 Task: Update the due date of the task to August 10, 2023, and verify the workflow status.
Action: Mouse moved to (608, 317)
Screenshot: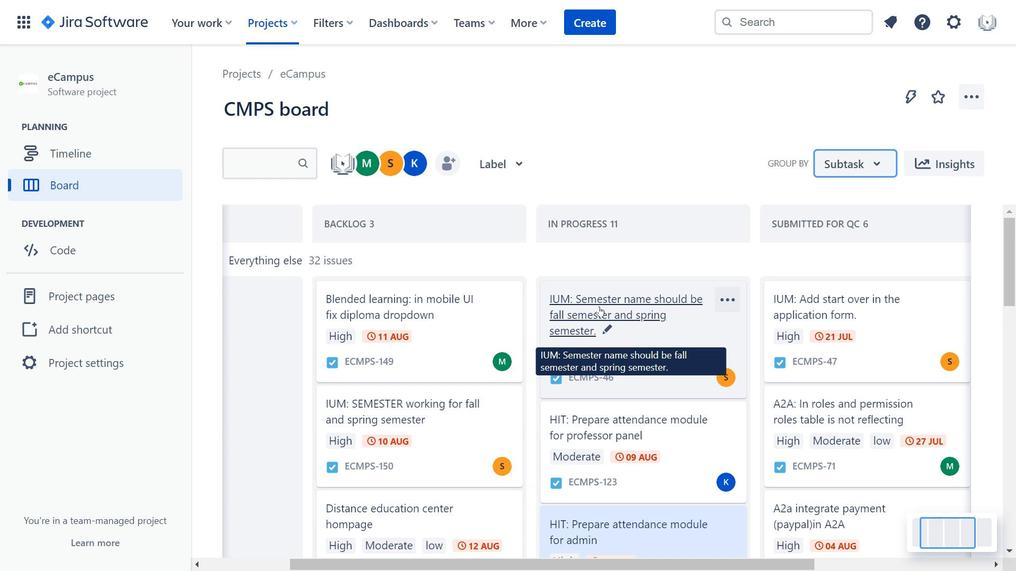 
Action: Mouse scrolled (608, 318) with delta (0, 0)
Screenshot: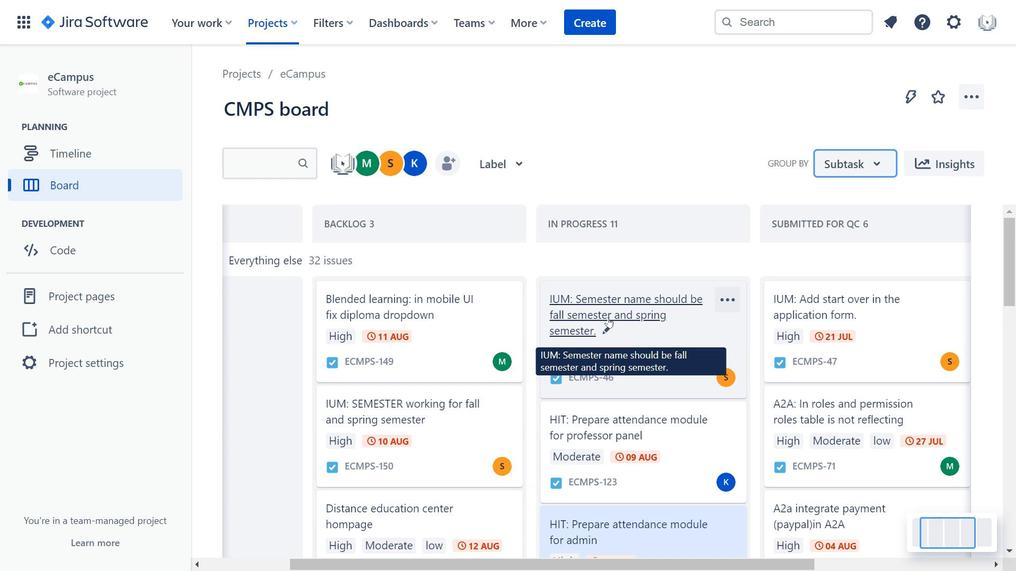 
Action: Mouse moved to (449, 255)
Screenshot: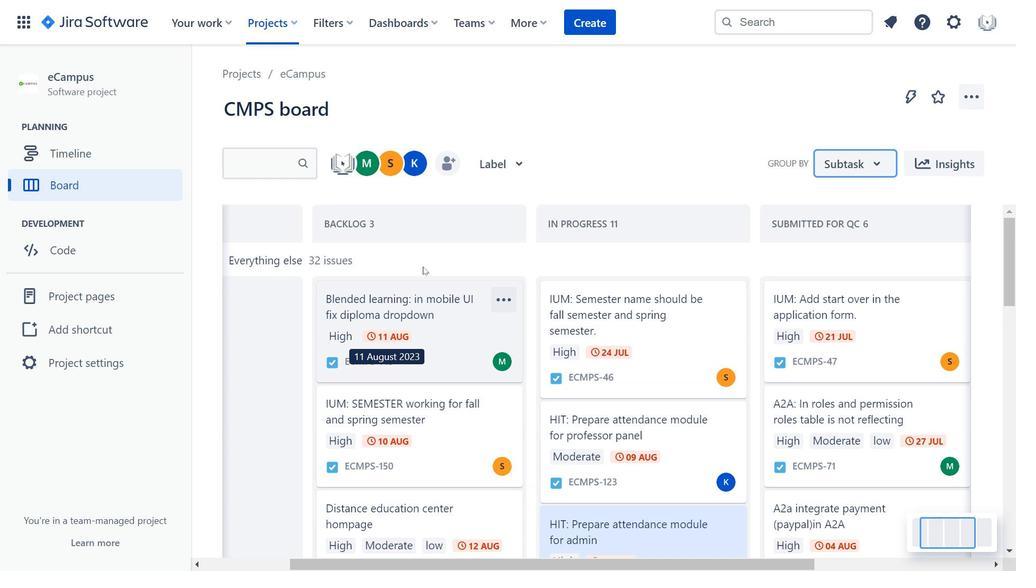 
Action: Mouse scrolled (449, 255) with delta (0, 0)
Screenshot: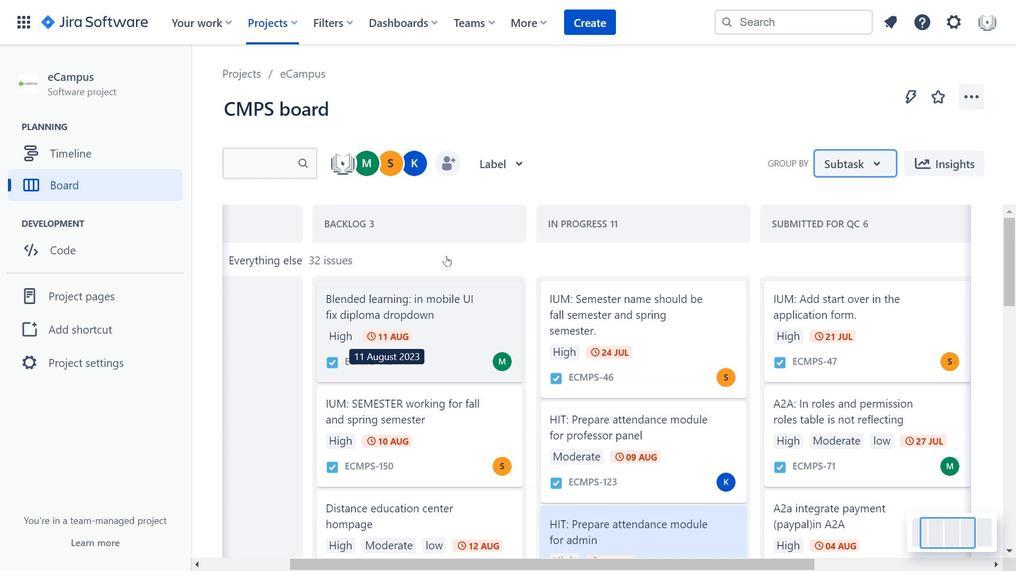 
Action: Mouse scrolled (449, 255) with delta (0, 0)
Screenshot: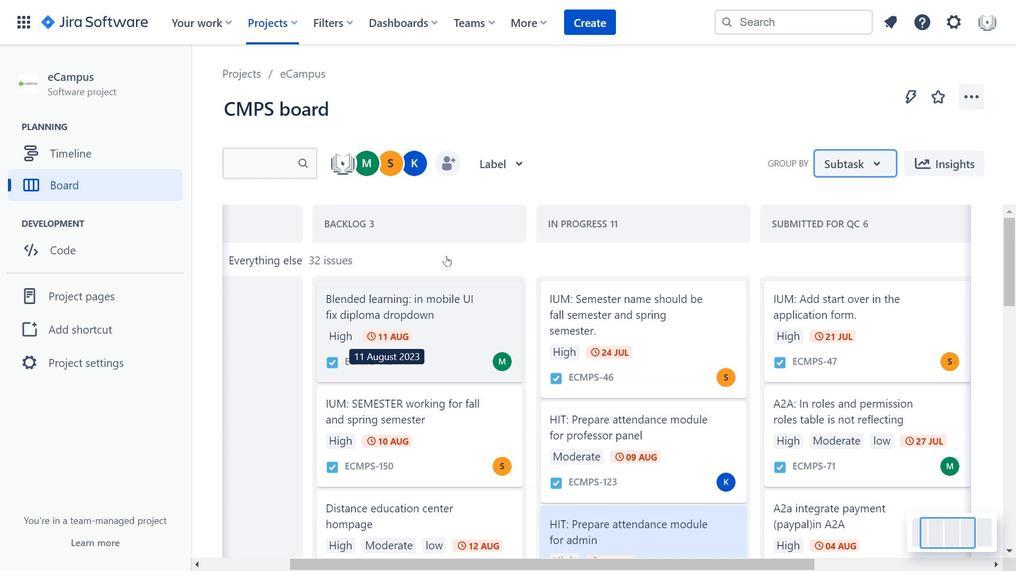 
Action: Mouse scrolled (449, 255) with delta (0, 0)
Screenshot: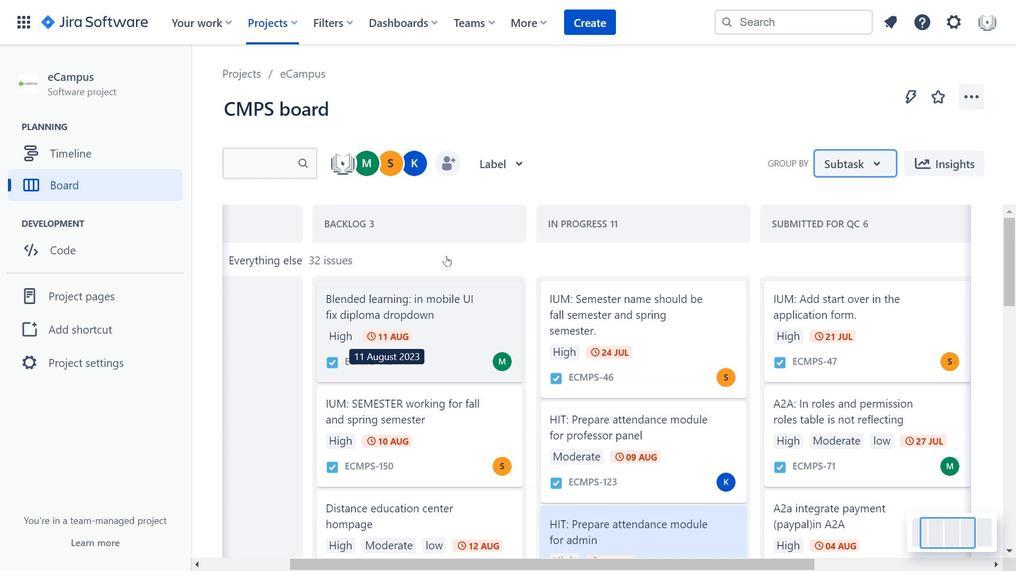 
Action: Mouse moved to (679, 144)
Screenshot: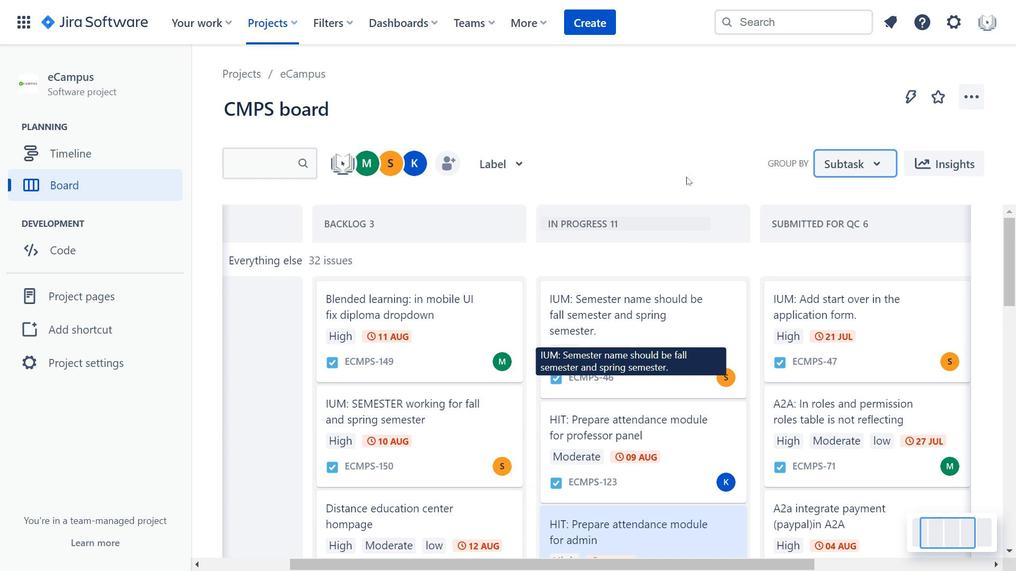 
Action: Mouse pressed left at (679, 144)
Screenshot: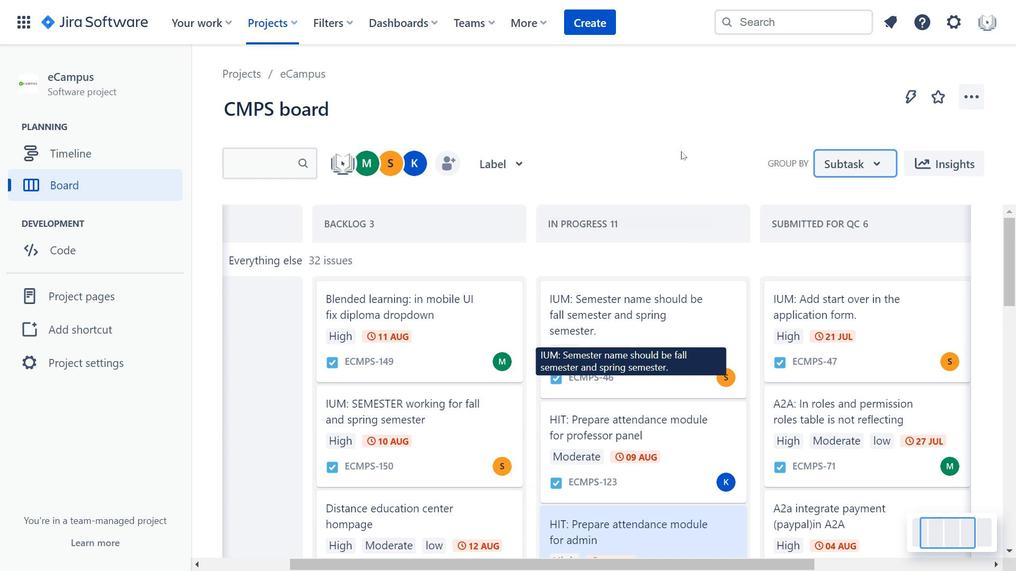 
Action: Mouse moved to (686, 101)
Screenshot: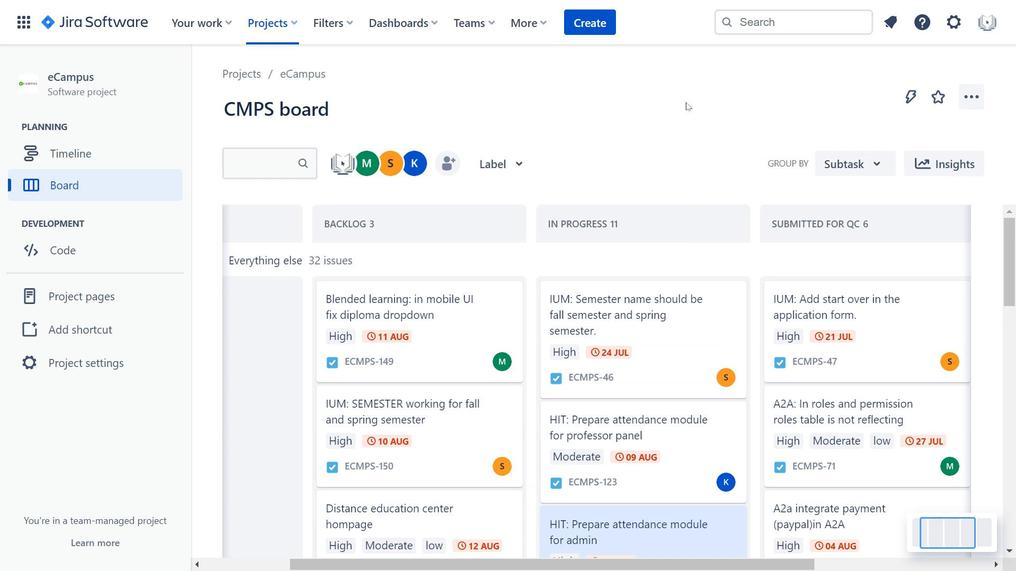 
Action: Mouse pressed left at (686, 101)
Screenshot: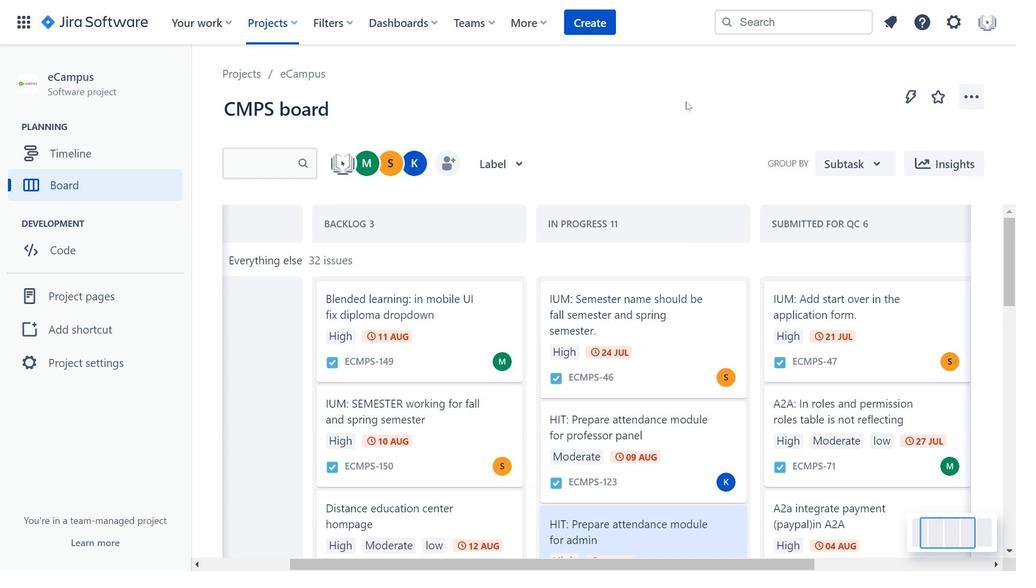 
Action: Mouse moved to (460, 351)
Screenshot: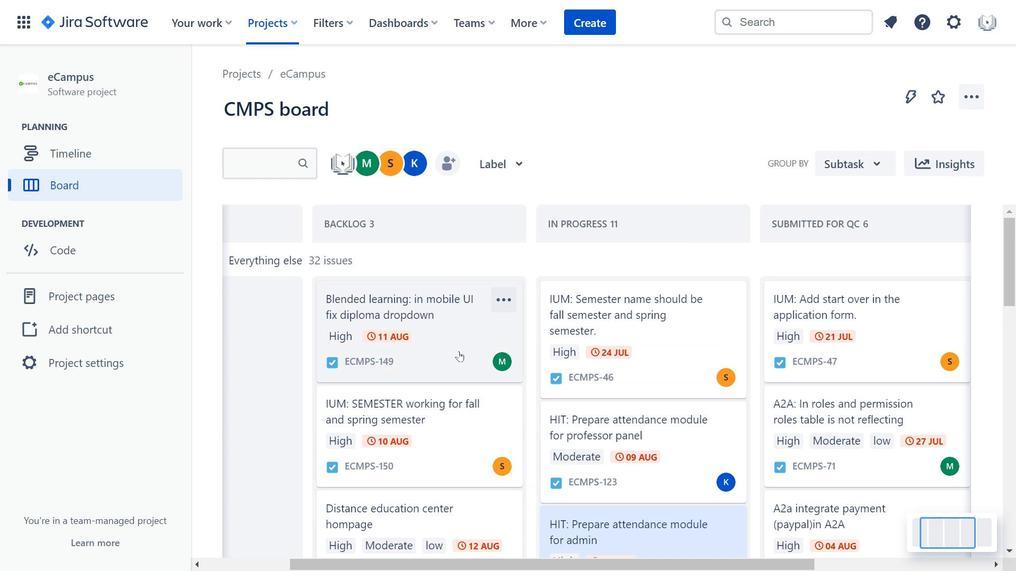 
Action: Mouse pressed left at (460, 351)
Screenshot: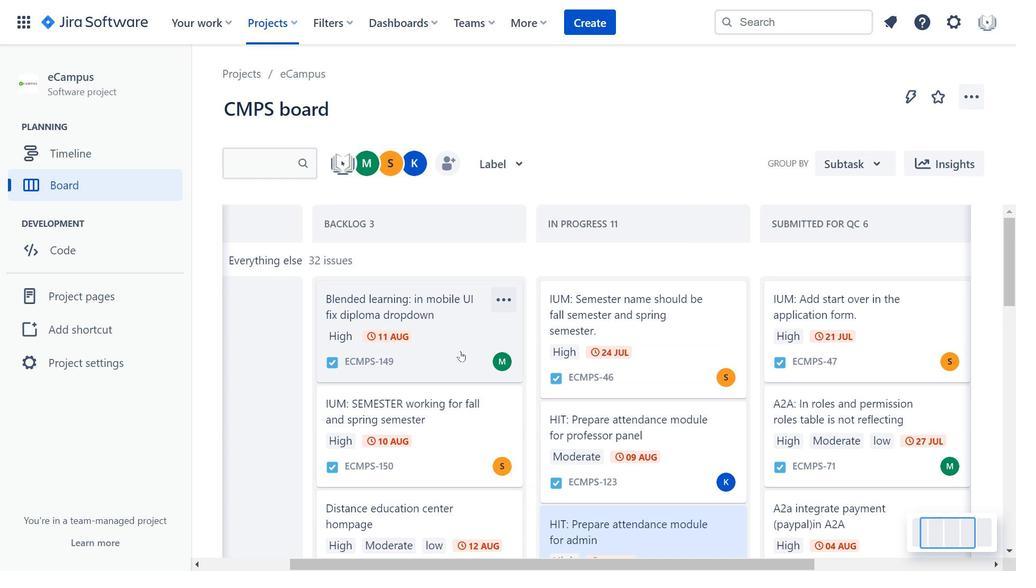 
Action: Mouse moved to (377, 265)
Screenshot: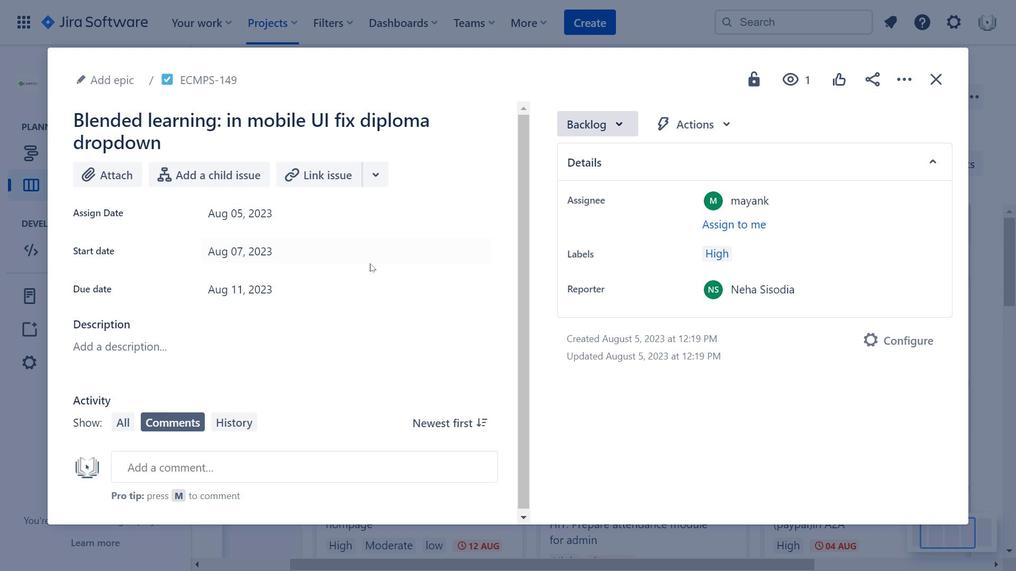 
Action: Mouse scrolled (377, 265) with delta (0, 0)
Screenshot: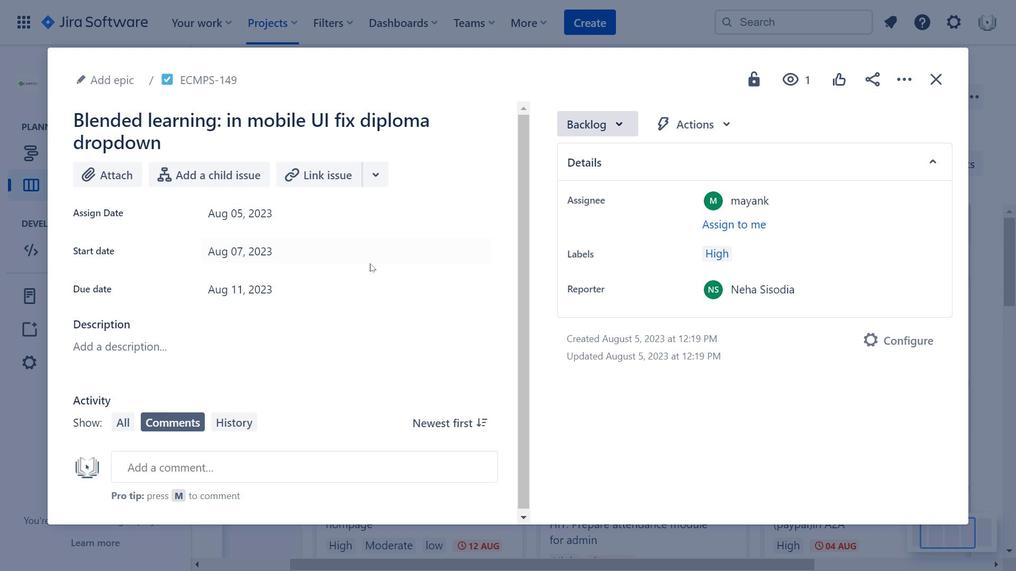
Action: Mouse moved to (683, 127)
Screenshot: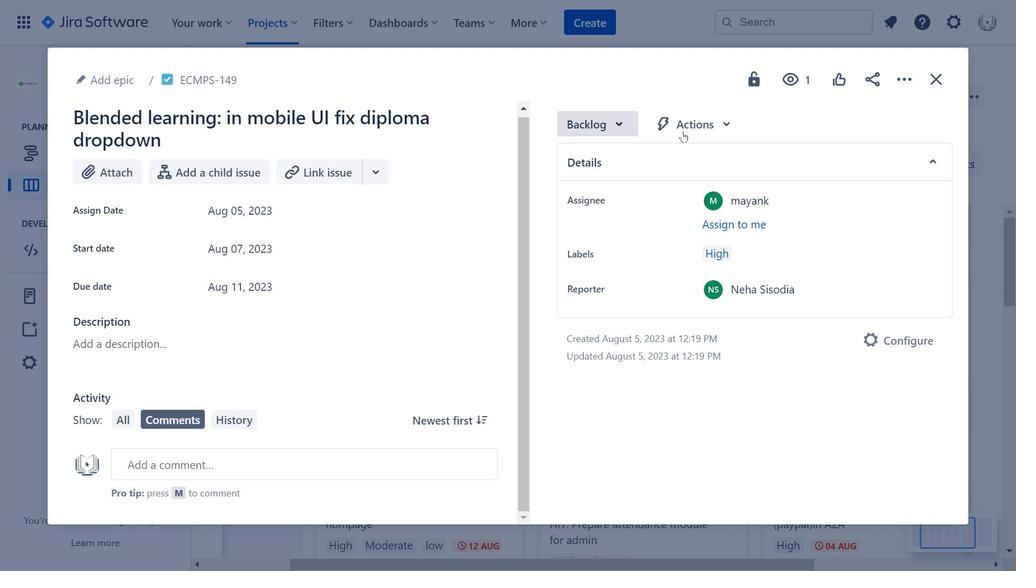
Action: Mouse pressed left at (683, 127)
Screenshot: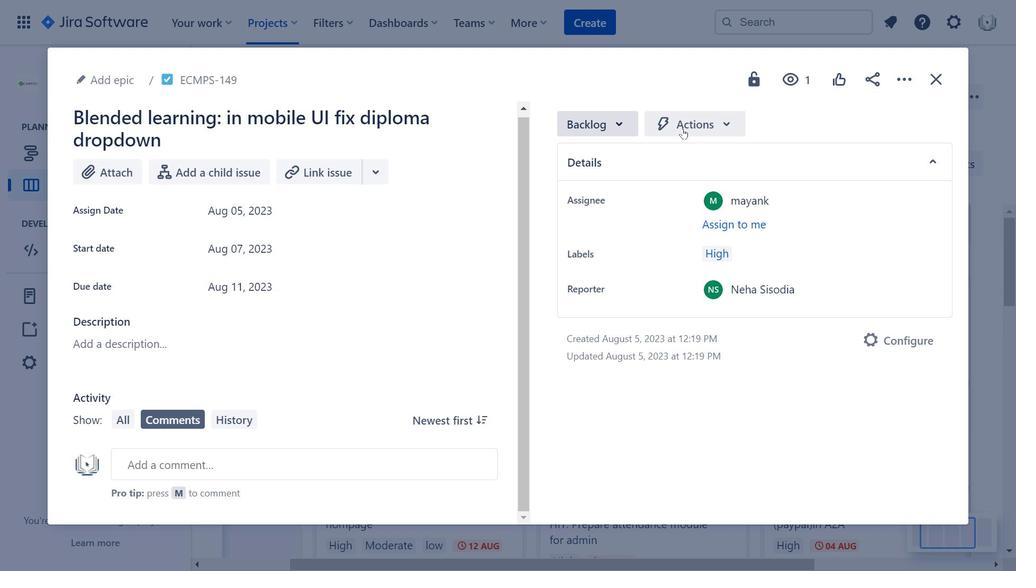 
Action: Mouse moved to (609, 135)
Screenshot: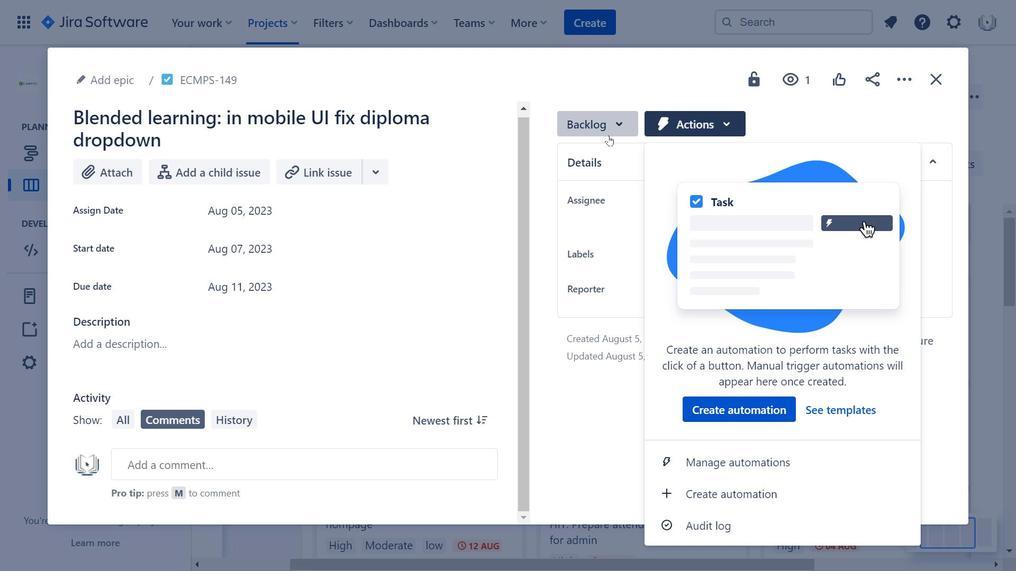 
Action: Mouse pressed left at (609, 135)
Screenshot: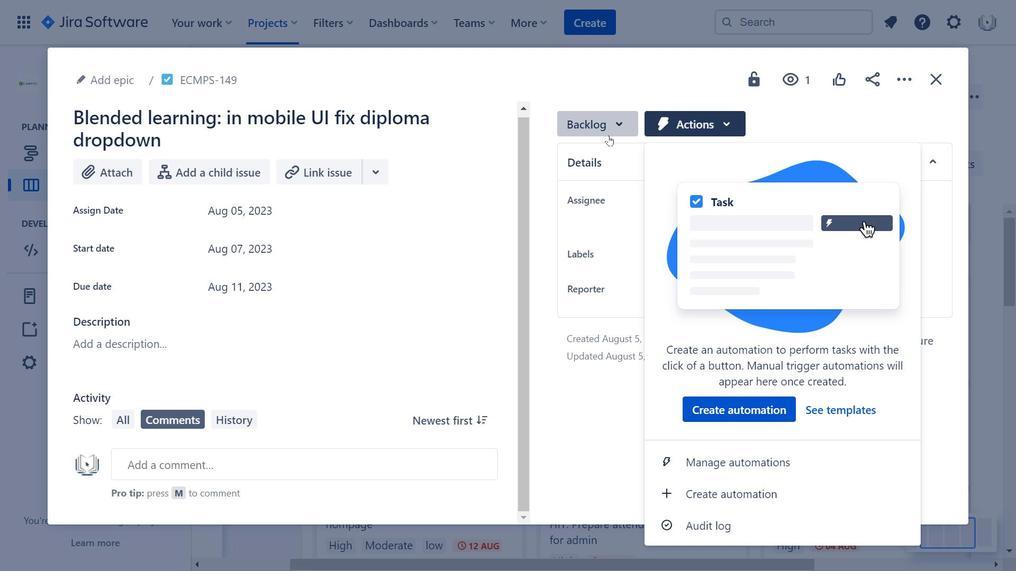 
Action: Mouse moved to (682, 120)
Screenshot: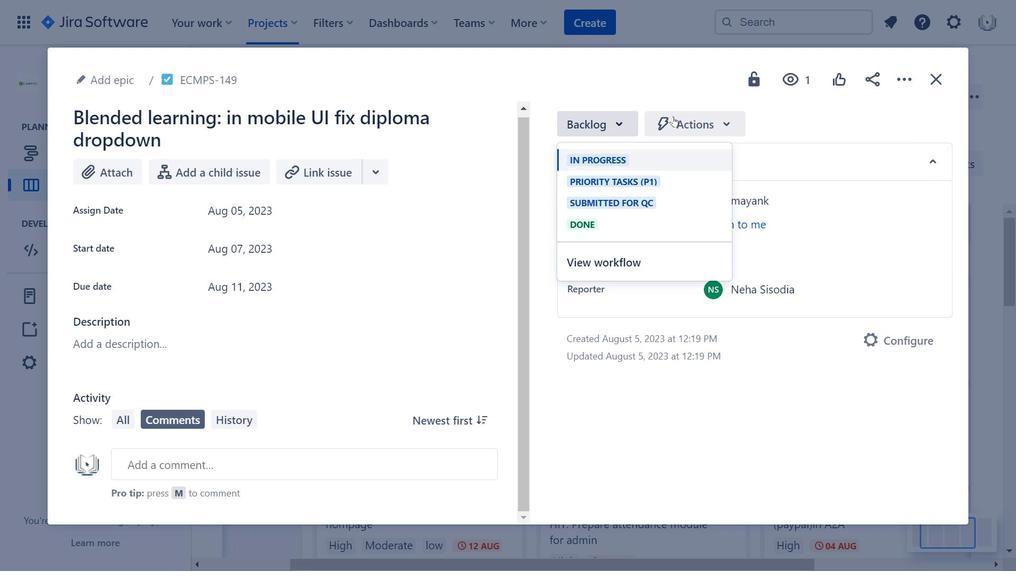 
Action: Mouse pressed left at (682, 120)
Screenshot: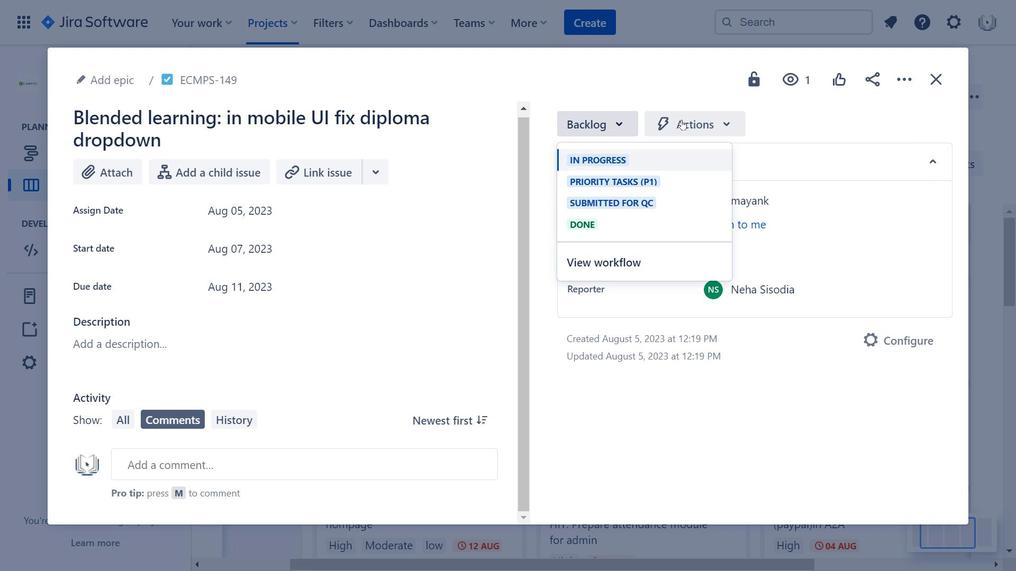 
Action: Mouse moved to (483, 254)
Screenshot: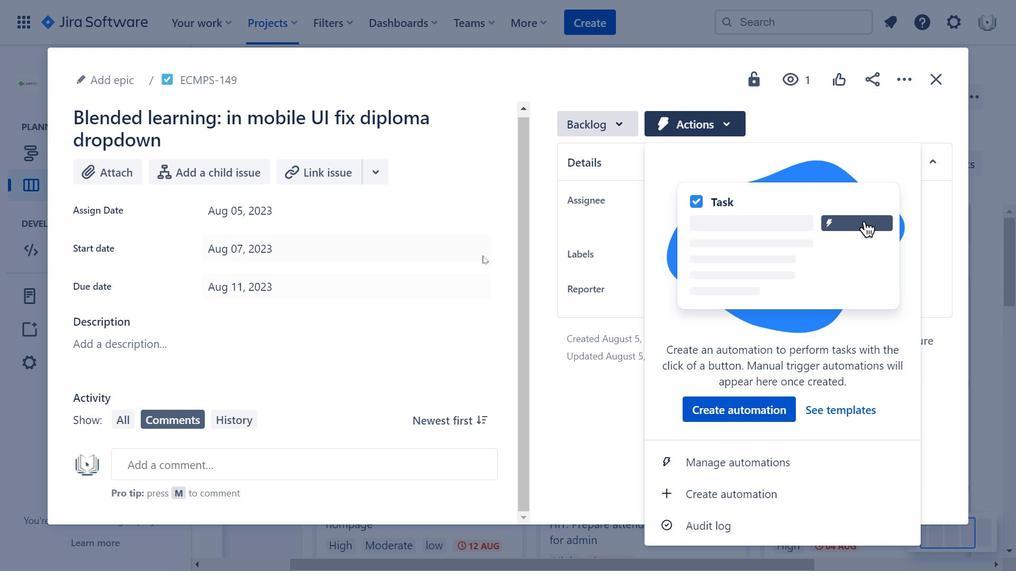 
Action: Mouse scrolled (483, 255) with delta (0, 0)
Screenshot: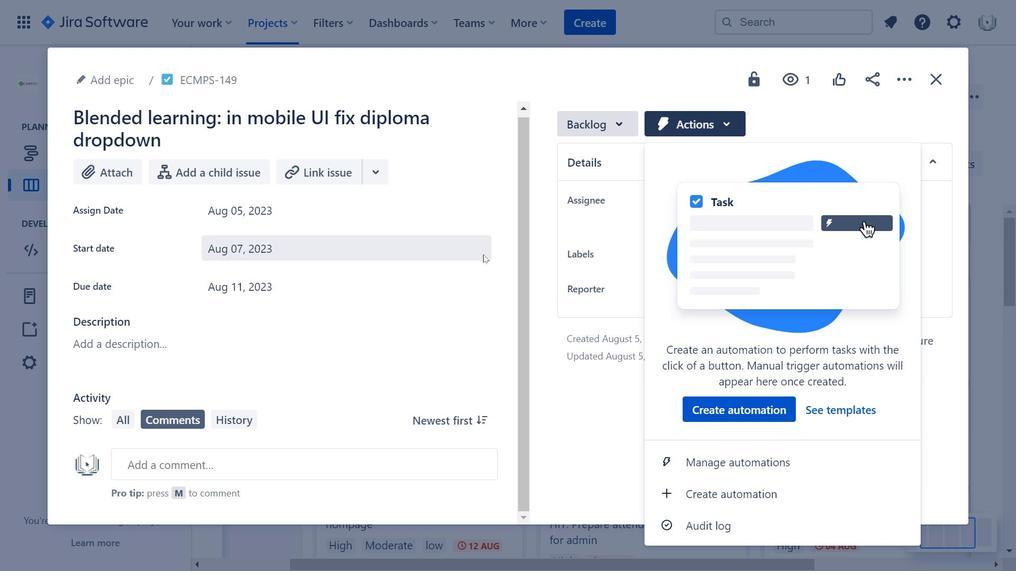 
Action: Mouse moved to (480, 243)
Screenshot: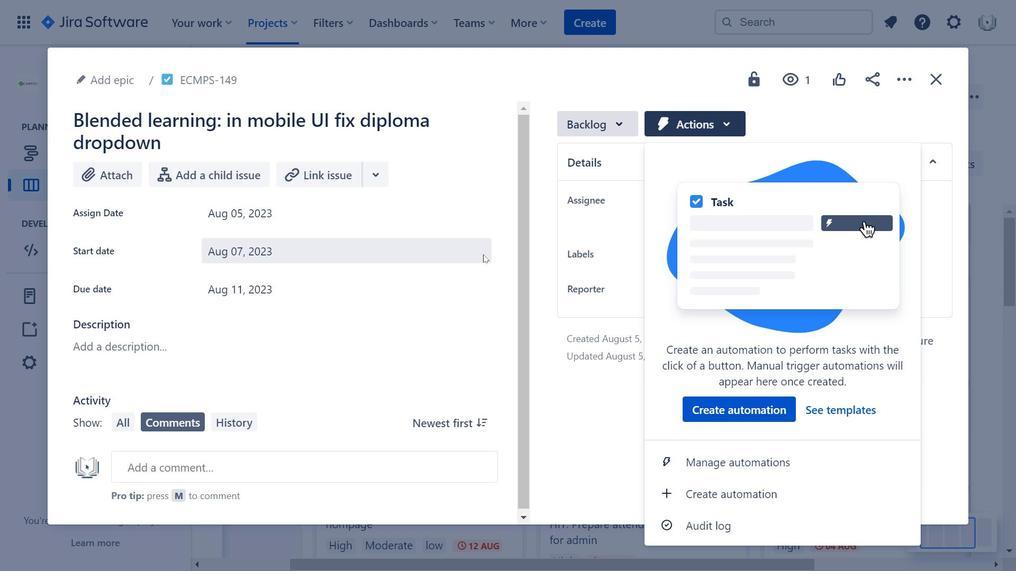 
Action: Mouse scrolled (480, 243) with delta (0, 0)
Screenshot: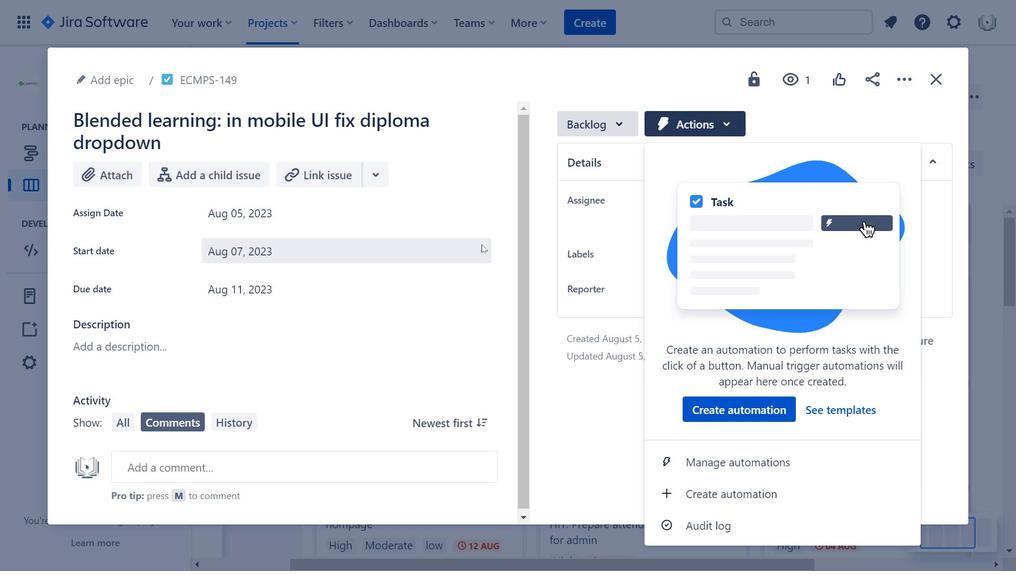 
Action: Mouse scrolled (480, 243) with delta (0, 0)
Screenshot: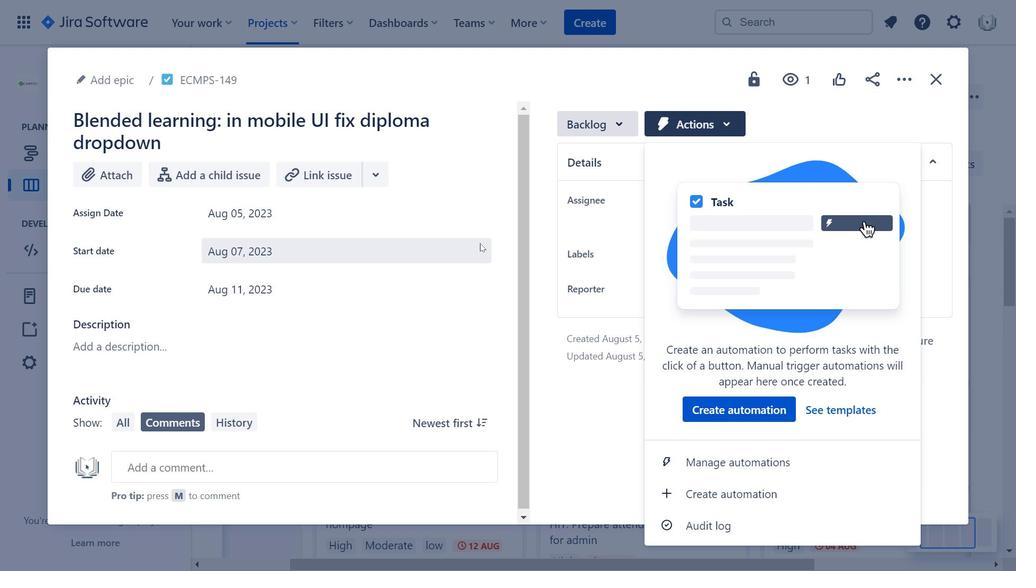 
Action: Mouse moved to (623, 123)
Screenshot: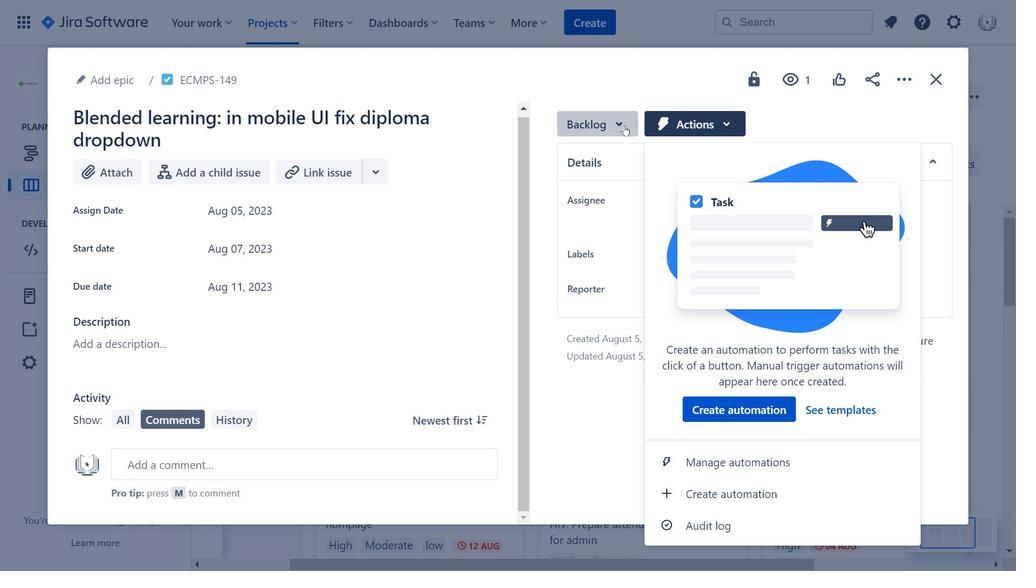 
Action: Mouse pressed left at (623, 123)
Screenshot: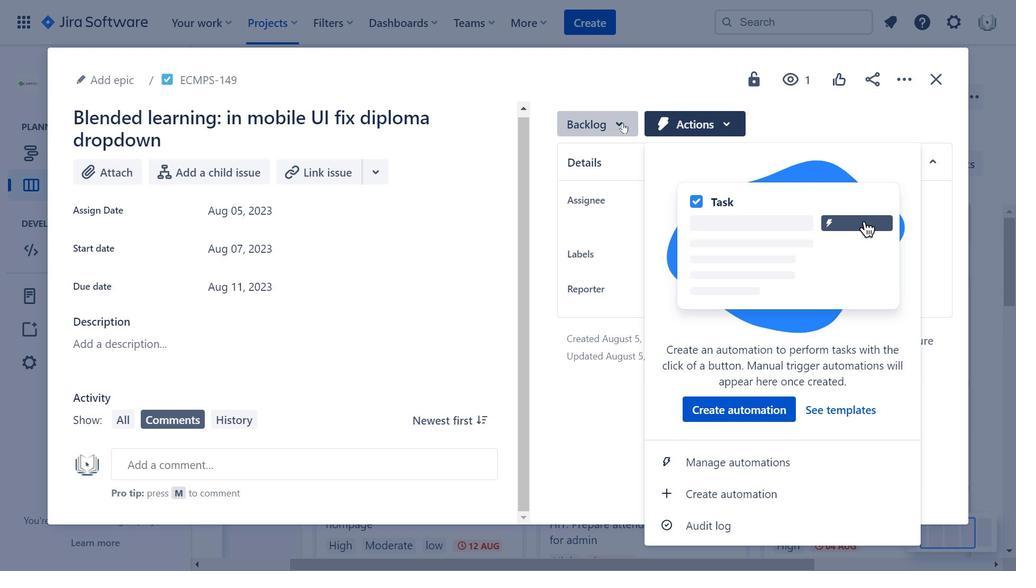 
Action: Mouse moved to (593, 391)
Screenshot: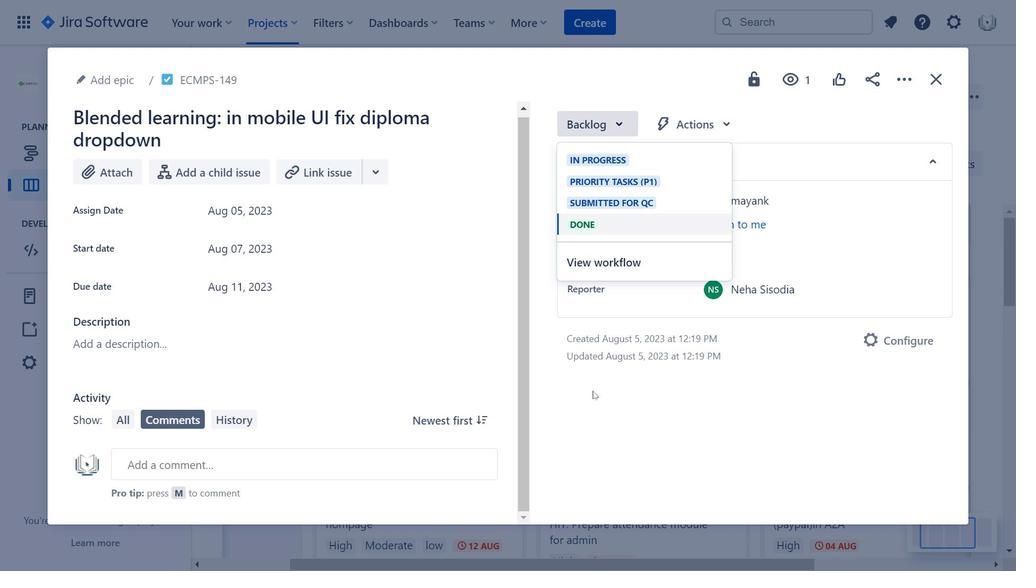 
Action: Mouse pressed left at (593, 391)
Screenshot: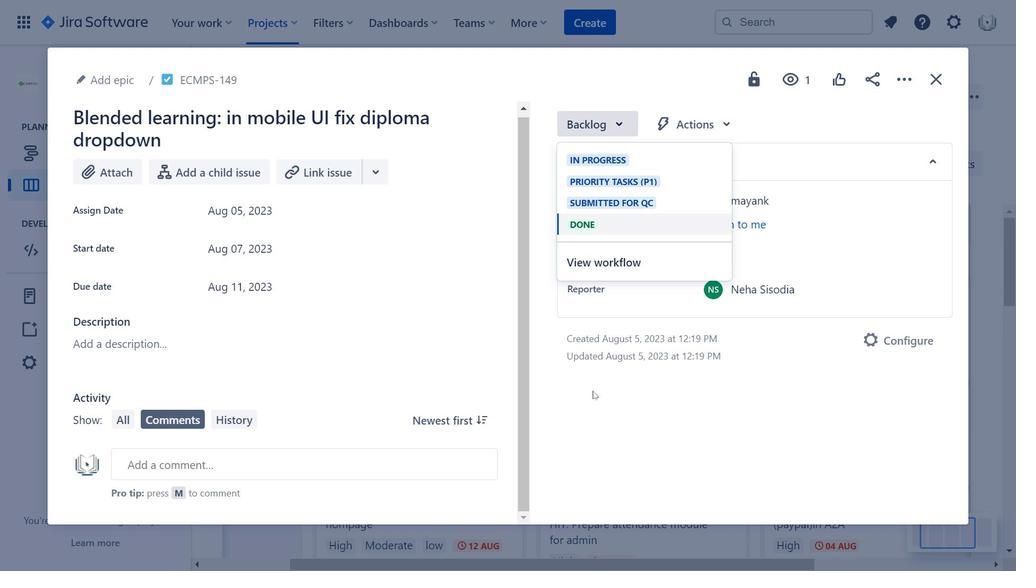 
Action: Mouse moved to (703, 134)
Screenshot: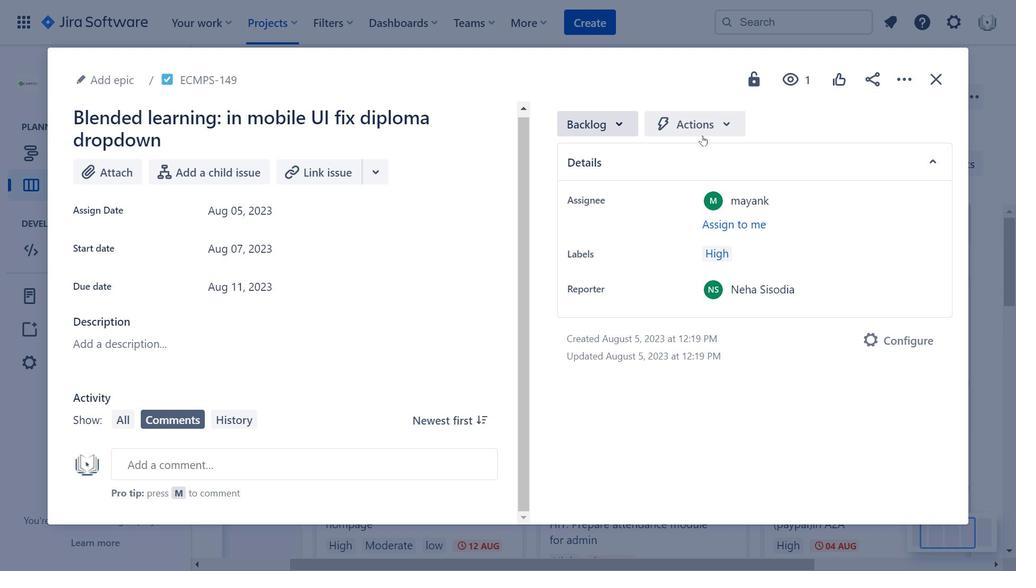 
Action: Mouse pressed left at (703, 134)
Screenshot: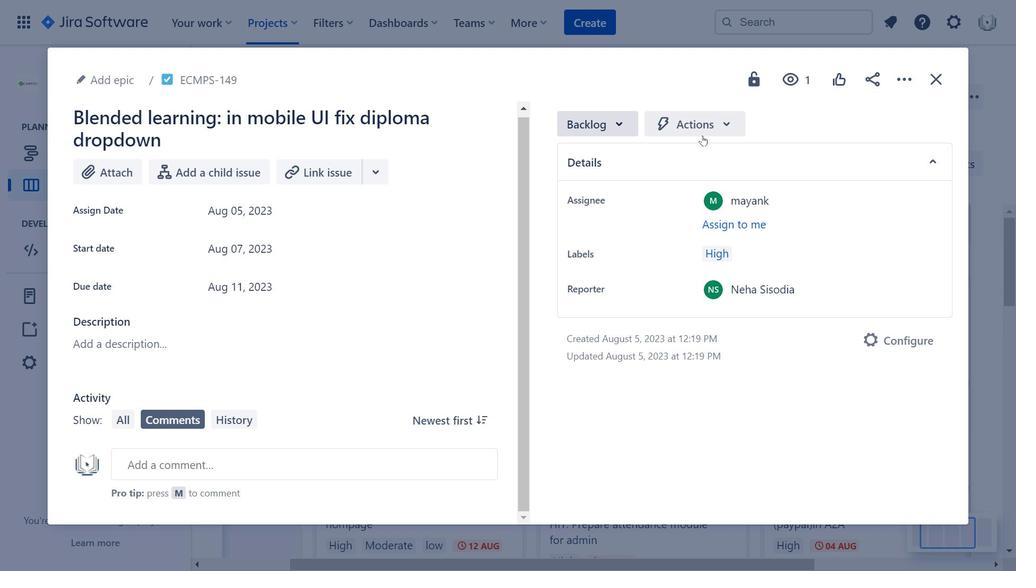 
Action: Mouse moved to (228, 281)
Screenshot: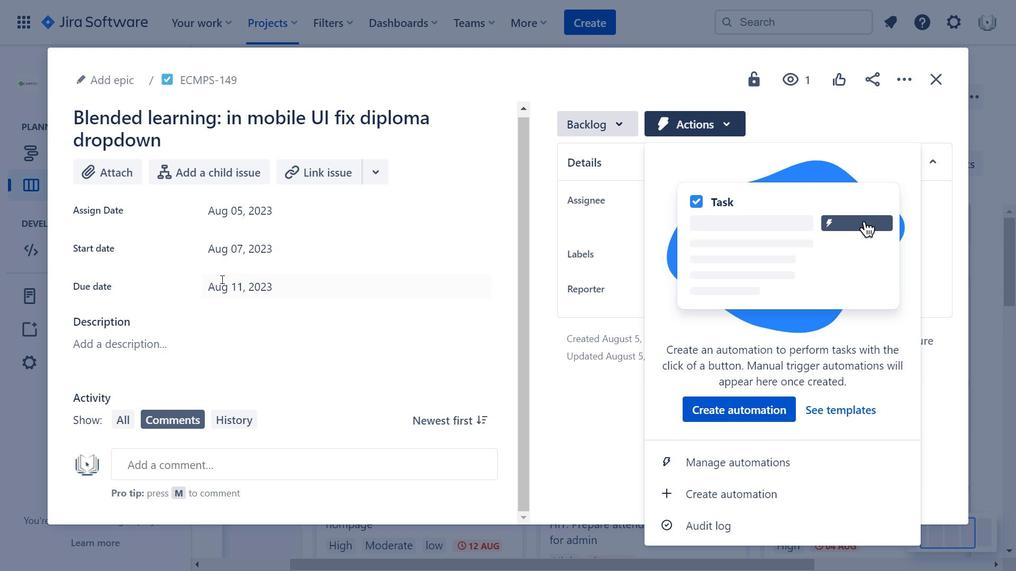 
Action: Mouse pressed left at (228, 281)
Screenshot: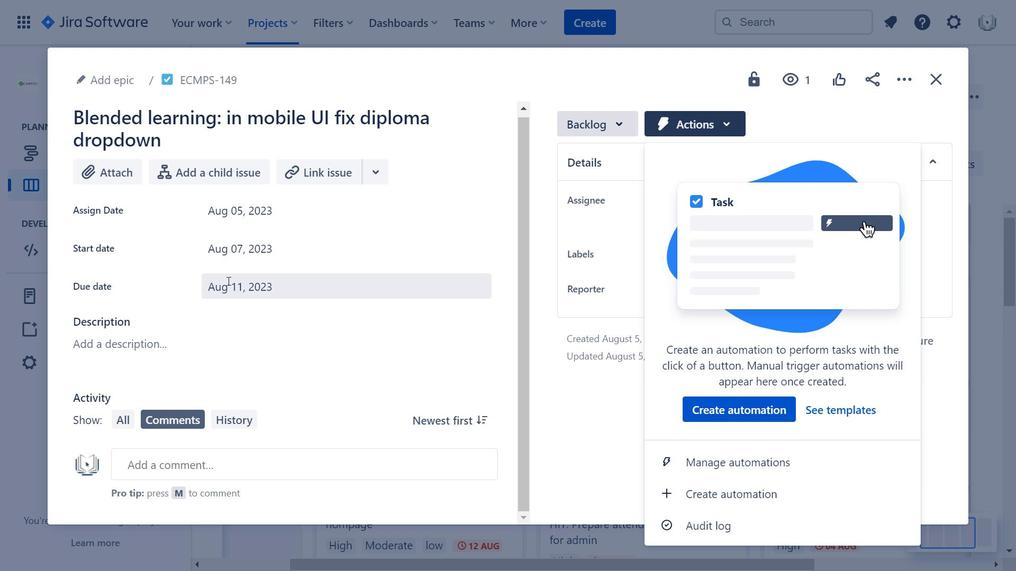 
Action: Mouse moved to (439, 334)
Screenshot: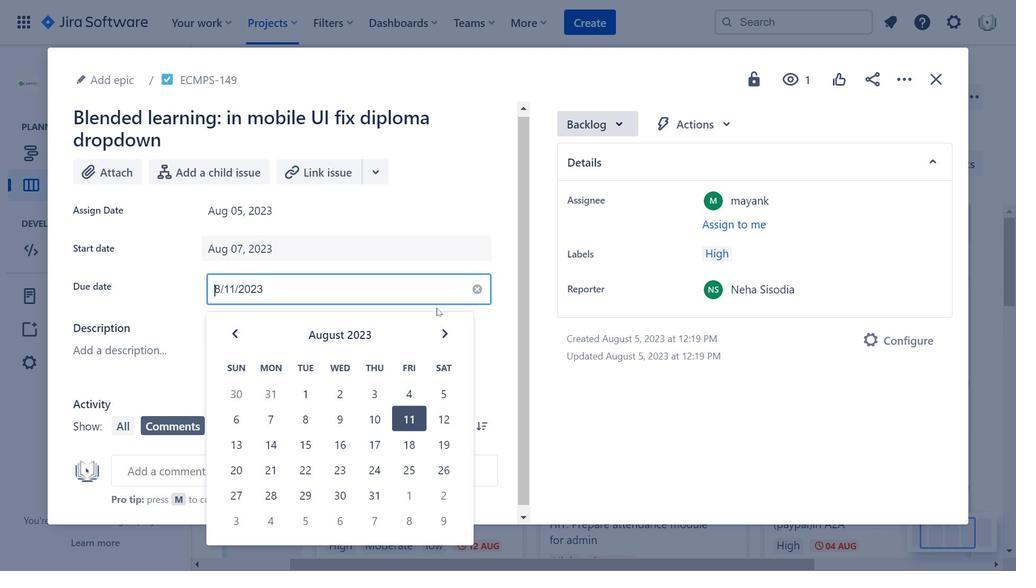
Action: Mouse pressed left at (439, 334)
Screenshot: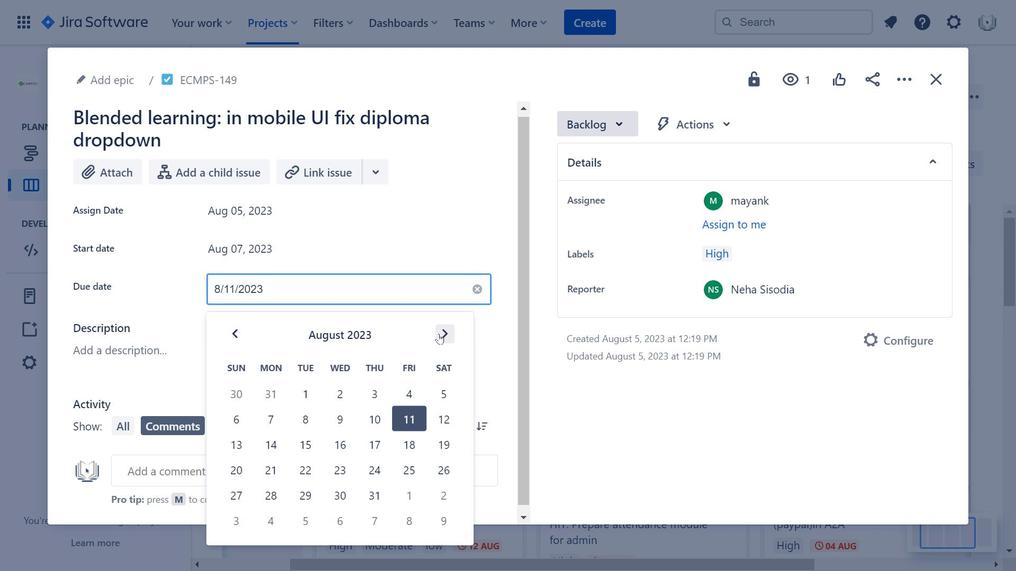 
Action: Mouse moved to (439, 334)
Screenshot: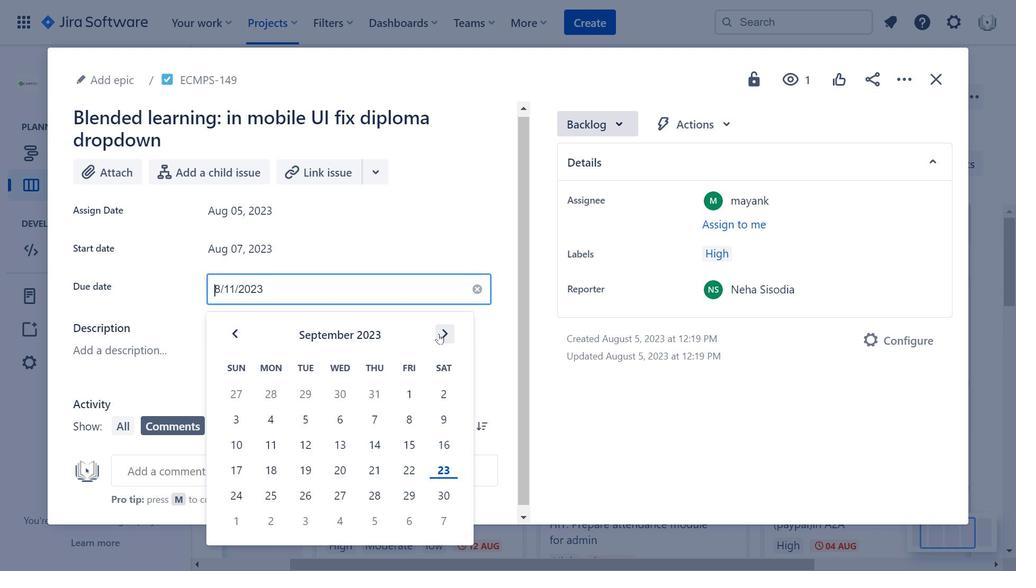 
Action: Mouse pressed left at (439, 334)
Screenshot: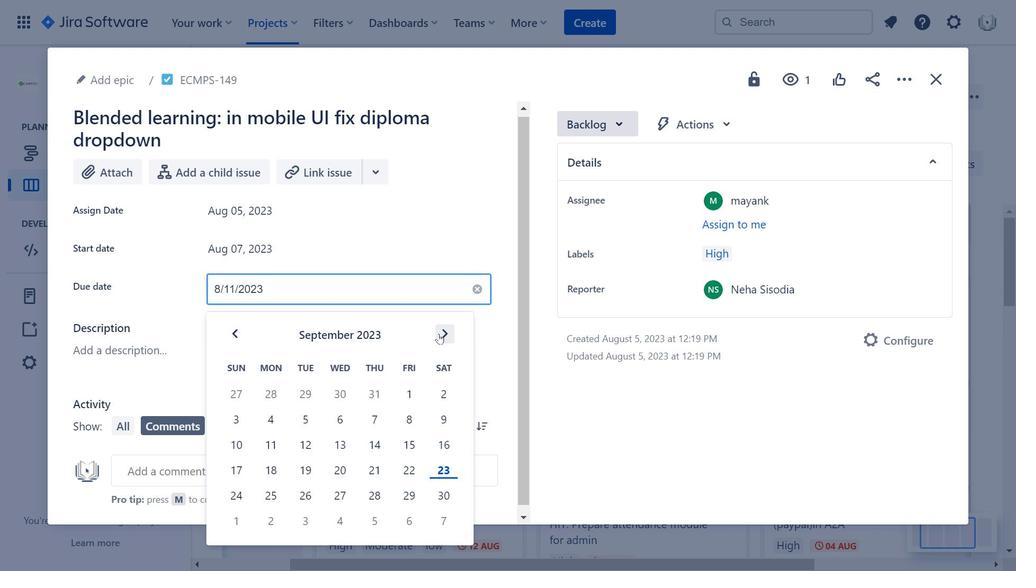 
Action: Mouse moved to (234, 335)
Screenshot: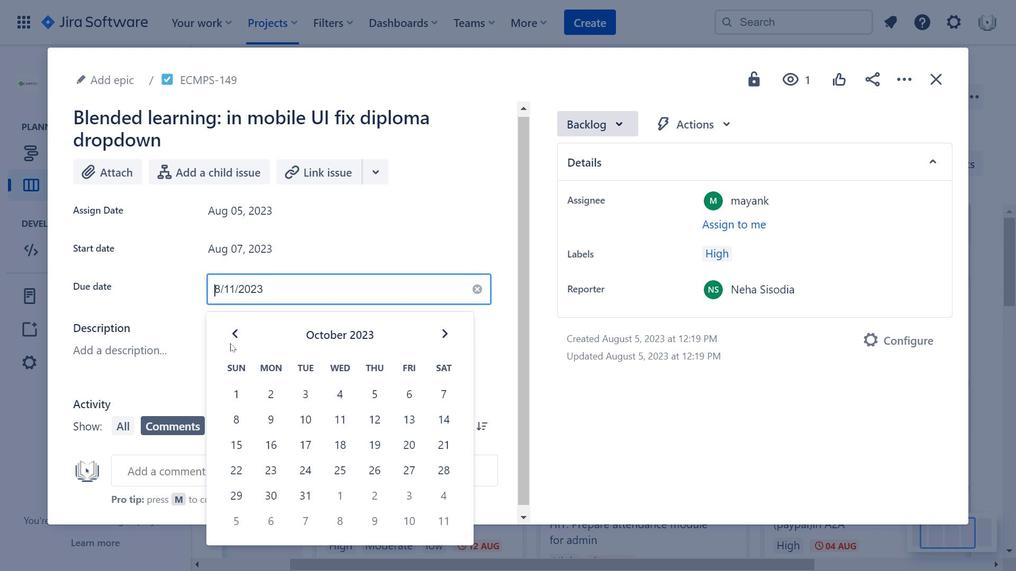 
Action: Mouse pressed left at (234, 335)
Screenshot: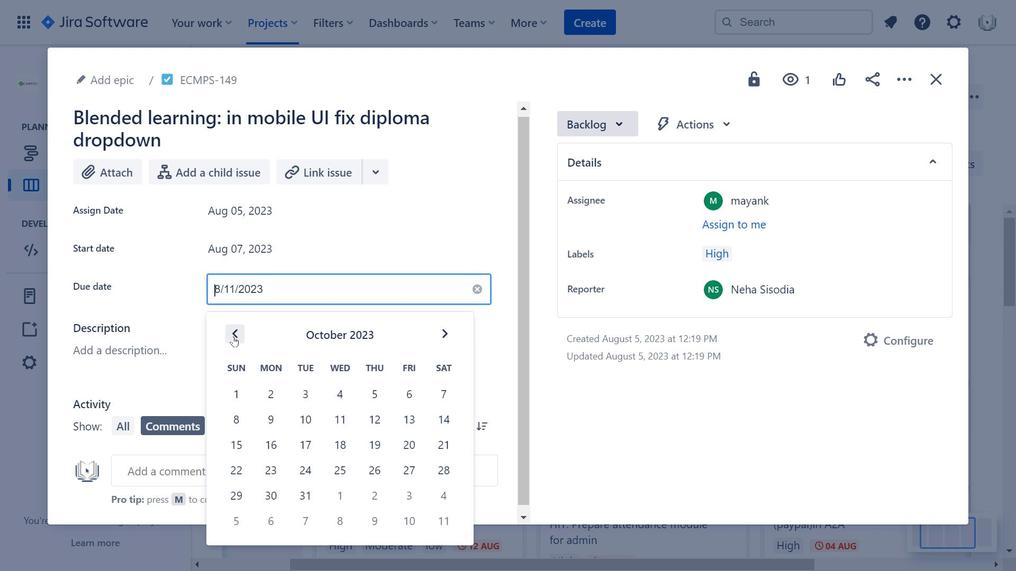 
Action: Mouse moved to (235, 335)
Screenshot: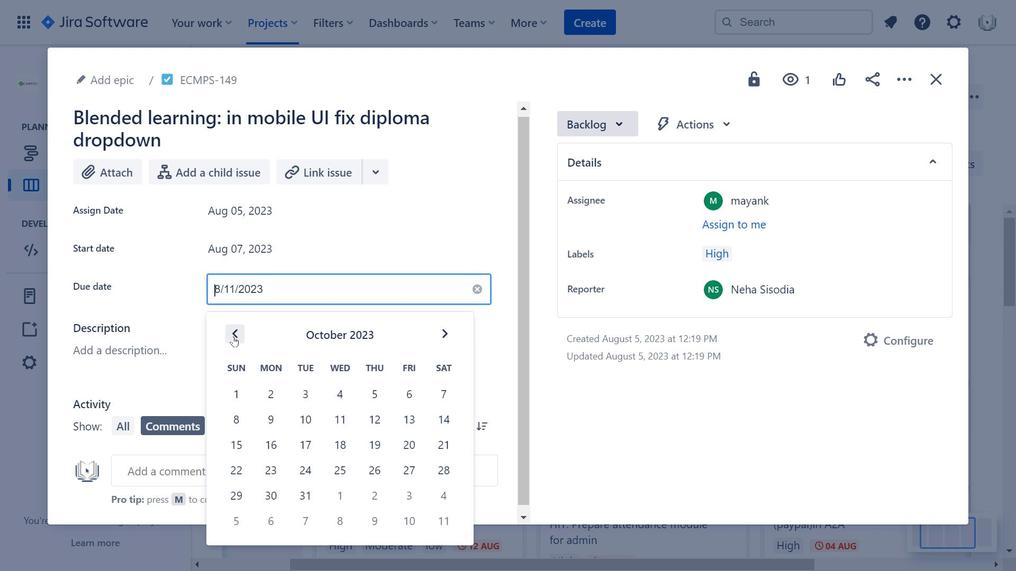 
Action: Mouse pressed left at (235, 335)
Screenshot: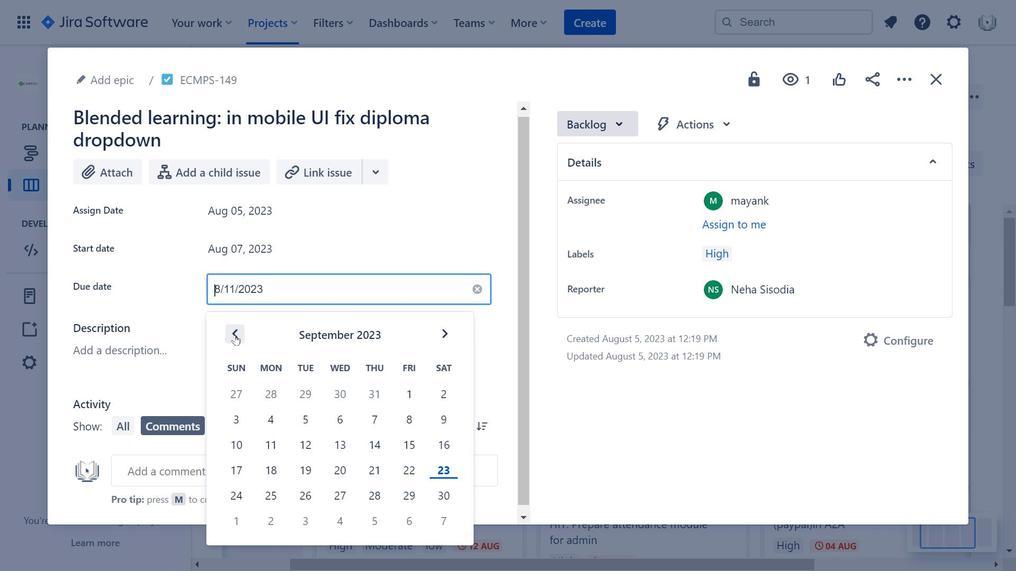 
Action: Mouse pressed left at (235, 335)
Screenshot: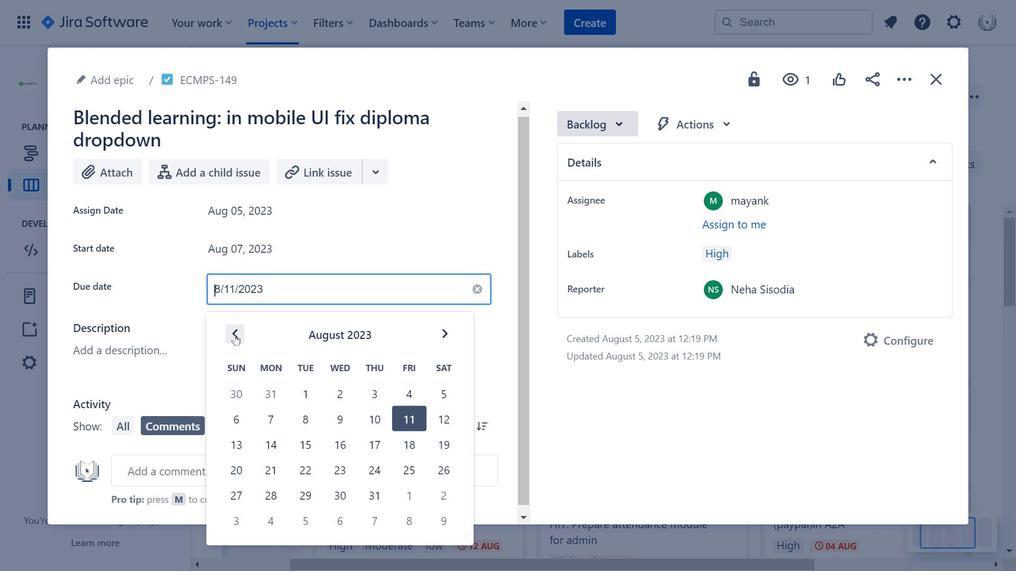 
Action: Mouse moved to (506, 239)
Screenshot: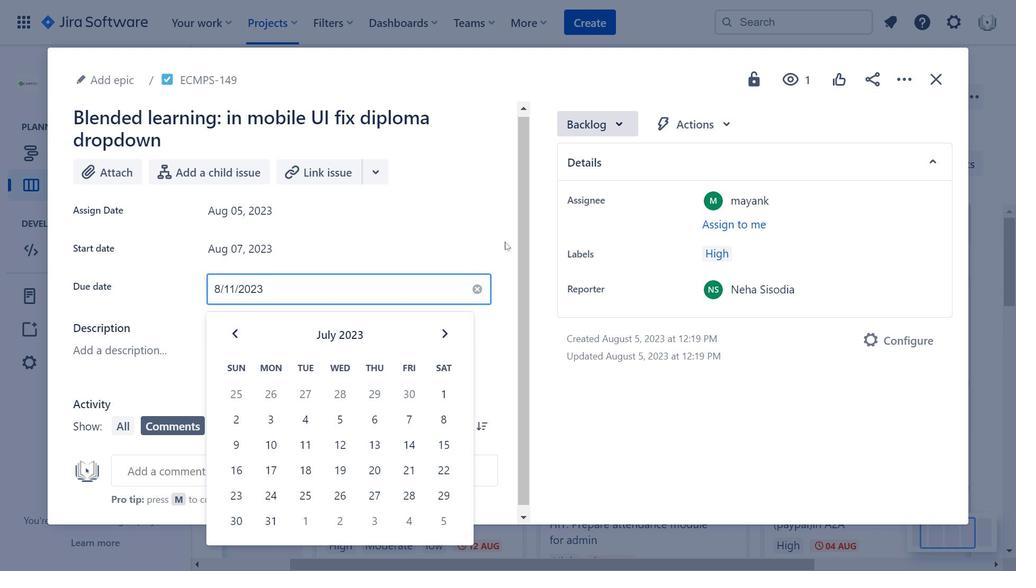 
Action: Mouse pressed left at (506, 239)
Screenshot: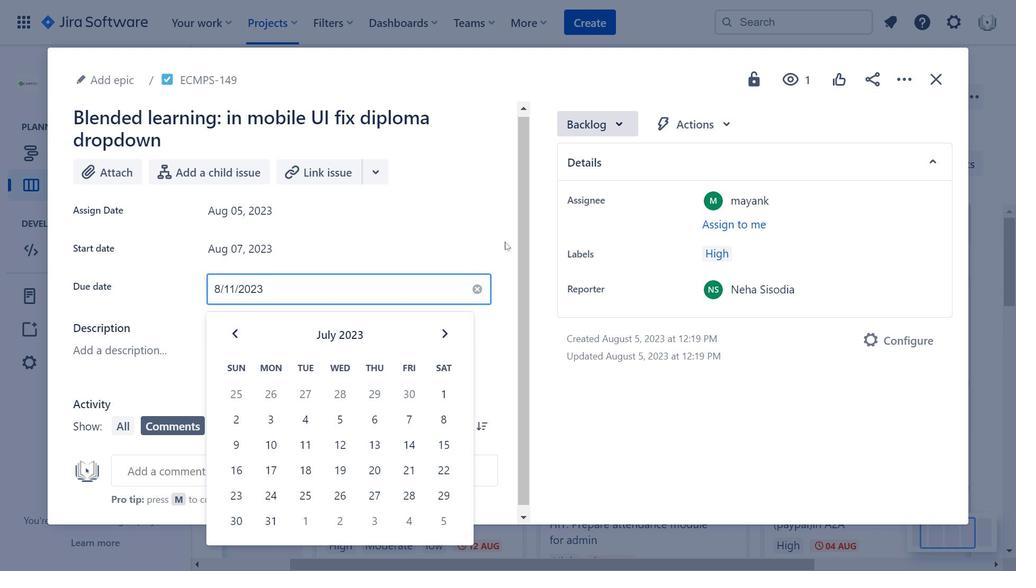 
Action: Mouse moved to (711, 121)
Screenshot: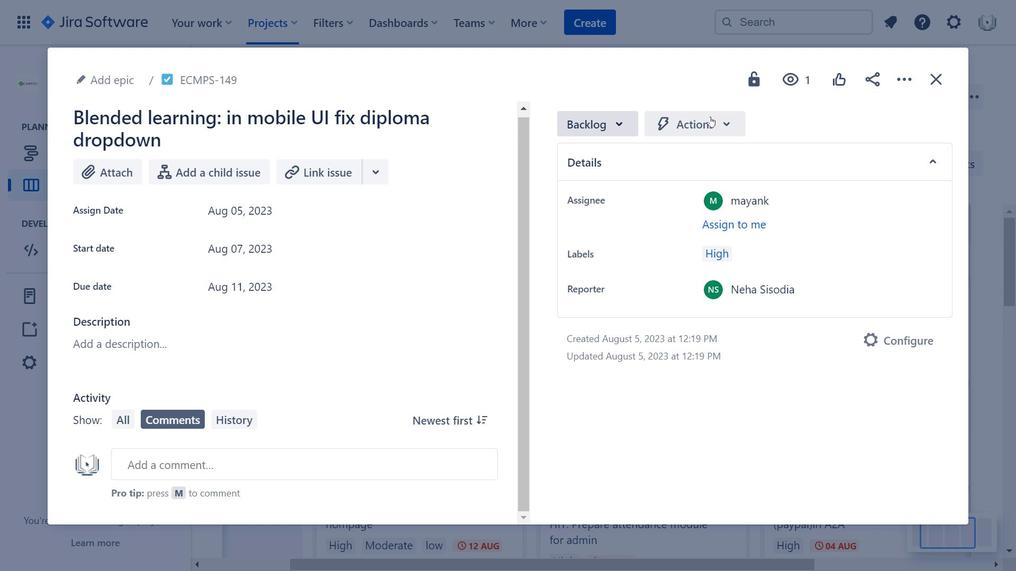 
Action: Mouse pressed left at (711, 121)
Screenshot: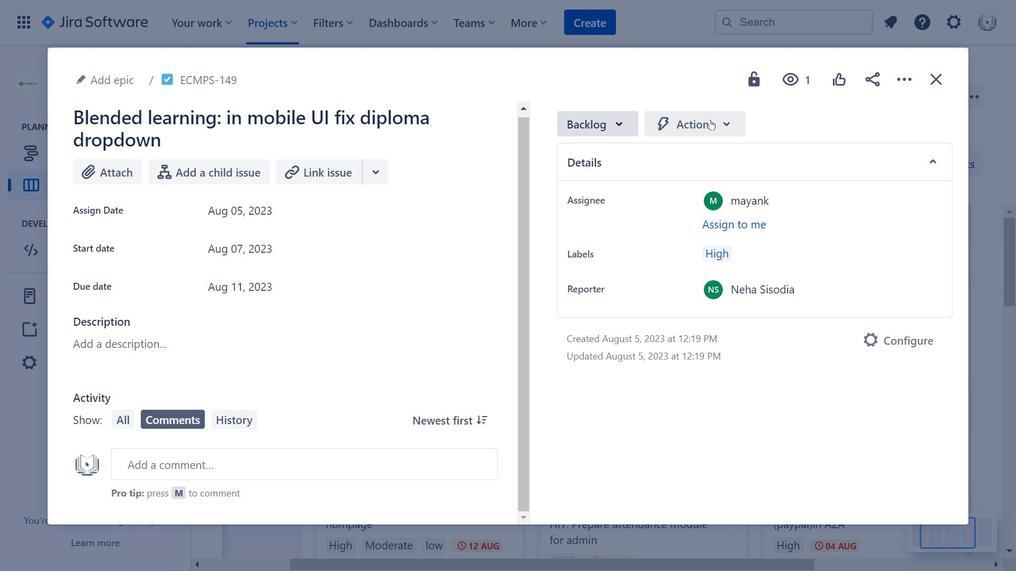 
Action: Mouse moved to (432, 295)
Screenshot: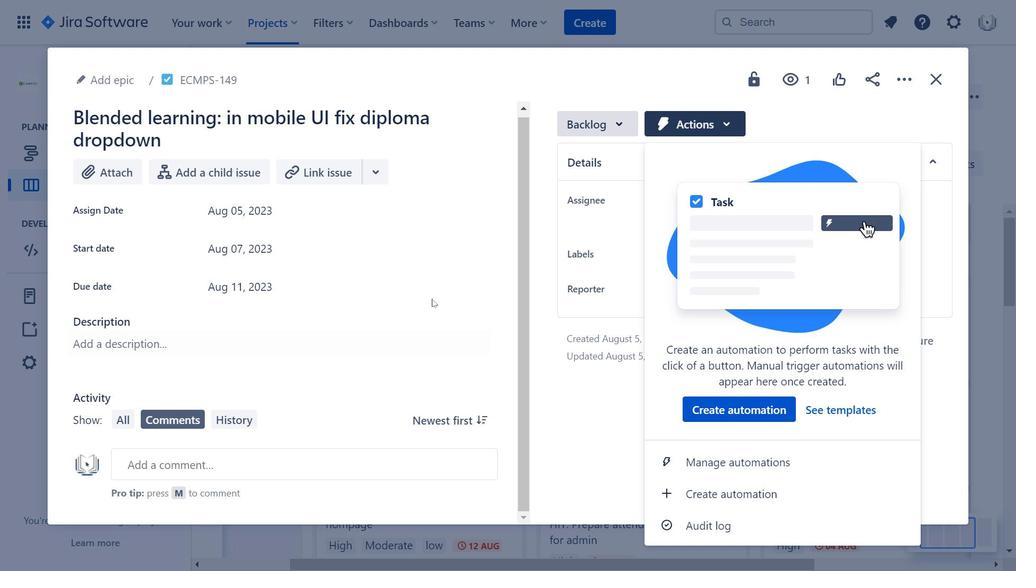 
Action: Mouse scrolled (432, 294) with delta (0, 0)
Screenshot: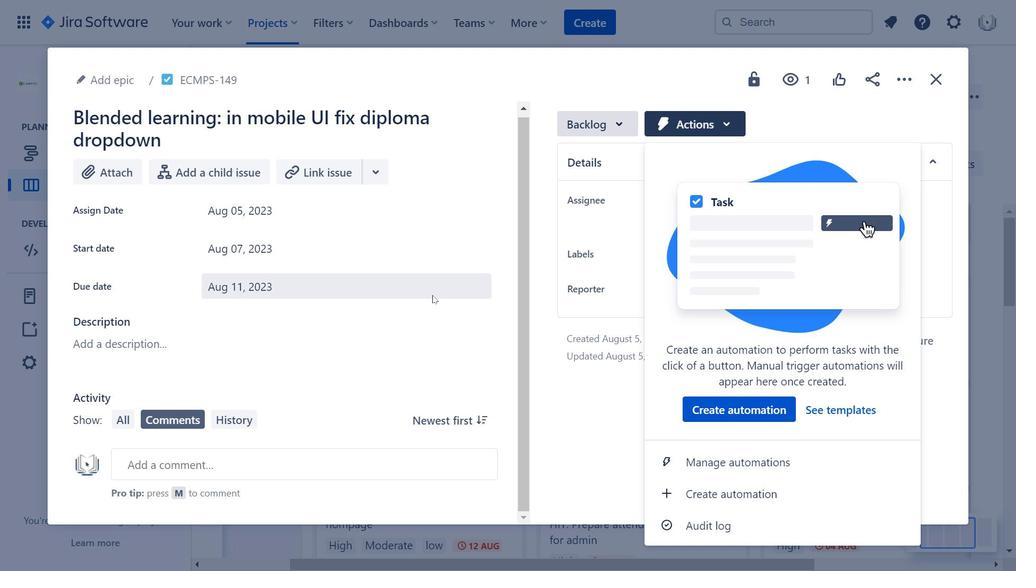 
Action: Mouse scrolled (432, 294) with delta (0, 0)
Screenshot: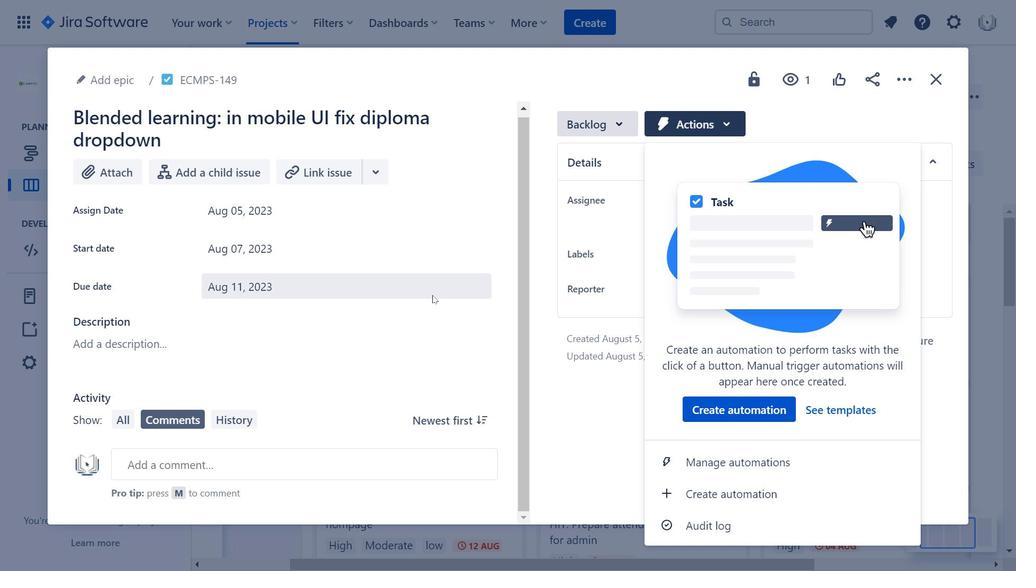 
Action: Mouse moved to (441, 301)
Screenshot: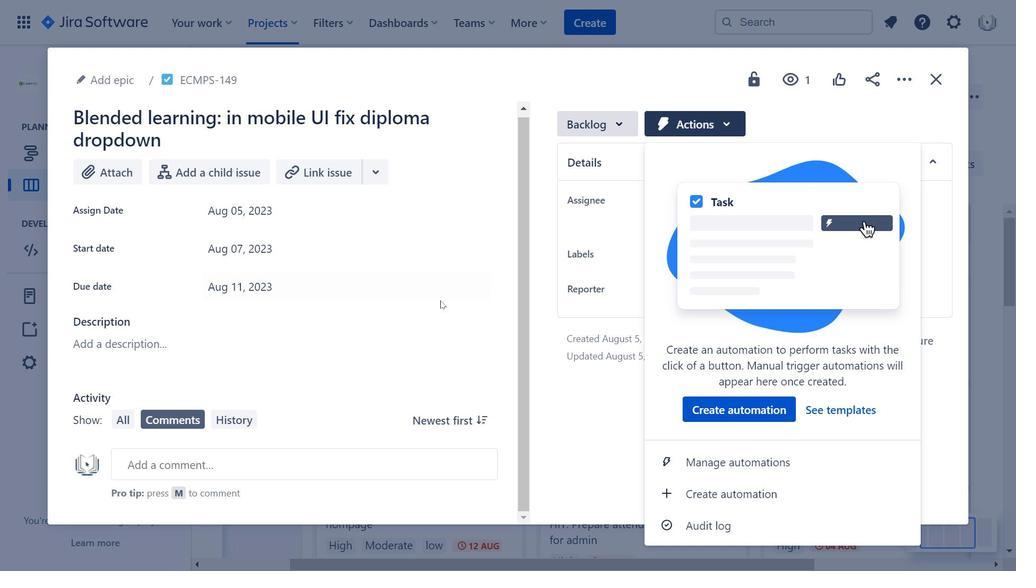 
Action: Mouse scrolled (441, 301) with delta (0, 0)
Screenshot: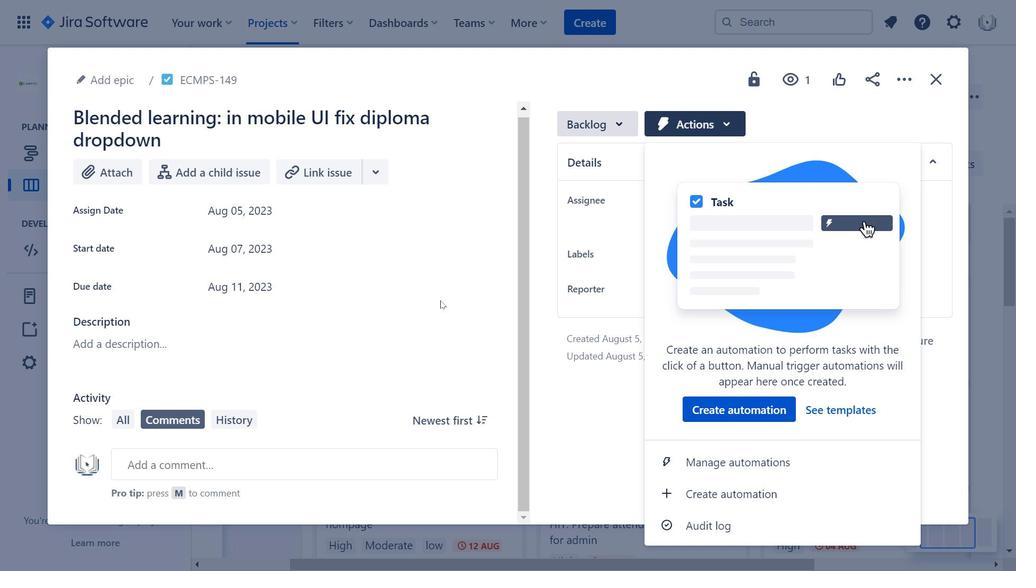 
Action: Mouse scrolled (441, 301) with delta (0, 0)
Screenshot: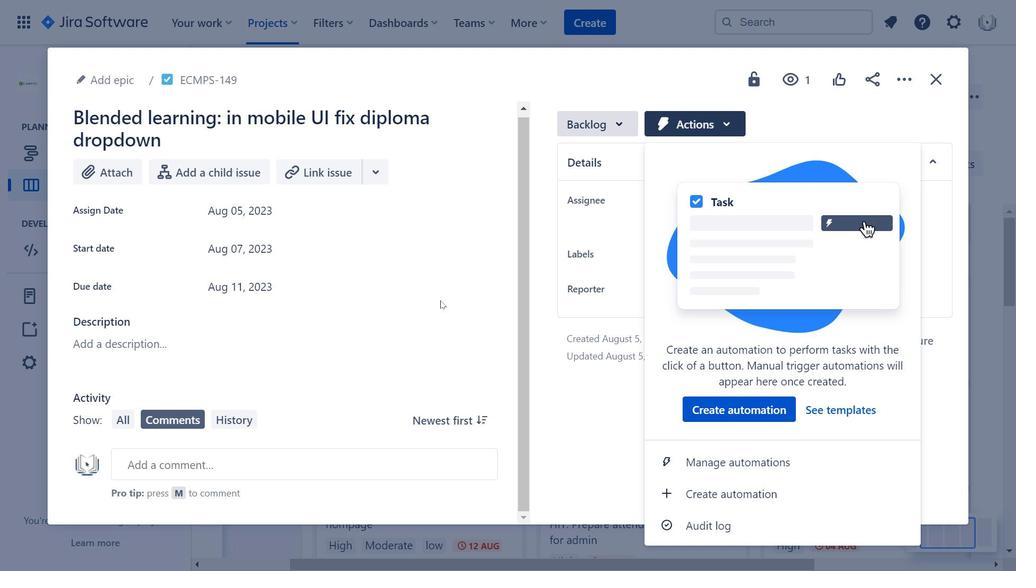 
Action: Mouse moved to (385, 179)
Screenshot: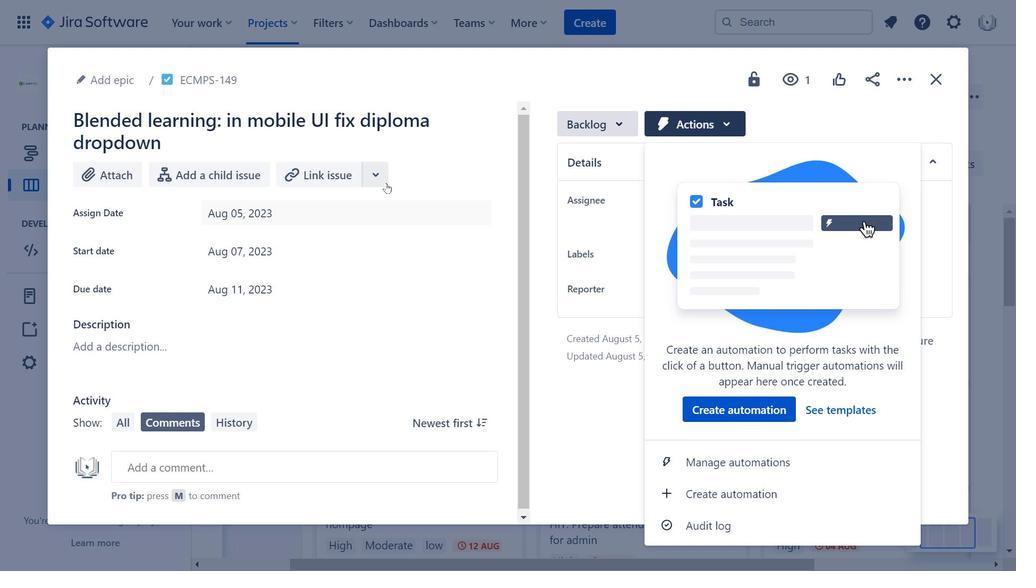
Action: Mouse pressed left at (385, 179)
Screenshot: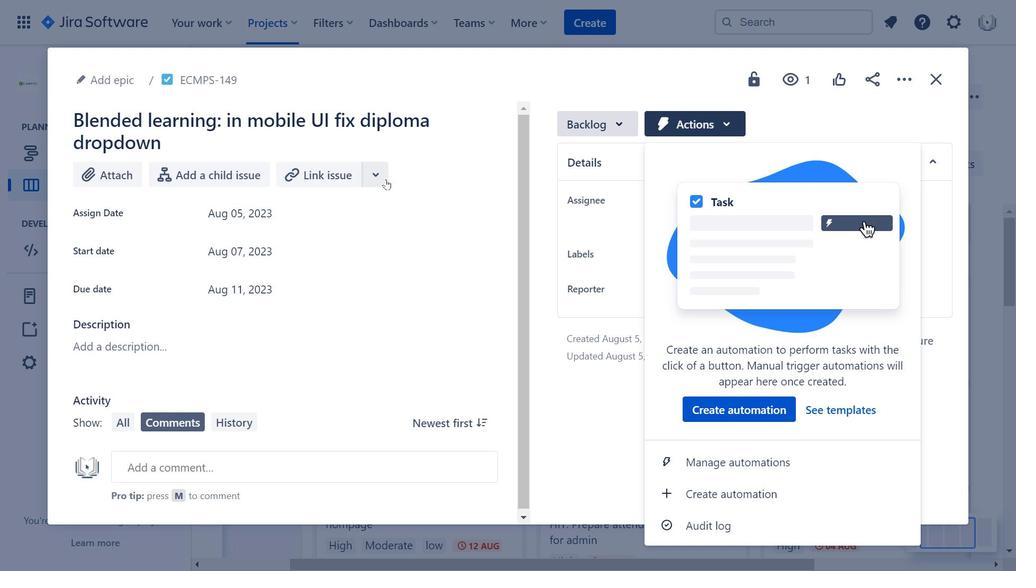 
Action: Mouse moved to (603, 124)
Screenshot: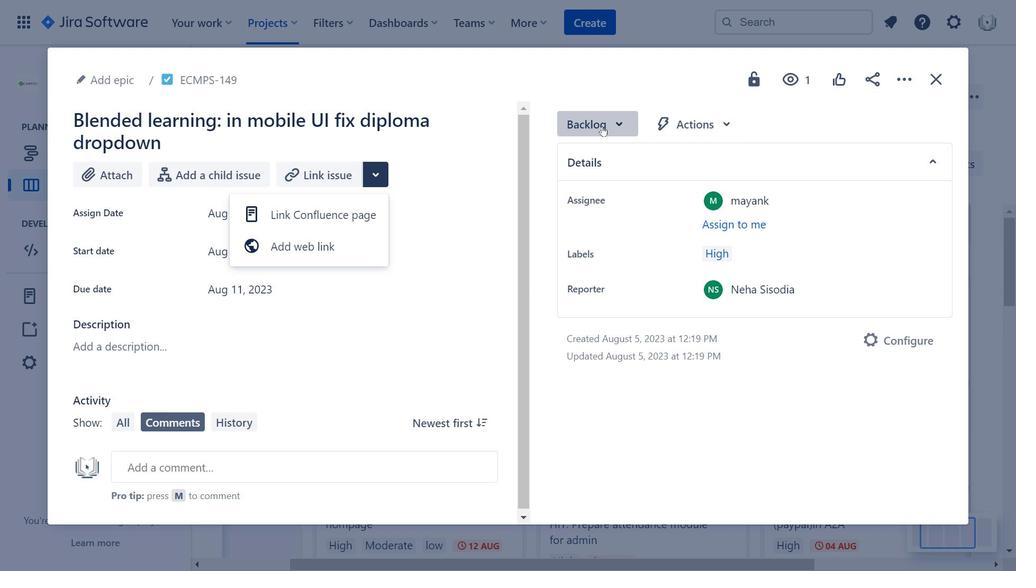 
Action: Mouse pressed left at (603, 124)
Screenshot: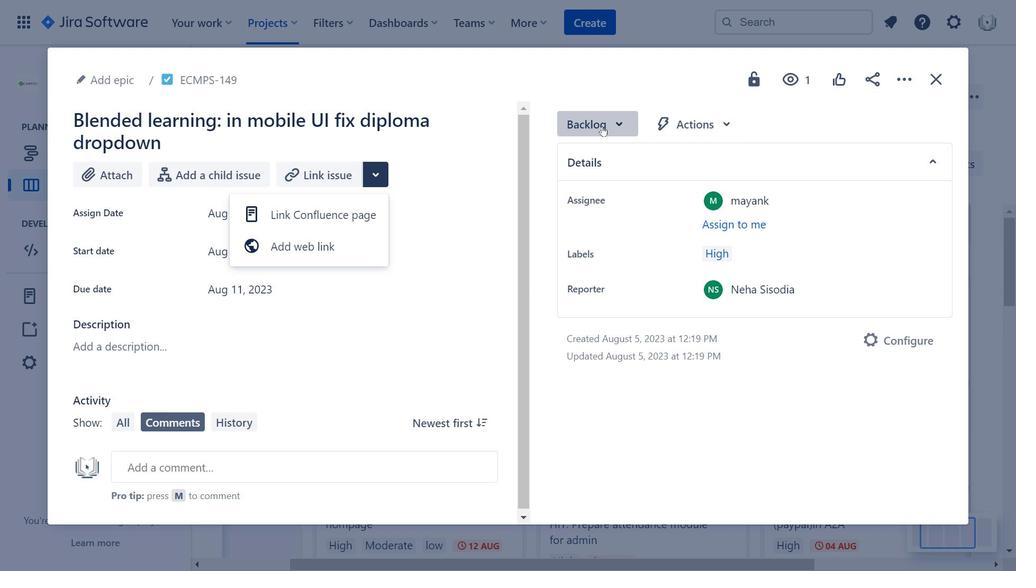 
Action: Mouse moved to (610, 258)
Screenshot: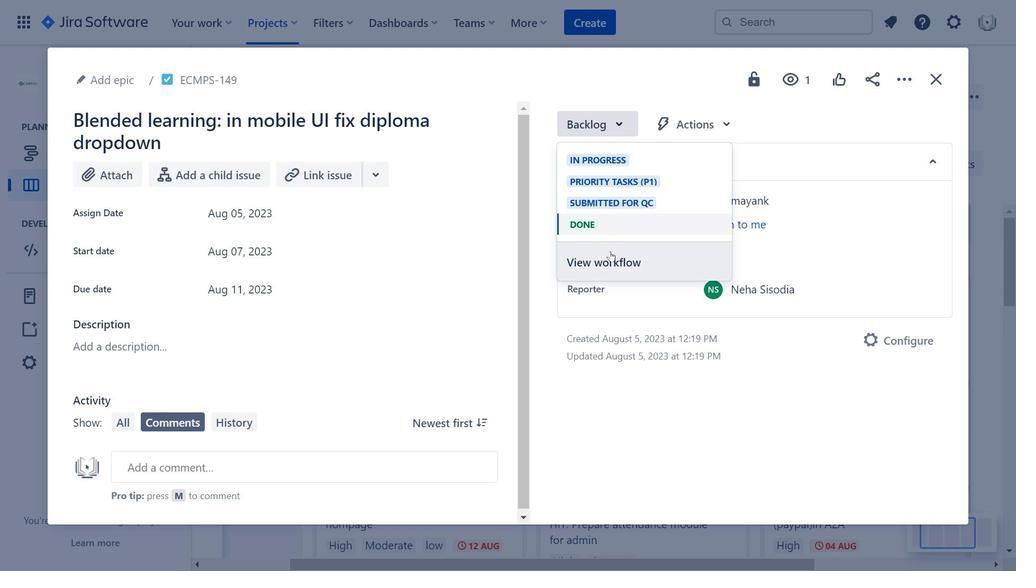 
Action: Mouse pressed left at (610, 258)
Screenshot: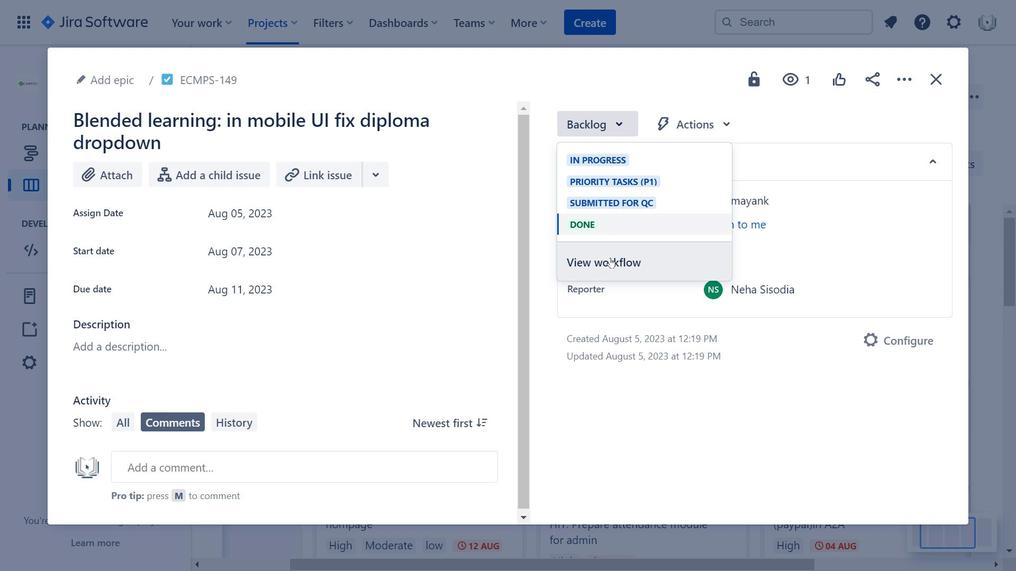 
Action: Mouse moved to (865, 437)
Screenshot: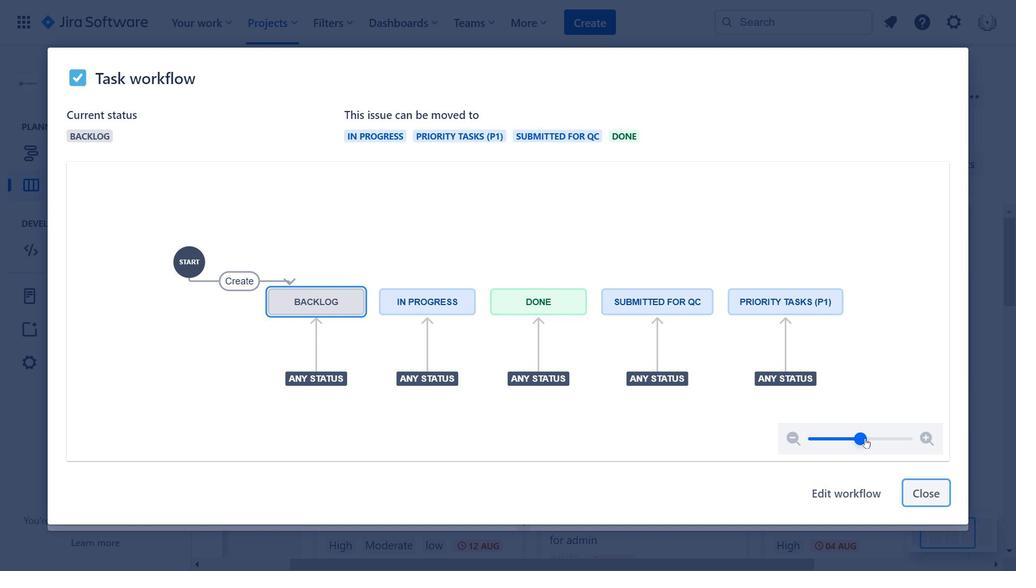 
Action: Mouse pressed left at (865, 437)
Screenshot: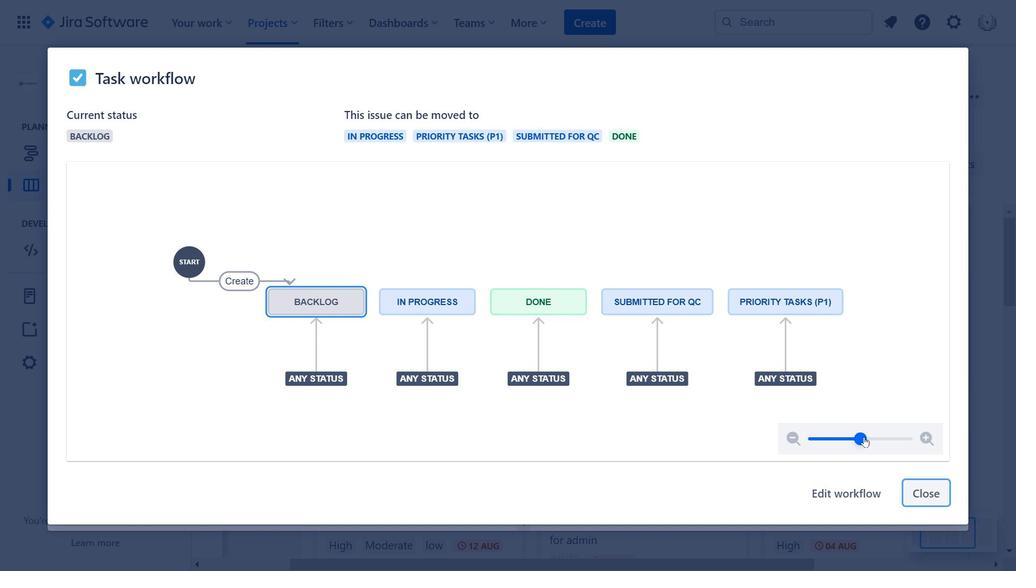 
Action: Mouse moved to (933, 485)
Screenshot: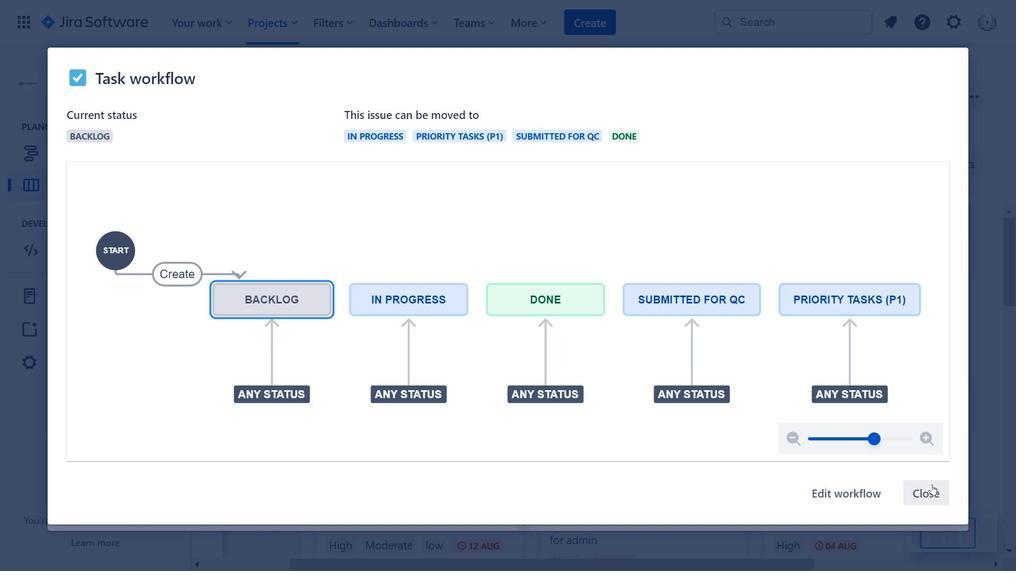 
Action: Mouse pressed left at (933, 485)
Screenshot: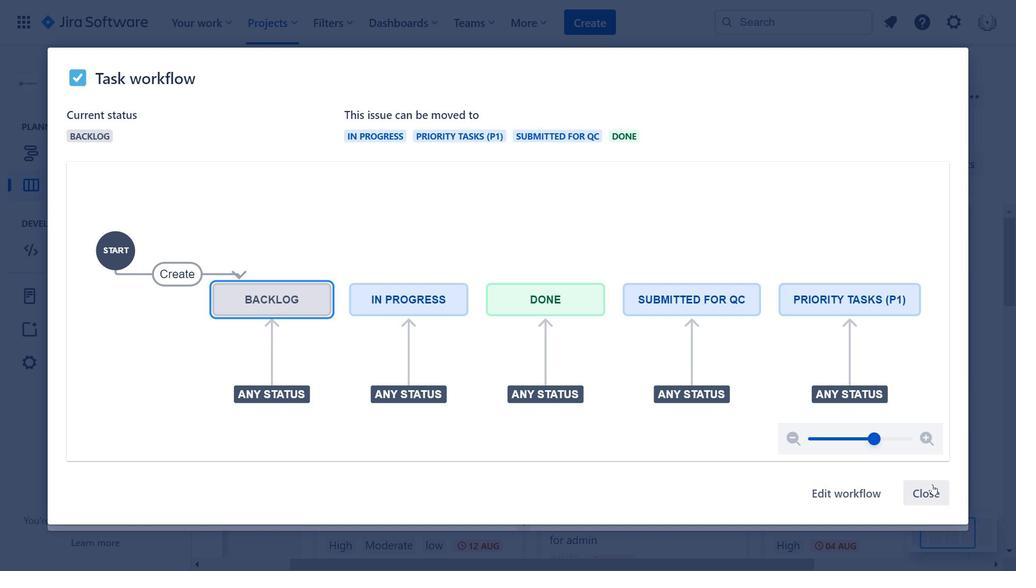 
Action: Mouse moved to (265, 291)
Screenshot: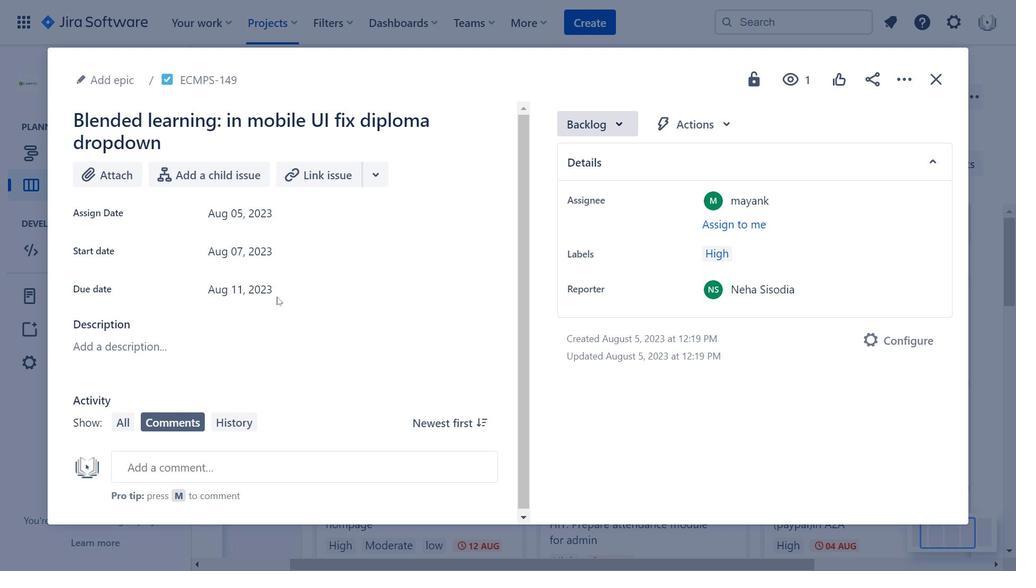 
Action: Mouse pressed left at (265, 291)
Screenshot: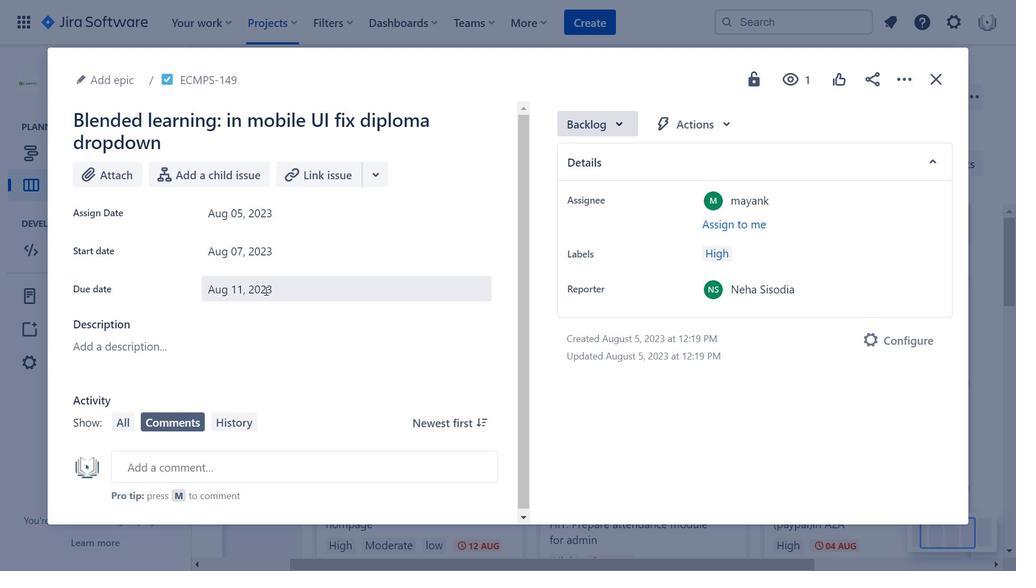 
Action: Mouse moved to (467, 200)
Screenshot: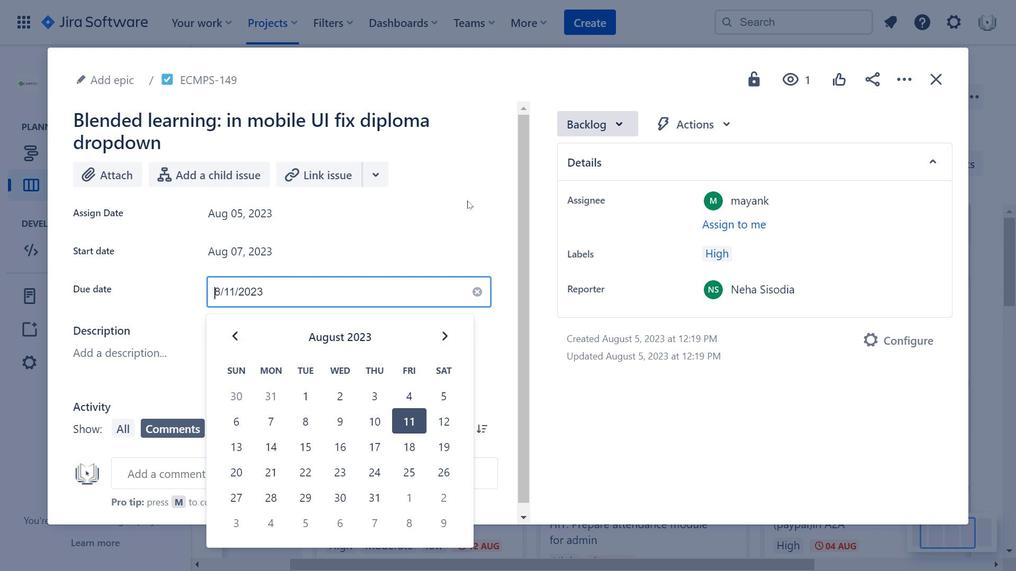 
Action: Mouse pressed left at (467, 200)
Screenshot: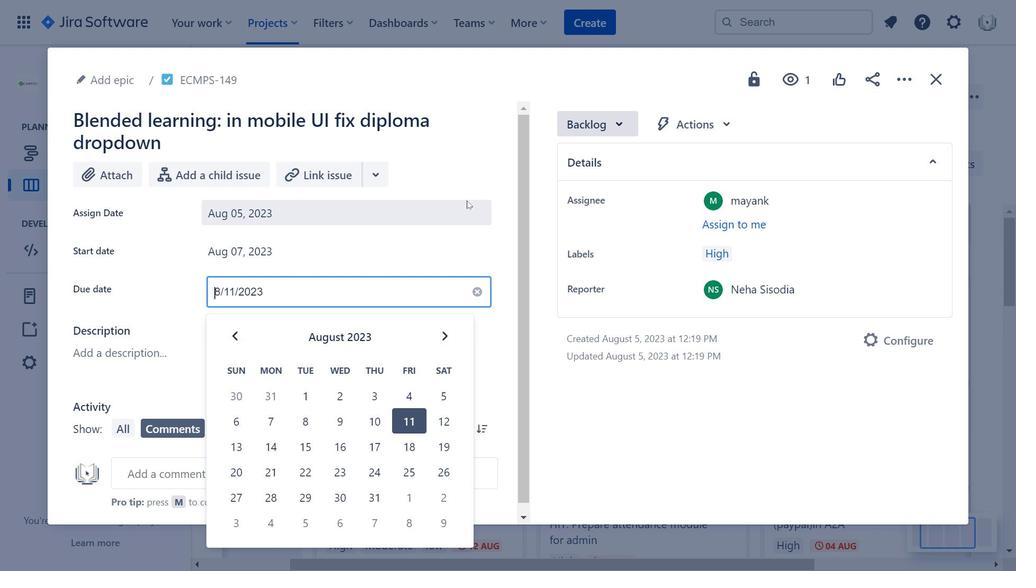 
Action: Mouse moved to (442, 257)
Screenshot: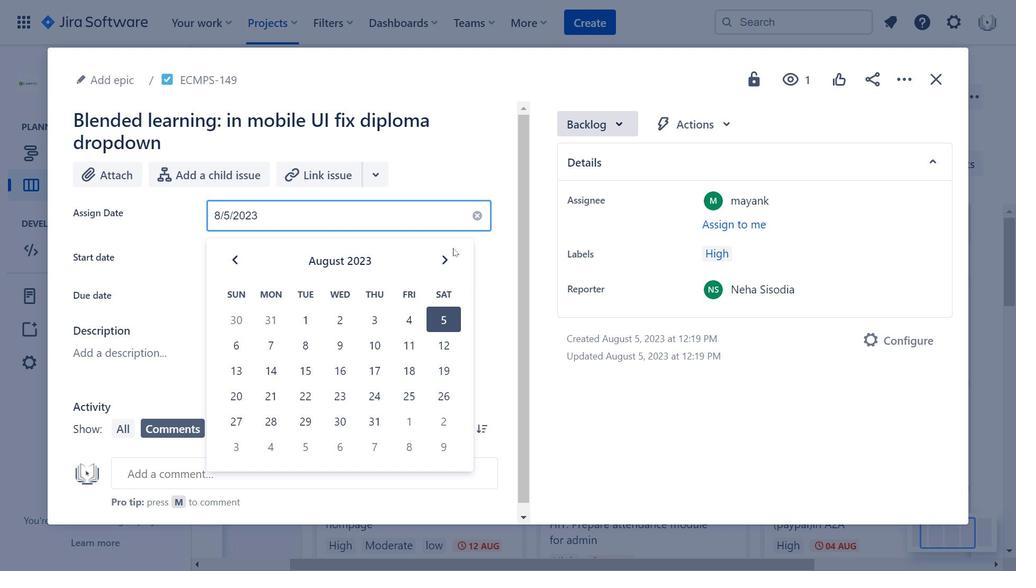 
Action: Mouse pressed left at (442, 257)
Screenshot: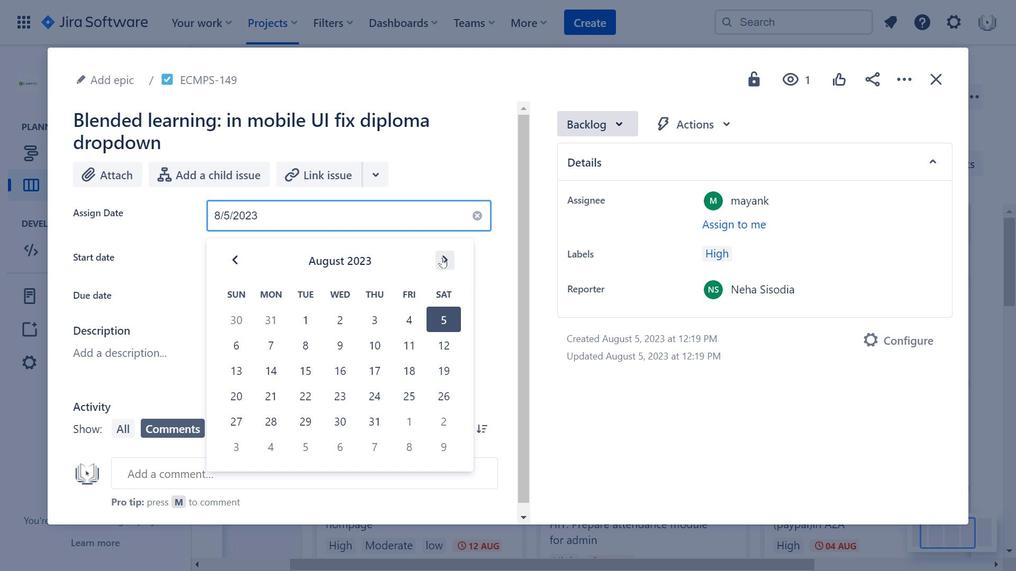 
Action: Mouse moved to (683, 127)
Screenshot: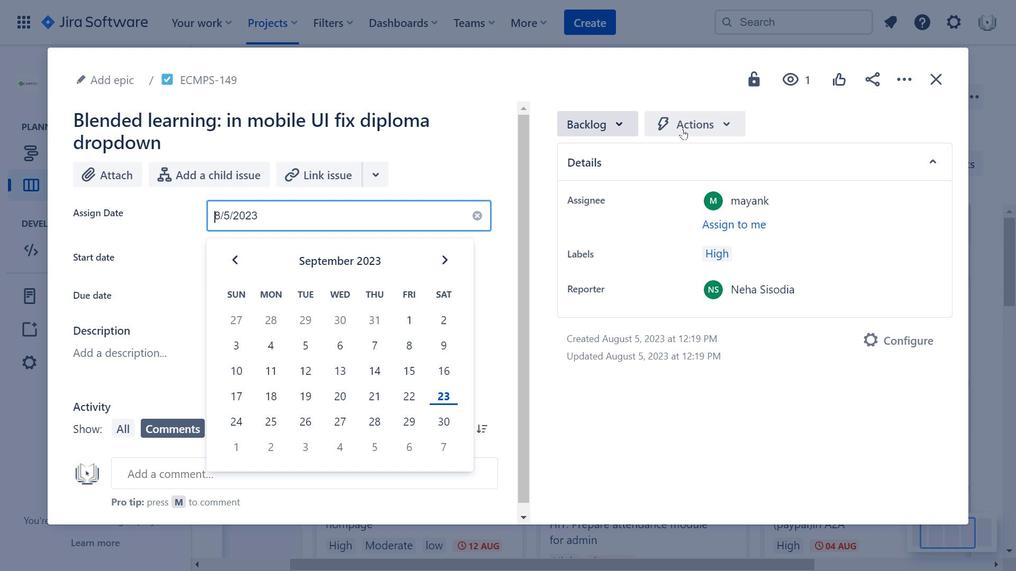 
Action: Mouse pressed left at (683, 127)
Screenshot: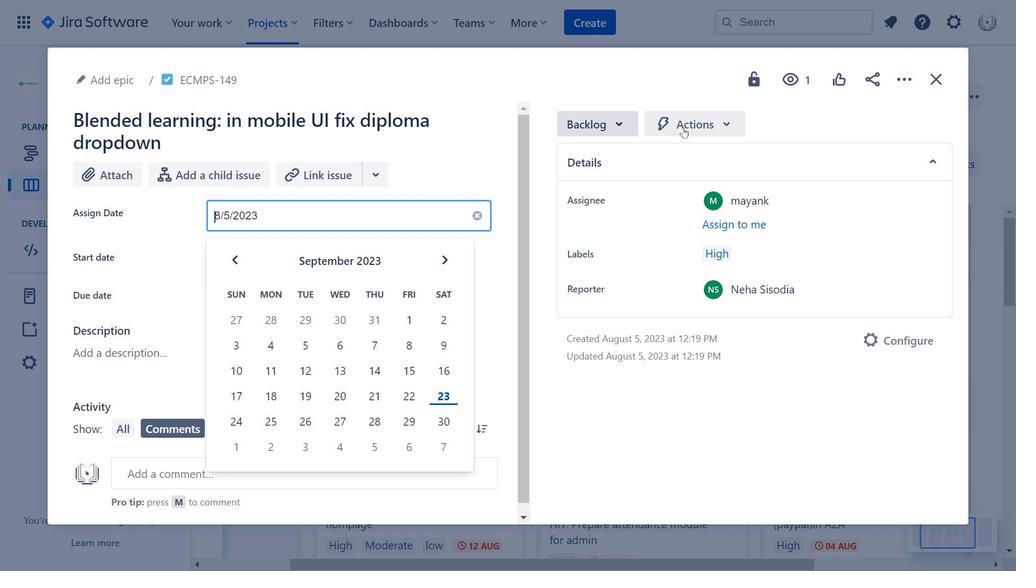 
Action: Mouse moved to (371, 172)
Screenshot: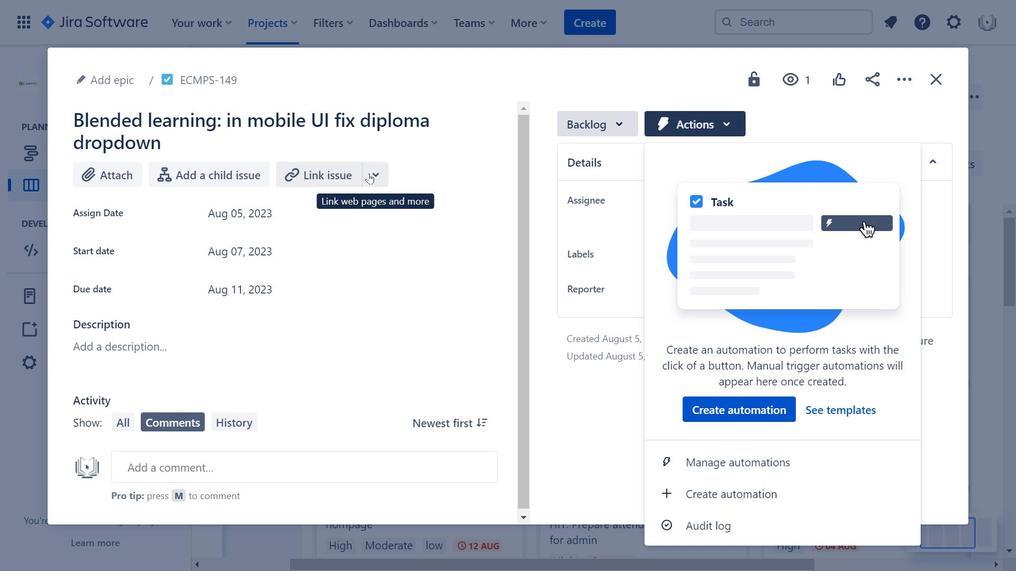 
Action: Mouse pressed left at (371, 172)
Screenshot: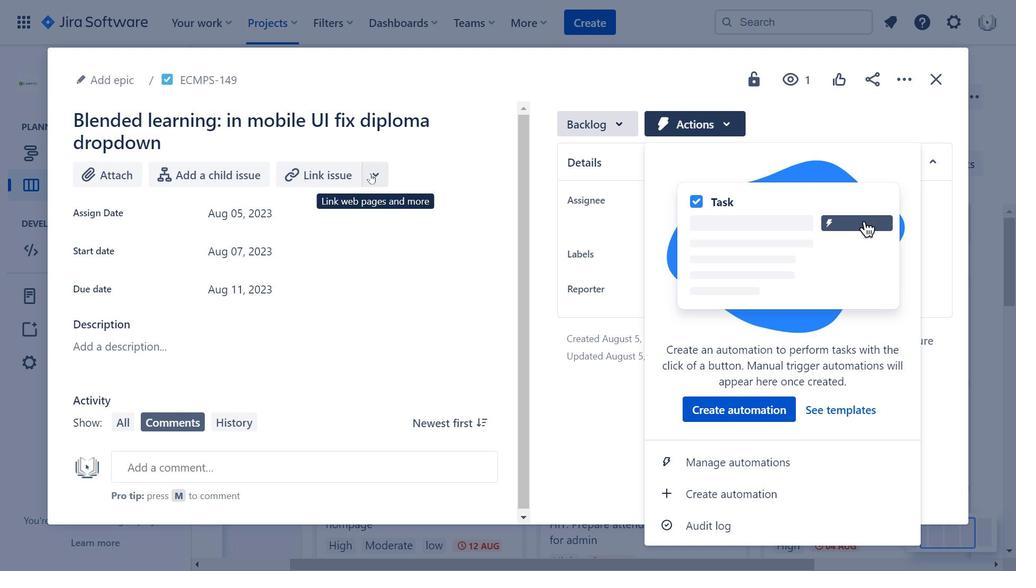 
Action: Mouse moved to (499, 220)
Screenshot: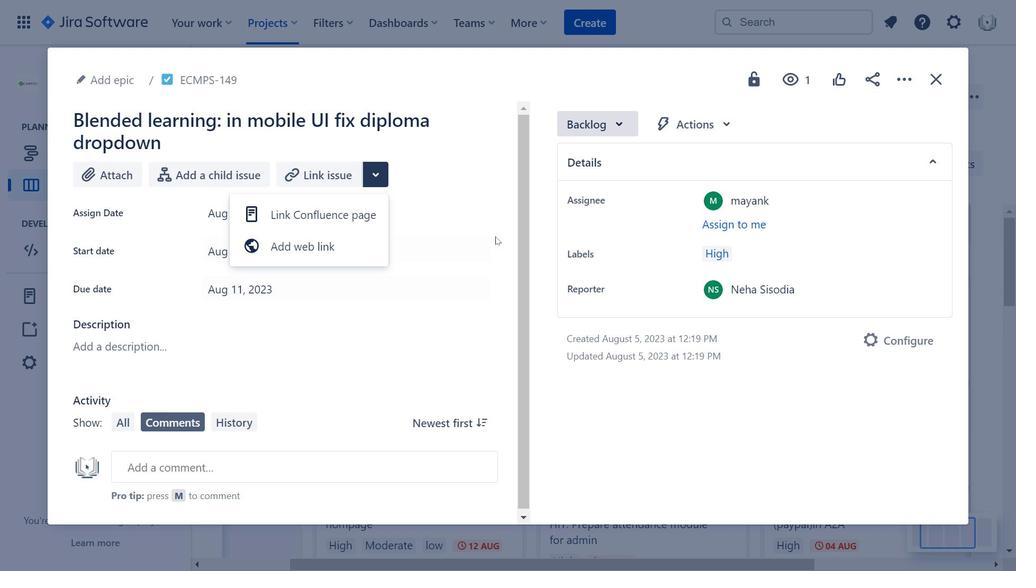 
Action: Mouse pressed left at (499, 220)
Screenshot: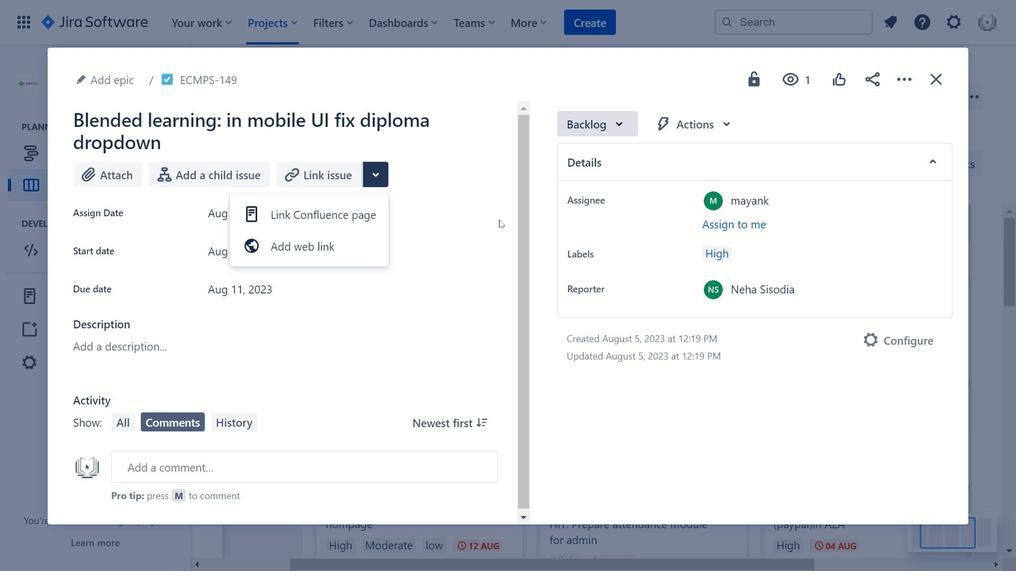 
Action: Mouse moved to (698, 127)
Screenshot: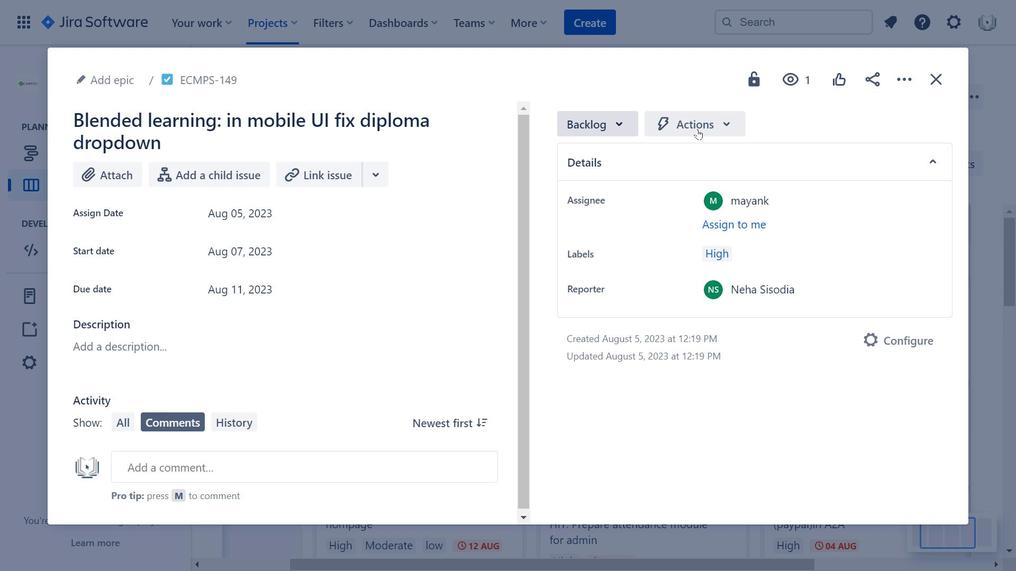 
Action: Mouse pressed left at (698, 127)
Screenshot: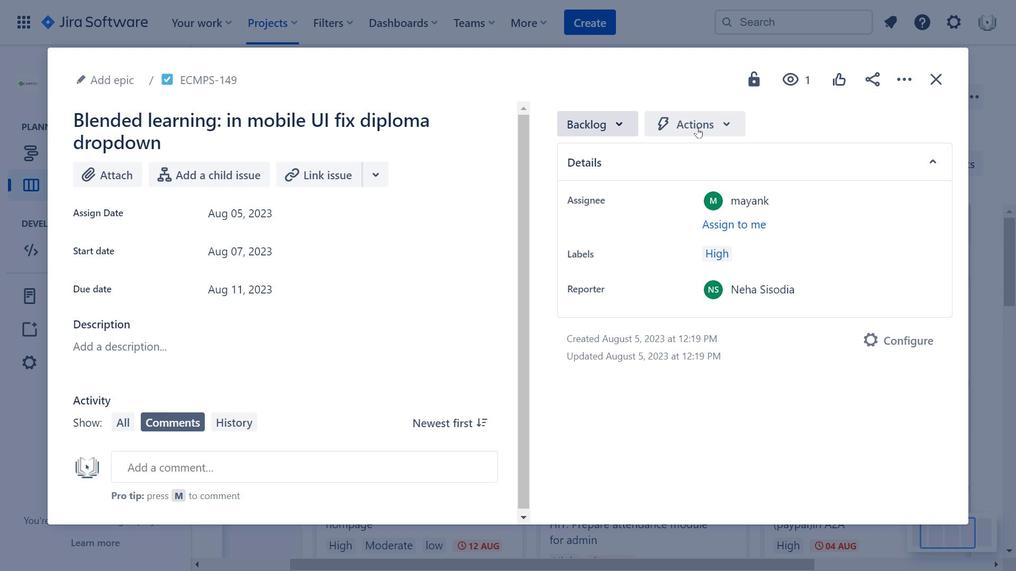 
Action: Mouse moved to (617, 114)
Screenshot: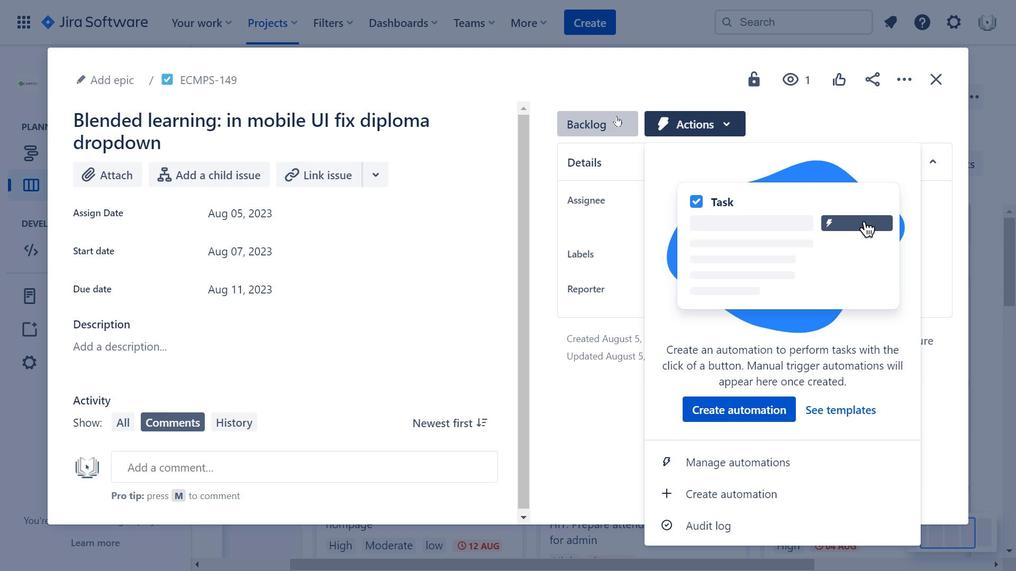 
Action: Mouse pressed left at (617, 114)
Screenshot: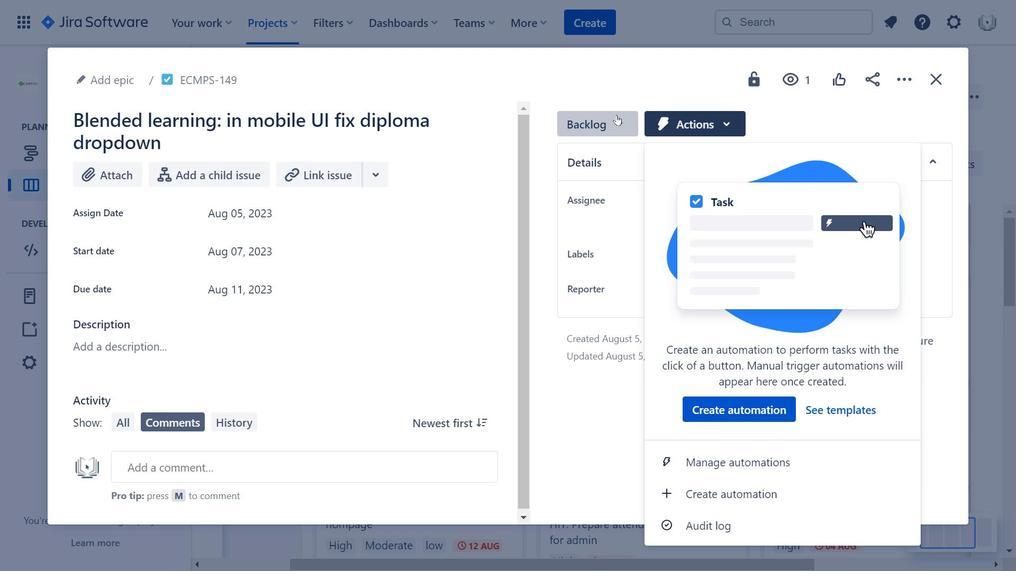
Action: Mouse moved to (278, 282)
Screenshot: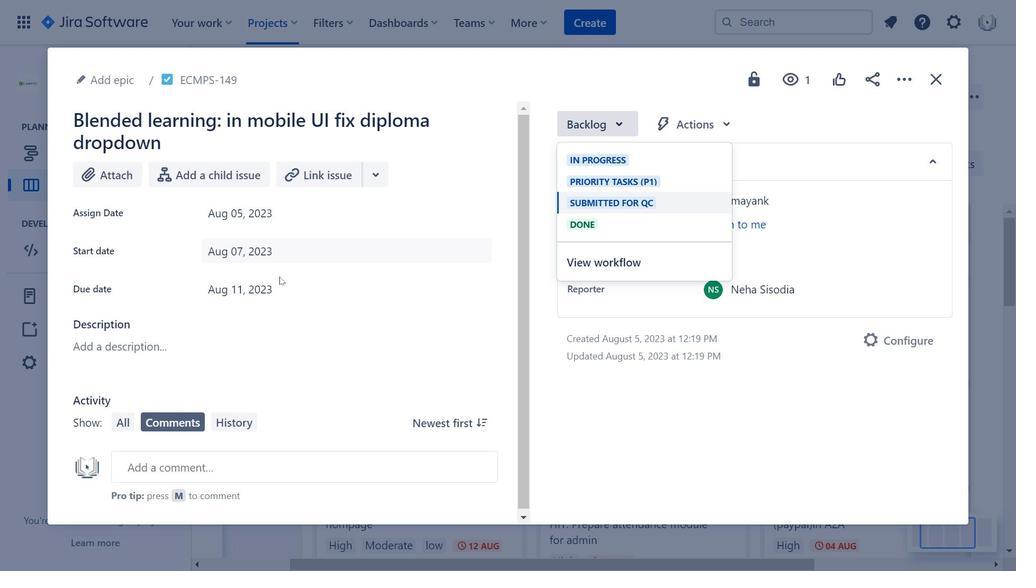 
Action: Mouse pressed left at (278, 282)
Screenshot: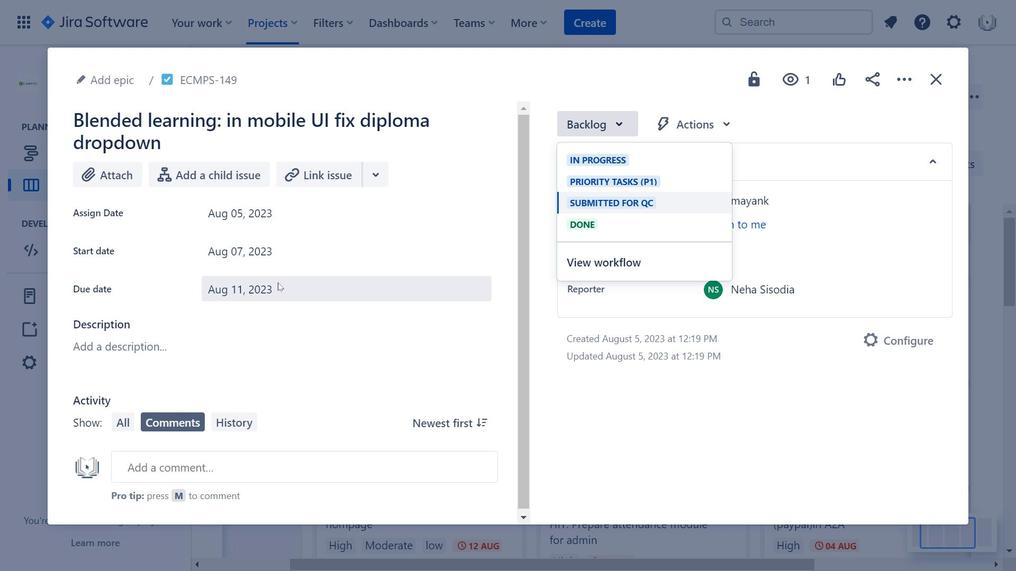 
Action: Mouse moved to (443, 338)
Screenshot: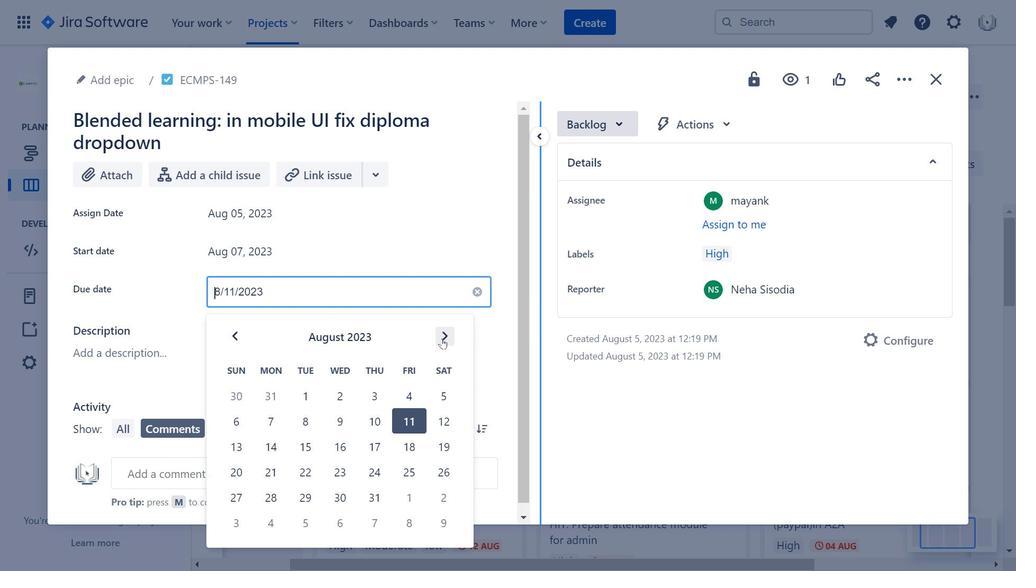 
Action: Mouse pressed left at (443, 338)
Screenshot: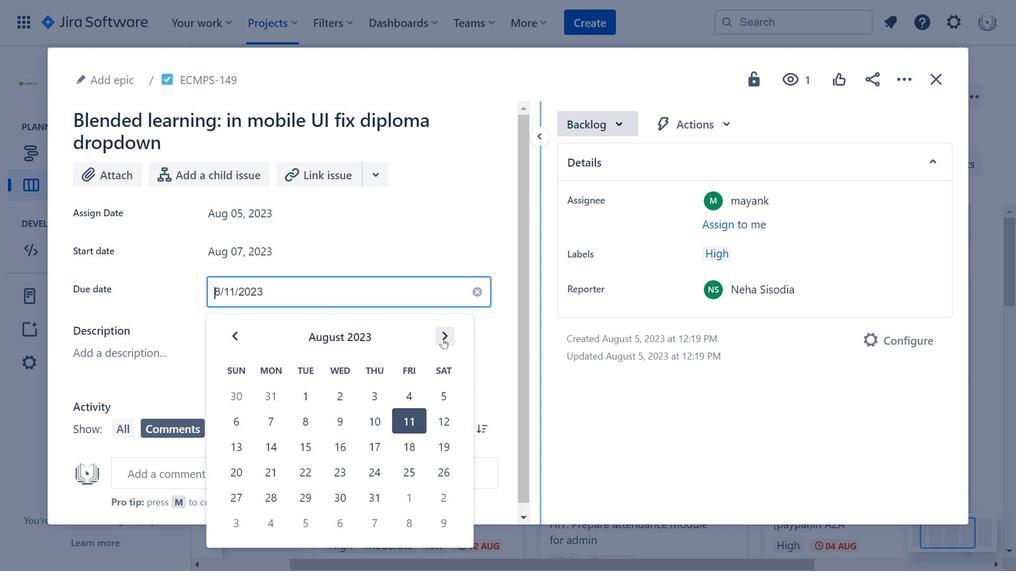 
Action: Mouse pressed left at (443, 338)
Screenshot: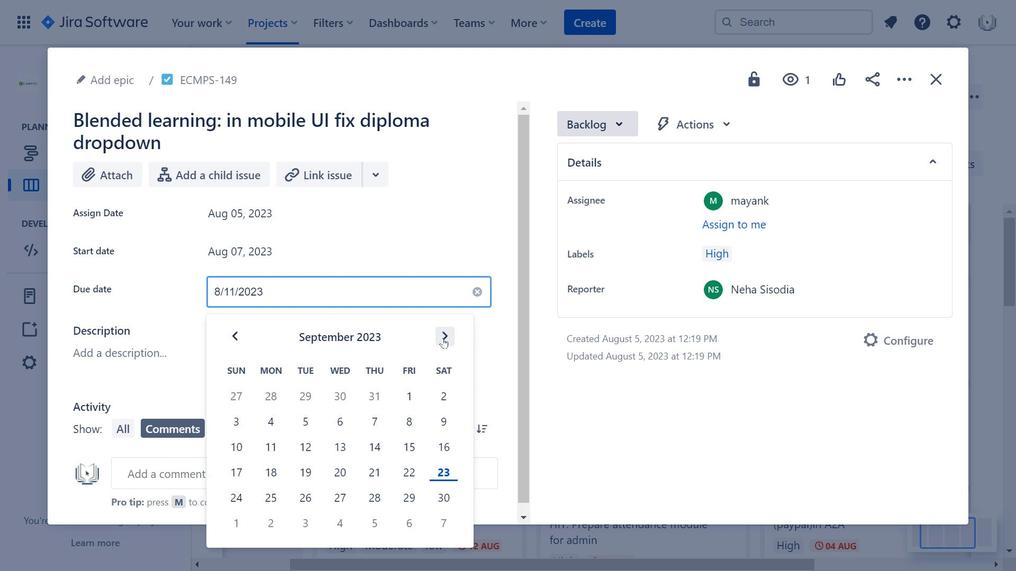 
Action: Mouse moved to (500, 275)
Screenshot: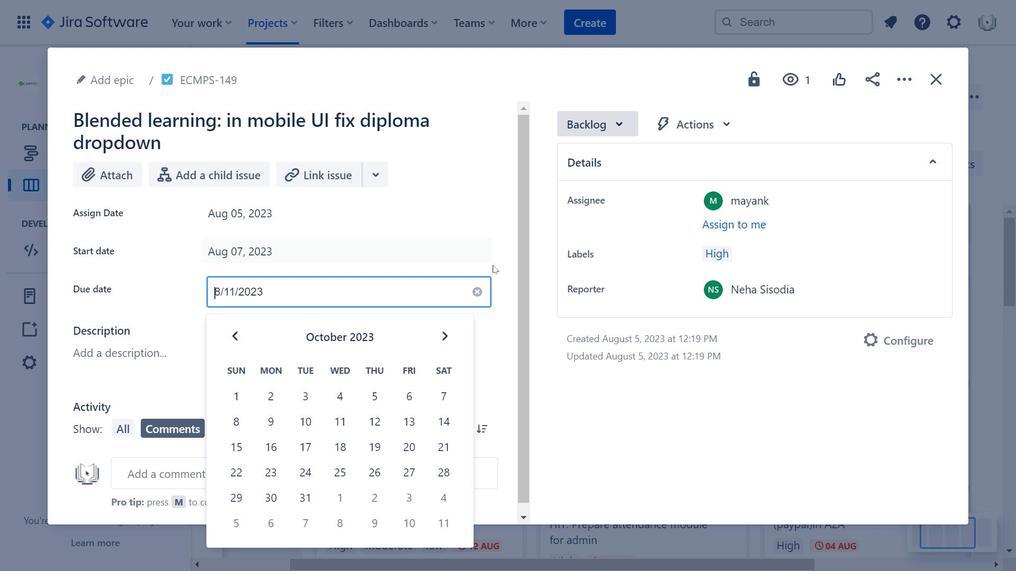 
Action: Mouse scrolled (500, 275) with delta (0, 0)
Screenshot: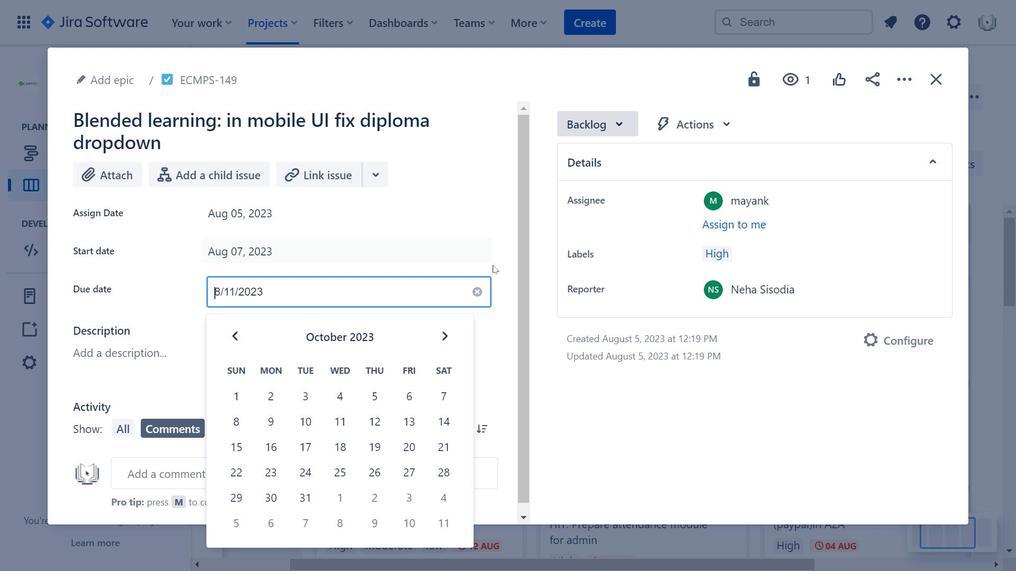 
Action: Mouse scrolled (500, 275) with delta (0, 0)
Screenshot: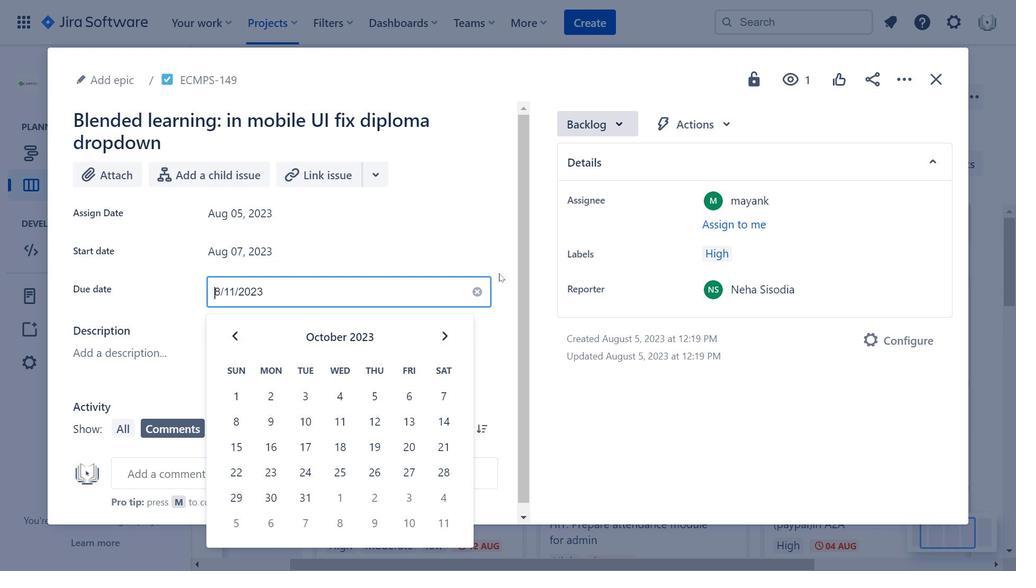 
Action: Mouse moved to (611, 126)
Screenshot: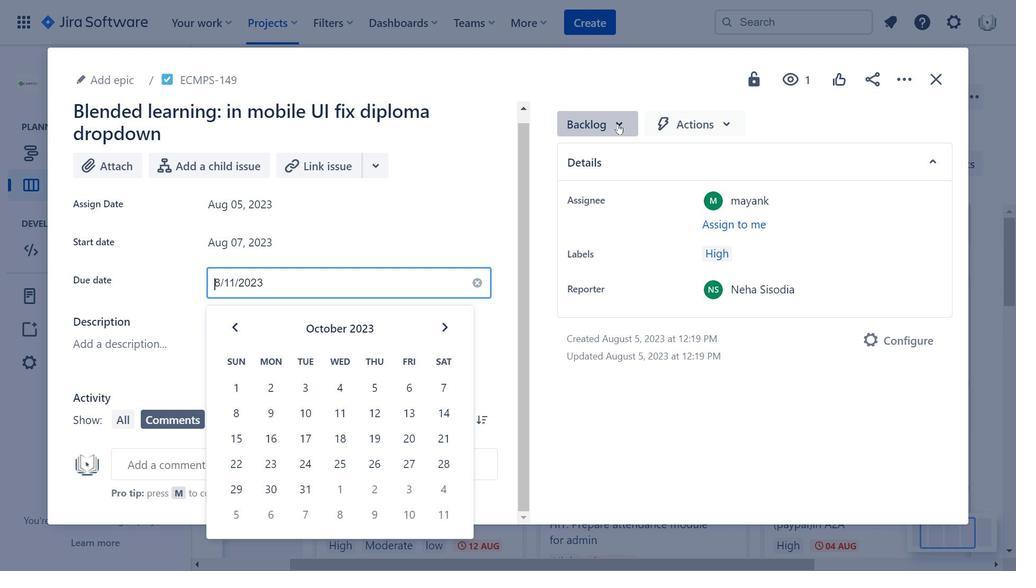 
Action: Mouse pressed left at (611, 126)
Screenshot: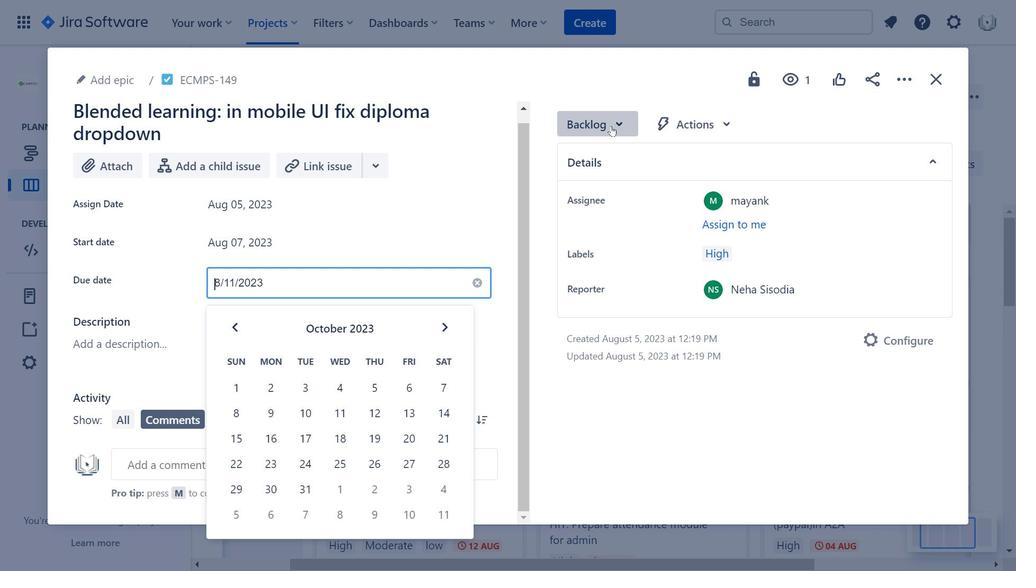 
Action: Mouse moved to (287, 275)
Screenshot: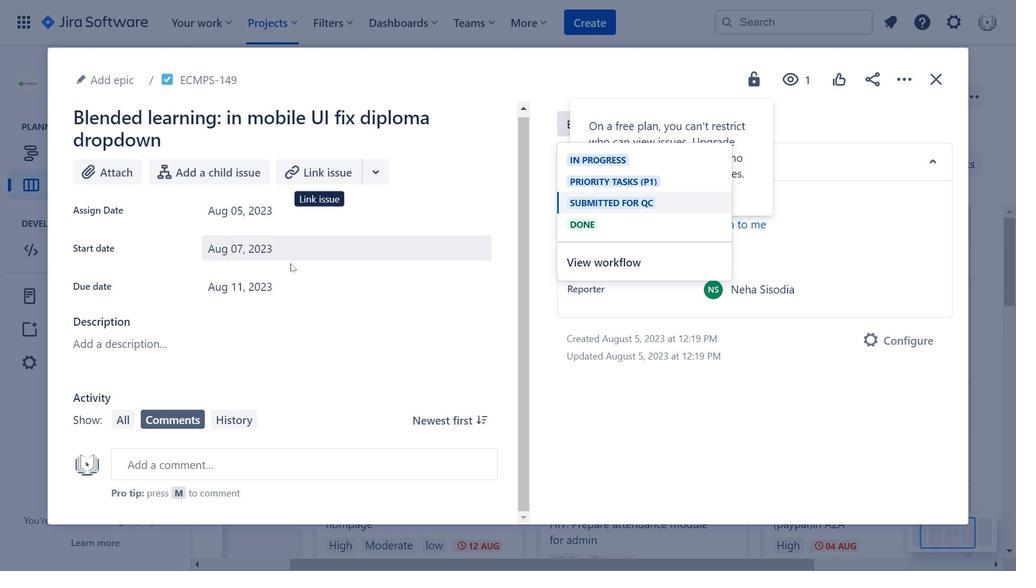 
Action: Mouse pressed left at (287, 275)
Screenshot: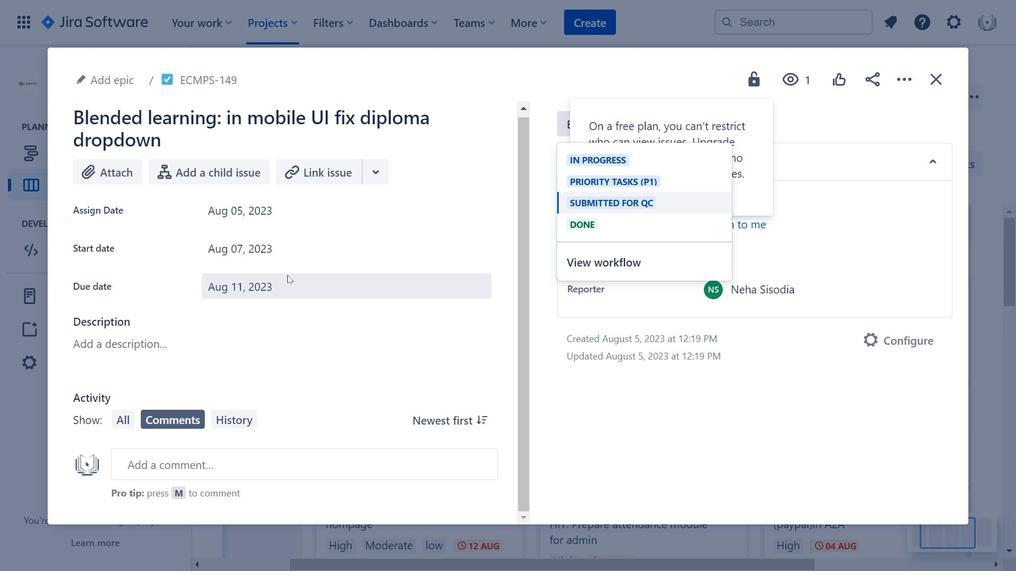 
Action: Mouse moved to (626, 116)
Screenshot: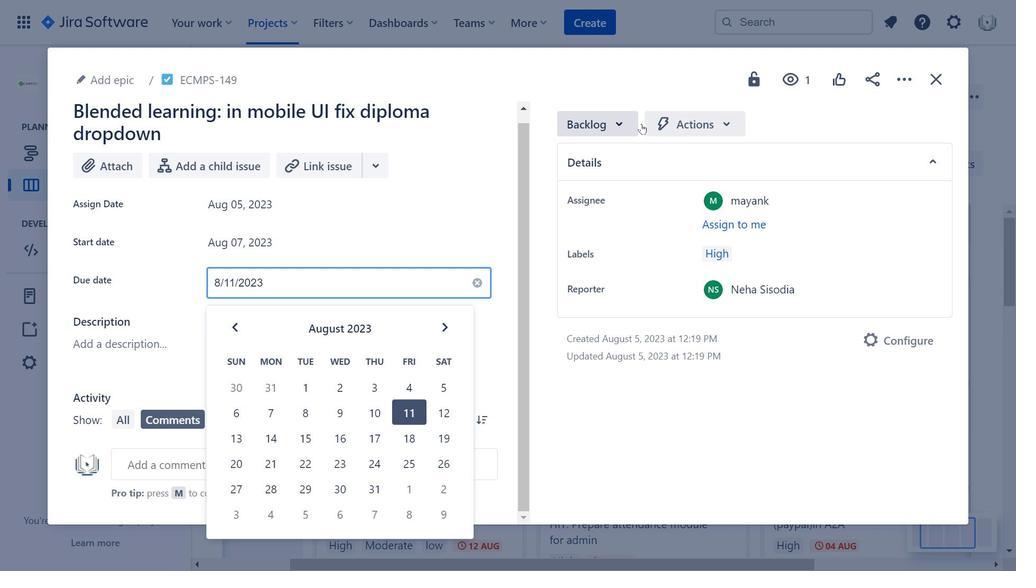
Action: Mouse pressed left at (626, 116)
Screenshot: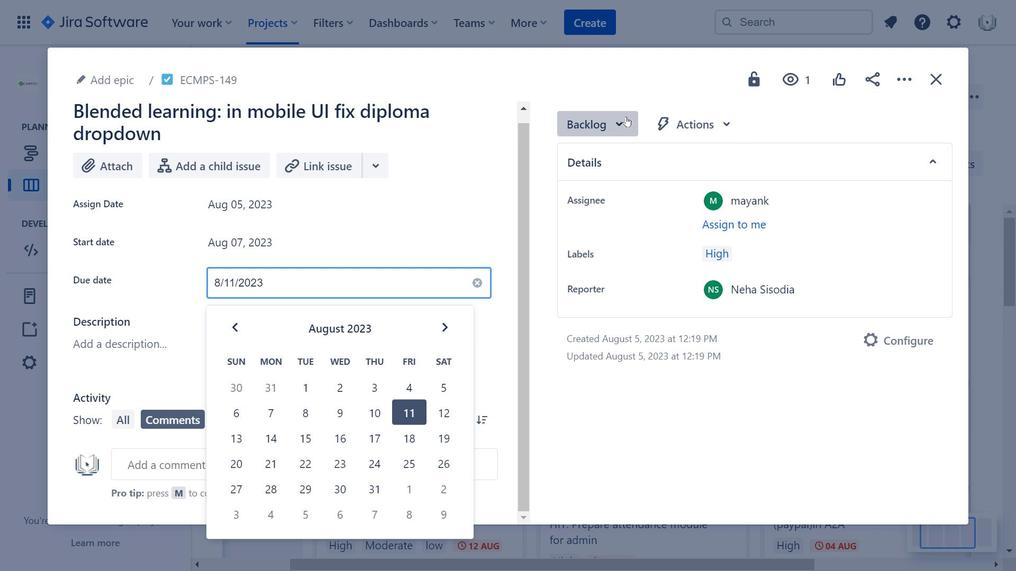 
Action: Mouse moved to (934, 82)
Screenshot: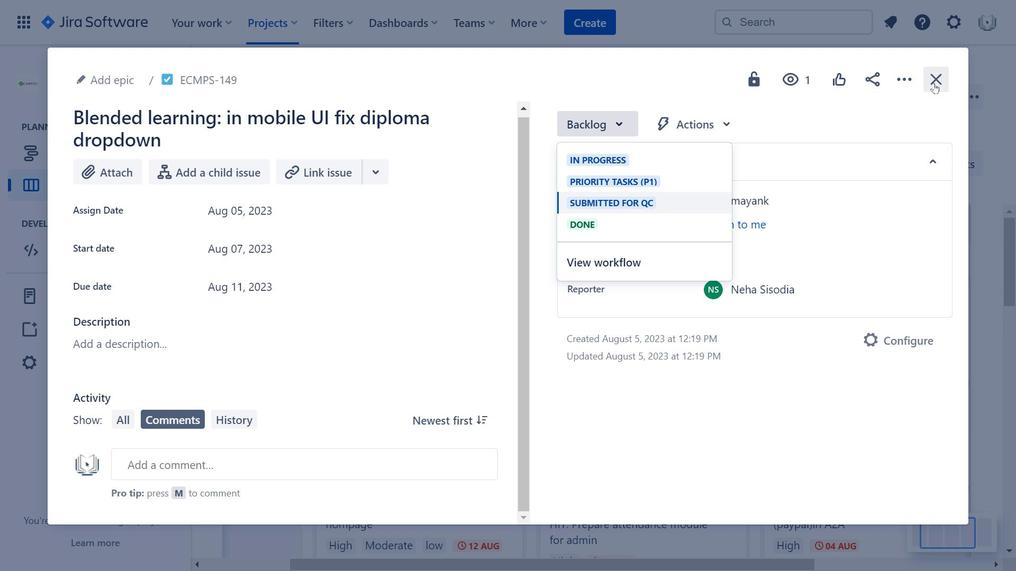
Action: Mouse pressed left at (934, 82)
Screenshot: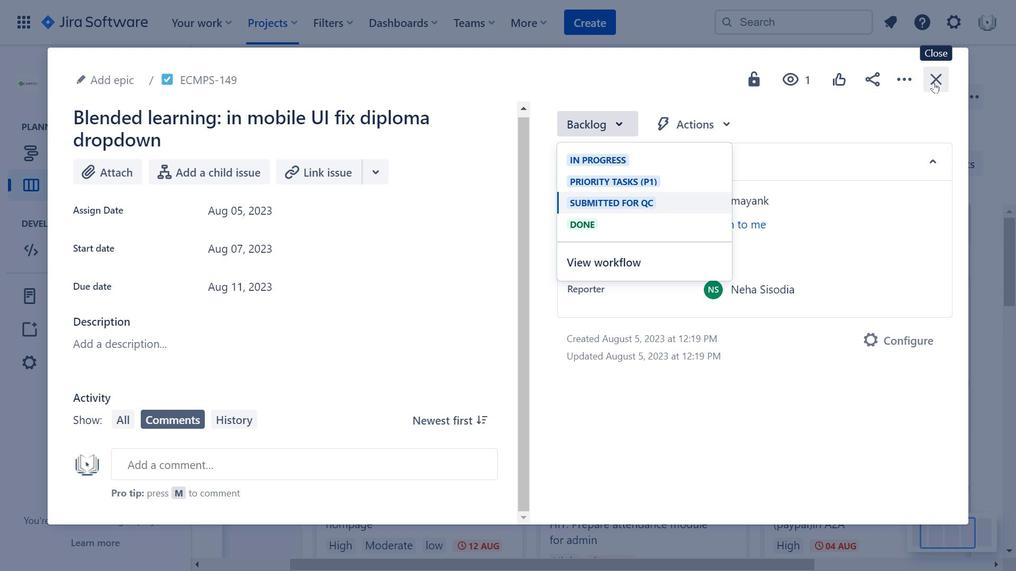 
Action: Mouse moved to (471, 467)
Screenshot: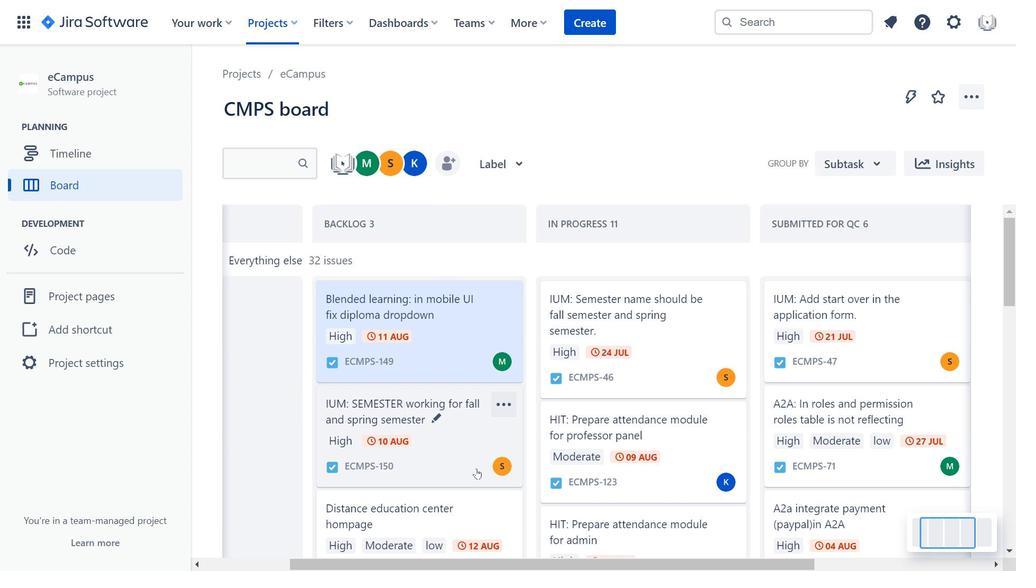 
Action: Mouse pressed left at (471, 467)
Screenshot: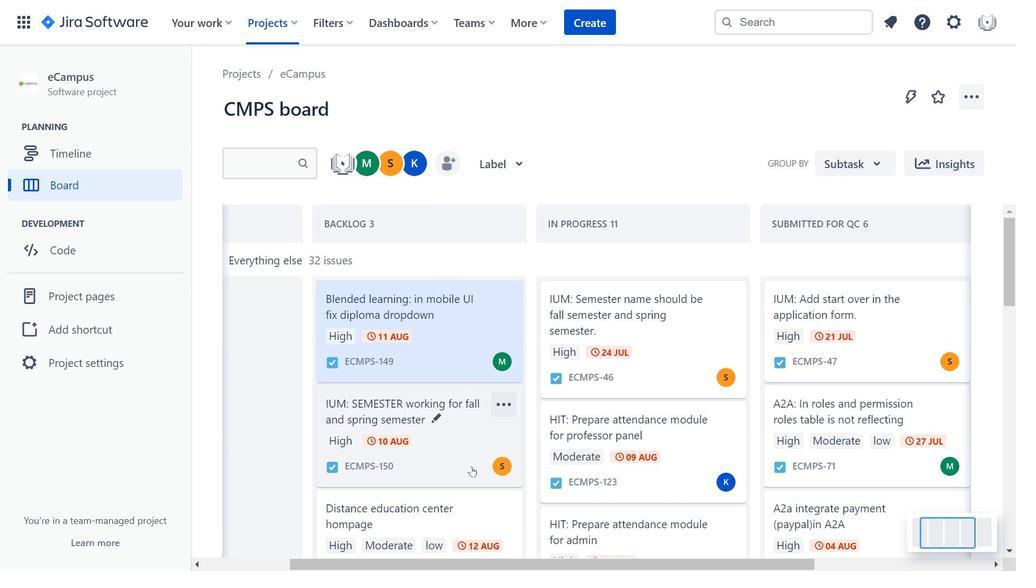 
Action: Mouse moved to (601, 119)
Screenshot: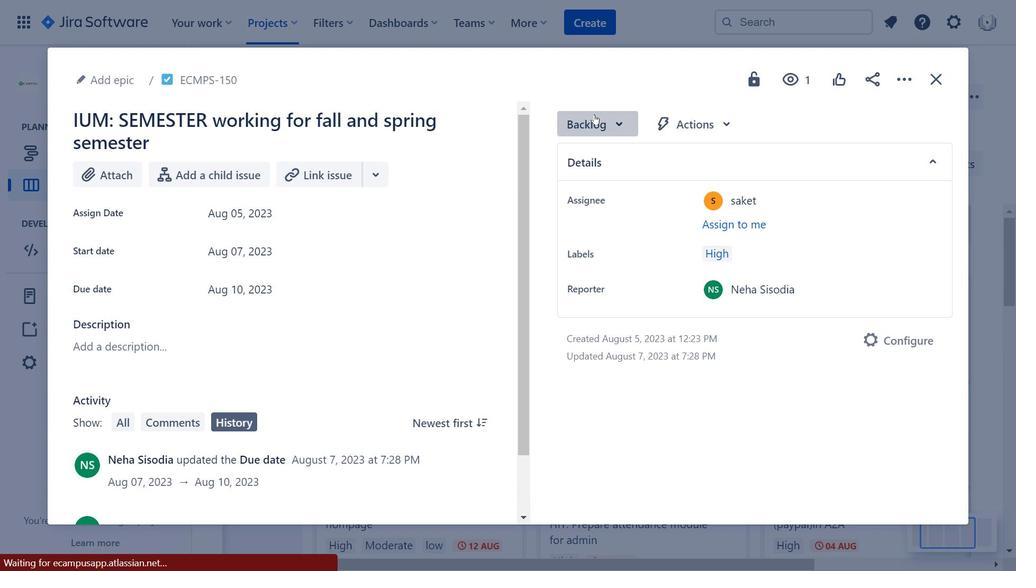 
Action: Mouse pressed left at (601, 119)
Screenshot: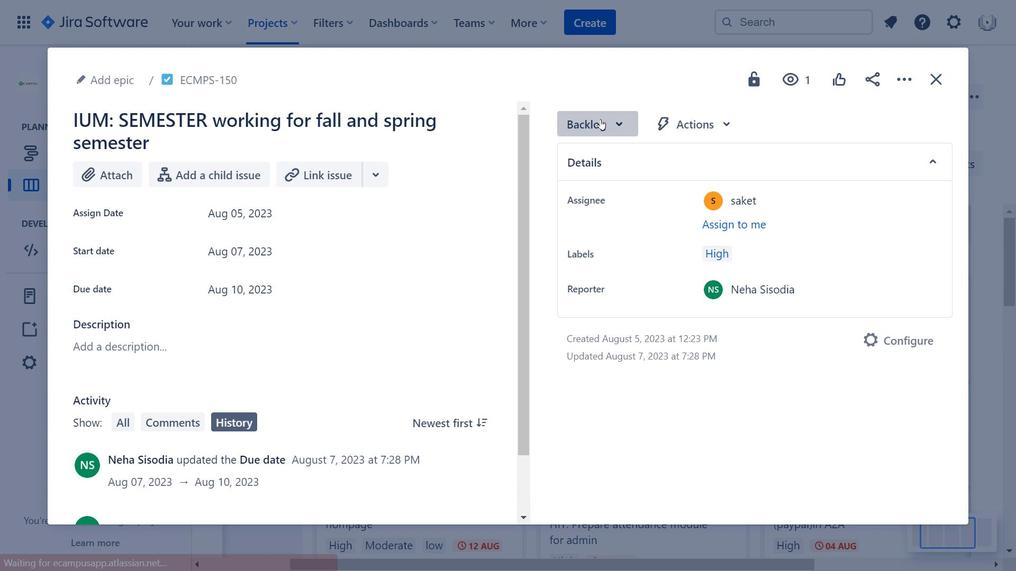
Action: Mouse moved to (272, 281)
Screenshot: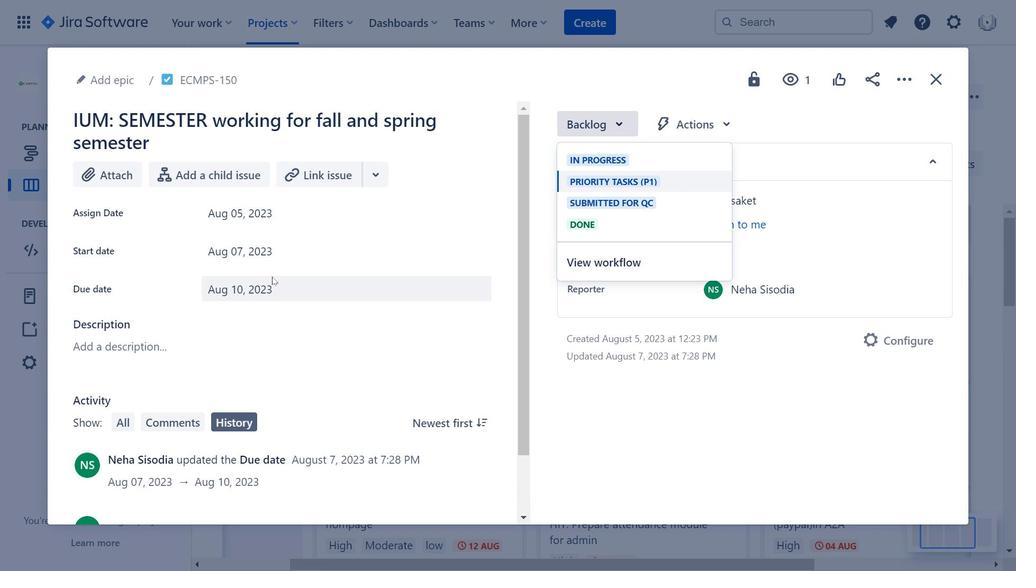 
Action: Mouse pressed left at (272, 281)
Screenshot: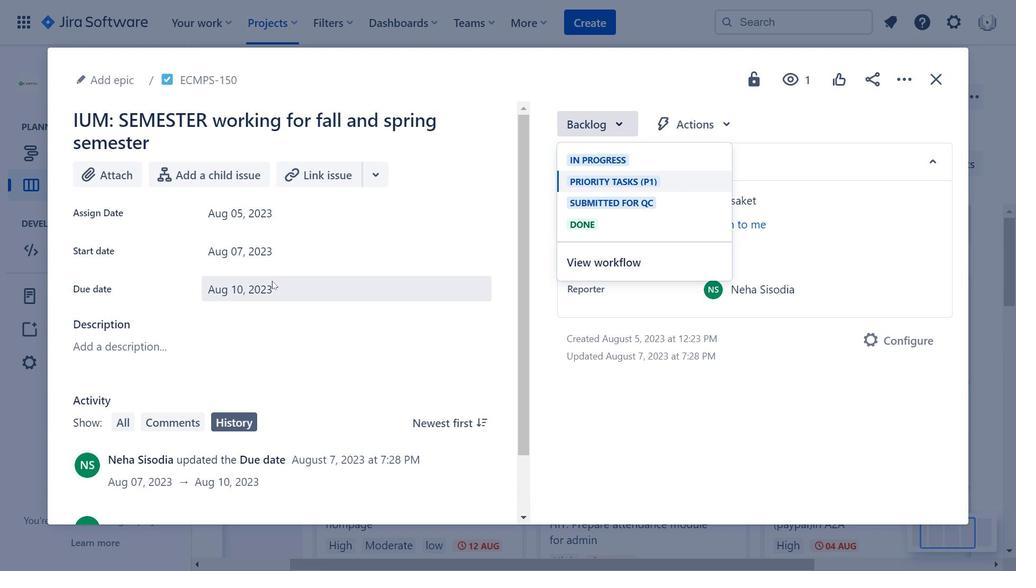 
Action: Mouse moved to (682, 136)
Screenshot: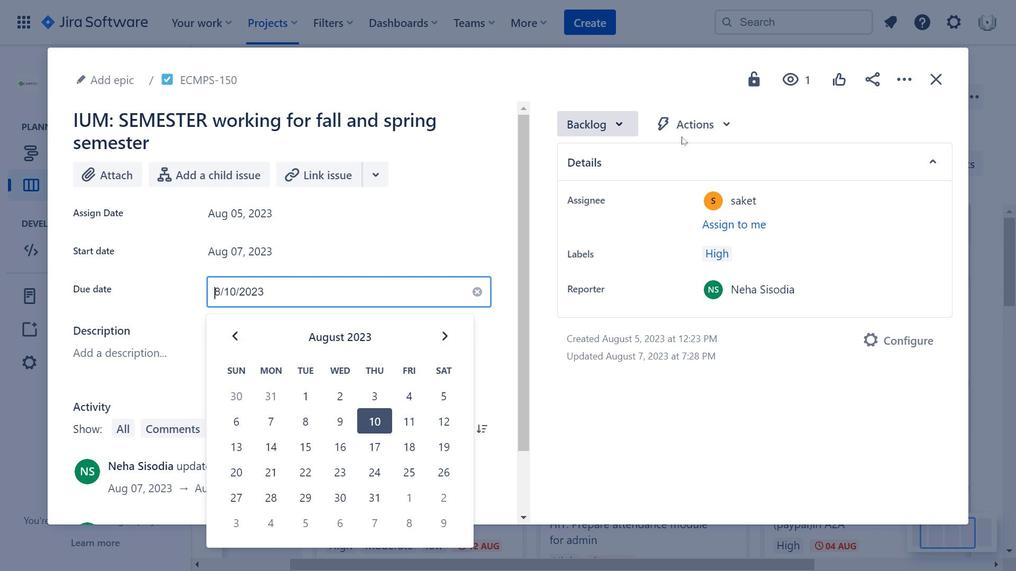 
Action: Mouse pressed left at (682, 136)
Screenshot: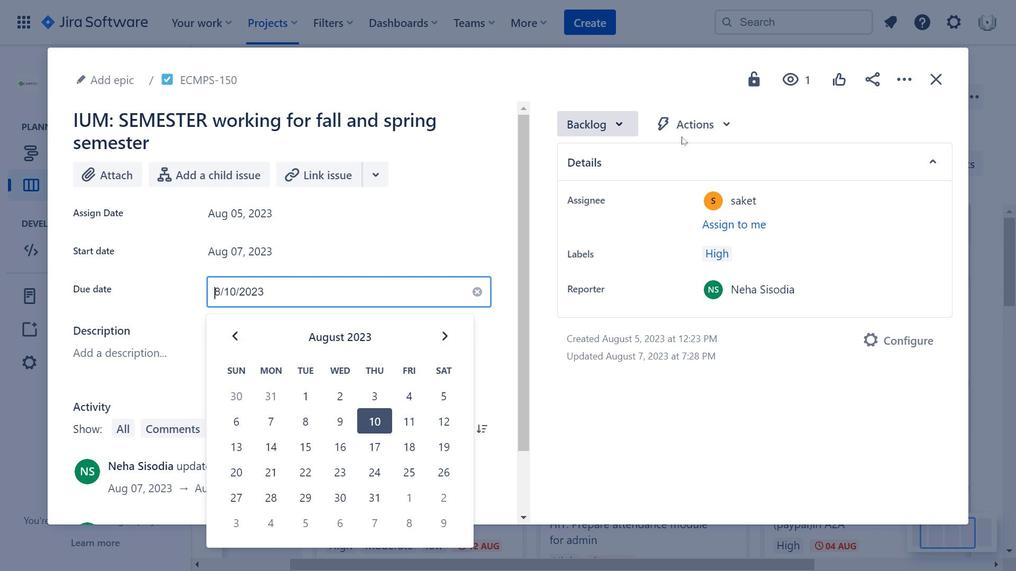 
Action: Mouse moved to (271, 287)
Screenshot: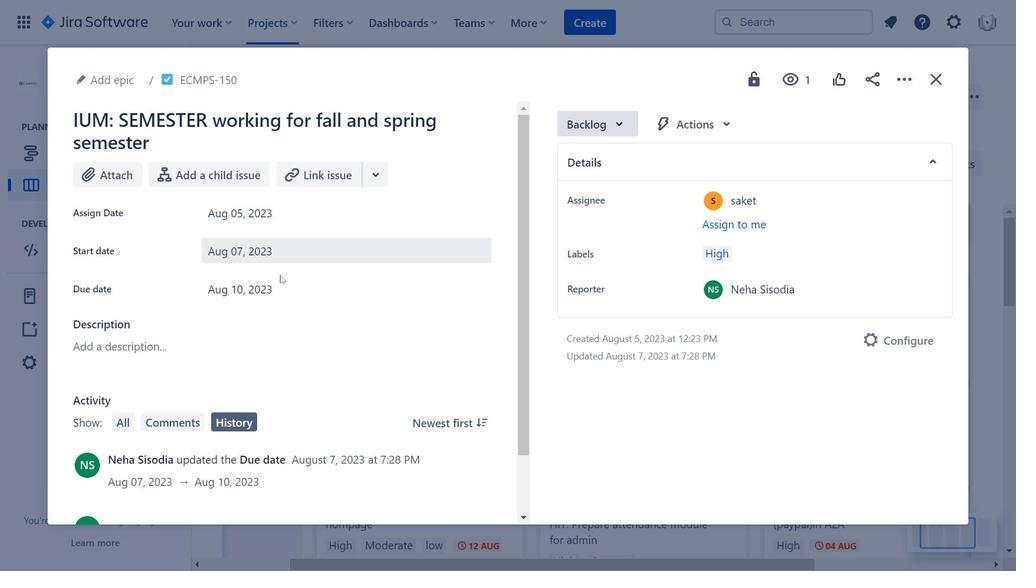 
Action: Mouse pressed left at (271, 287)
Screenshot: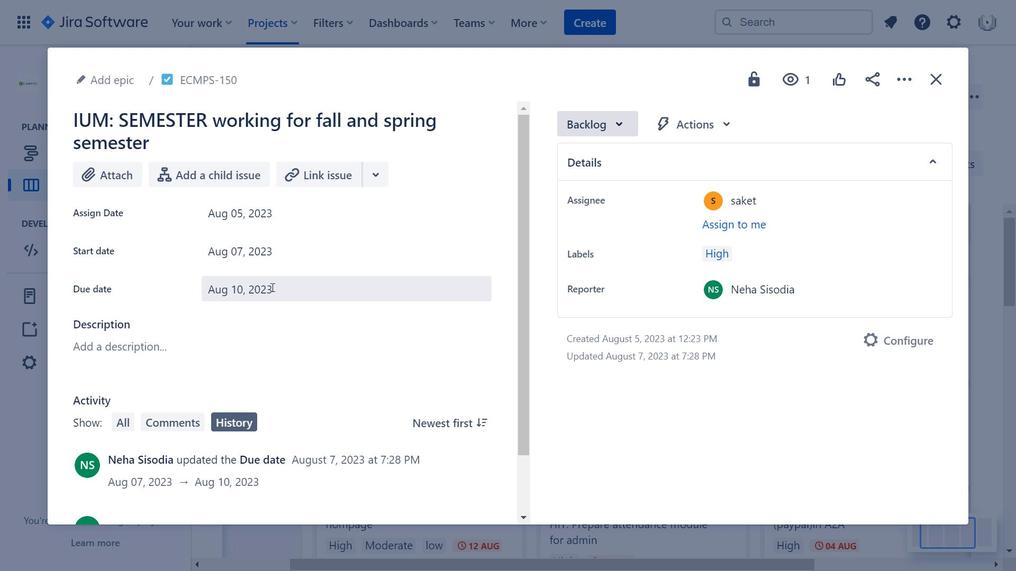 
Action: Mouse moved to (695, 137)
Screenshot: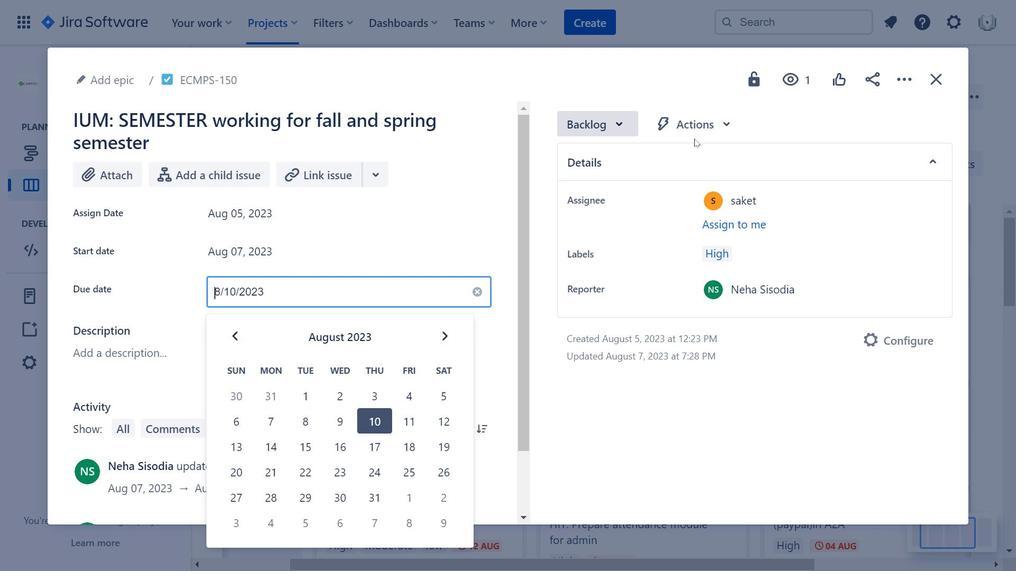 
Action: Mouse pressed left at (695, 137)
Screenshot: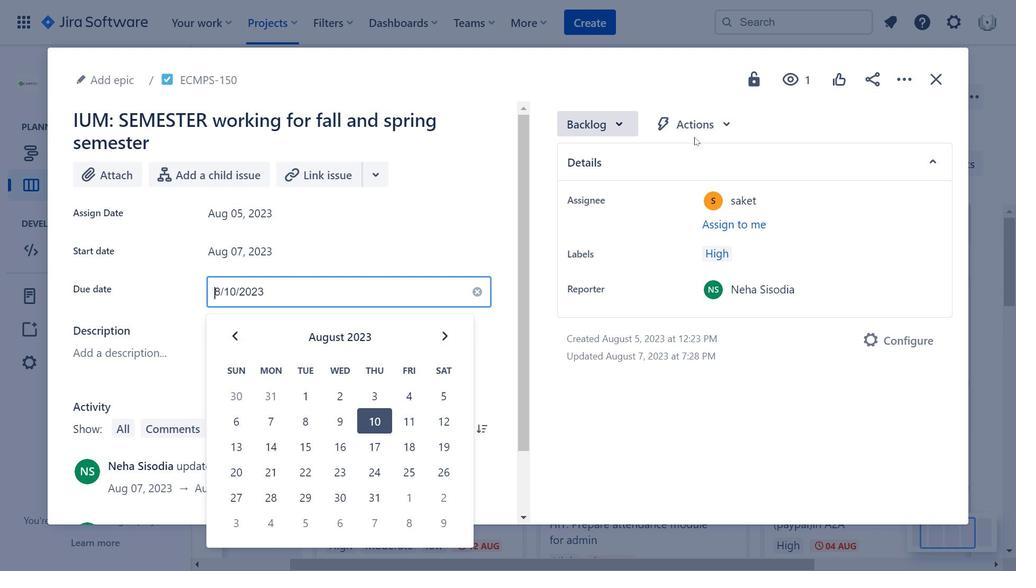 
Action: Mouse moved to (692, 129)
Screenshot: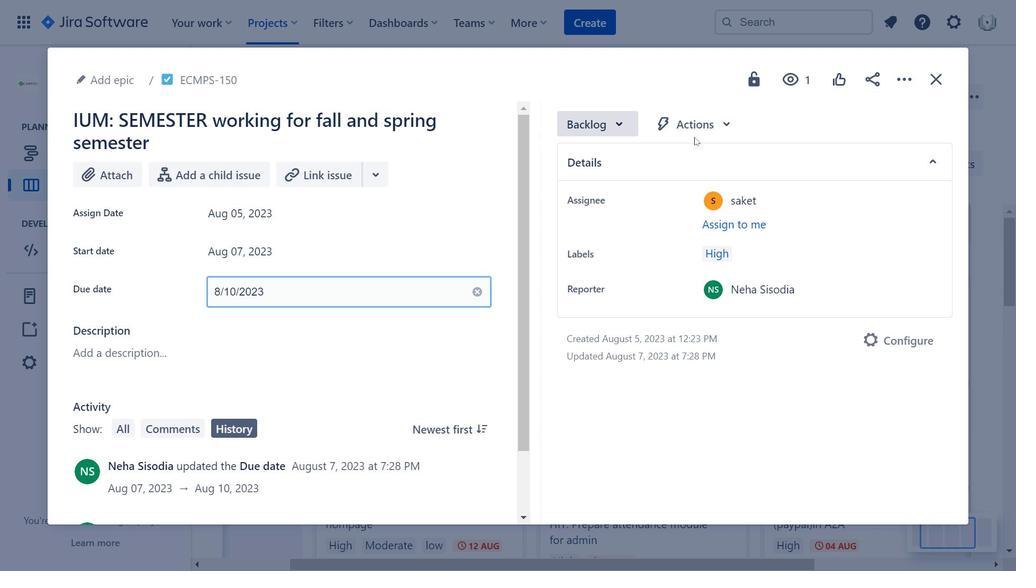 
Action: Mouse pressed left at (692, 129)
Screenshot: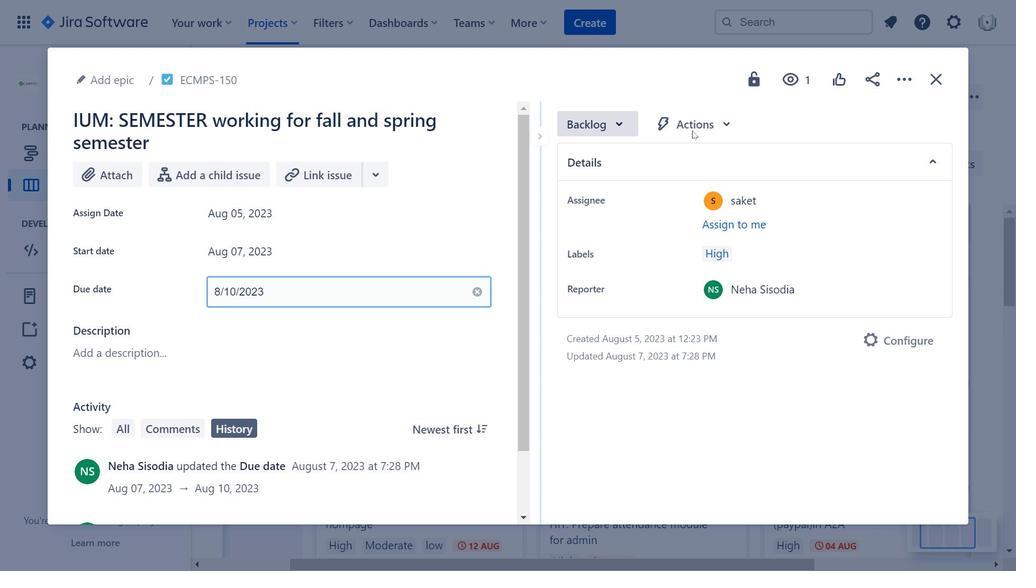 
Action: Mouse moved to (523, 308)
Screenshot: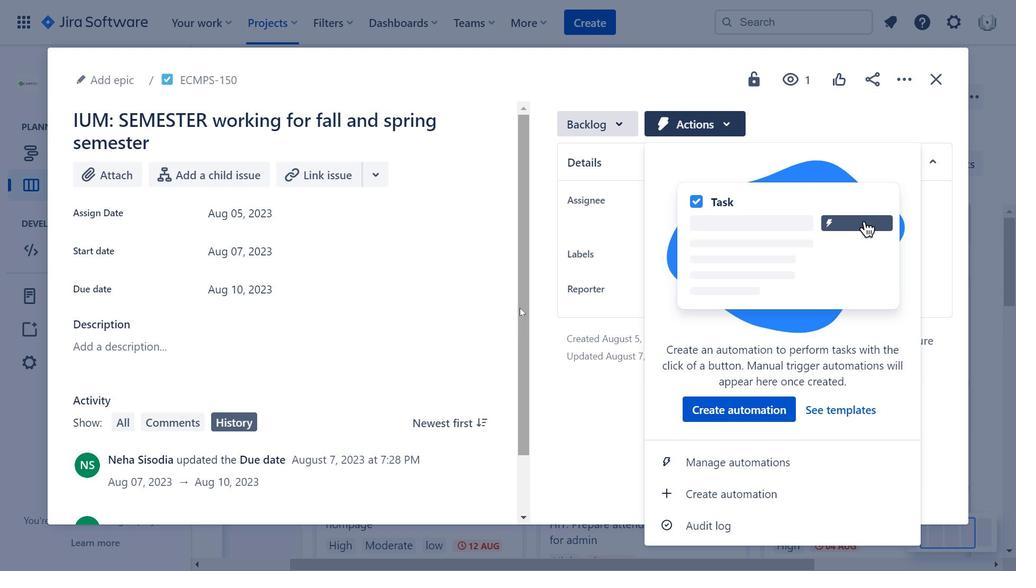 
Action: Mouse pressed left at (523, 308)
Screenshot: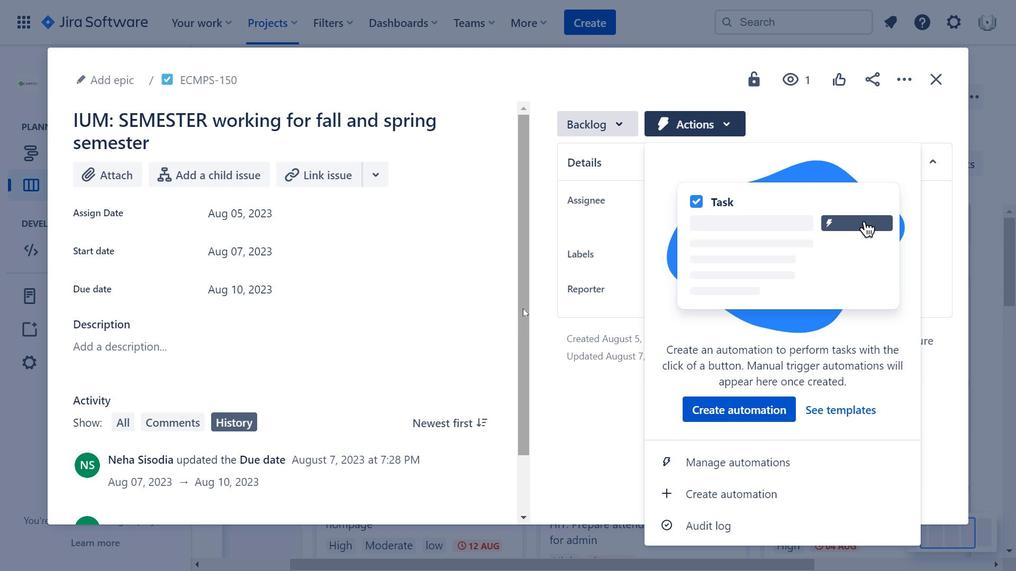 
Action: Mouse moved to (348, 303)
Screenshot: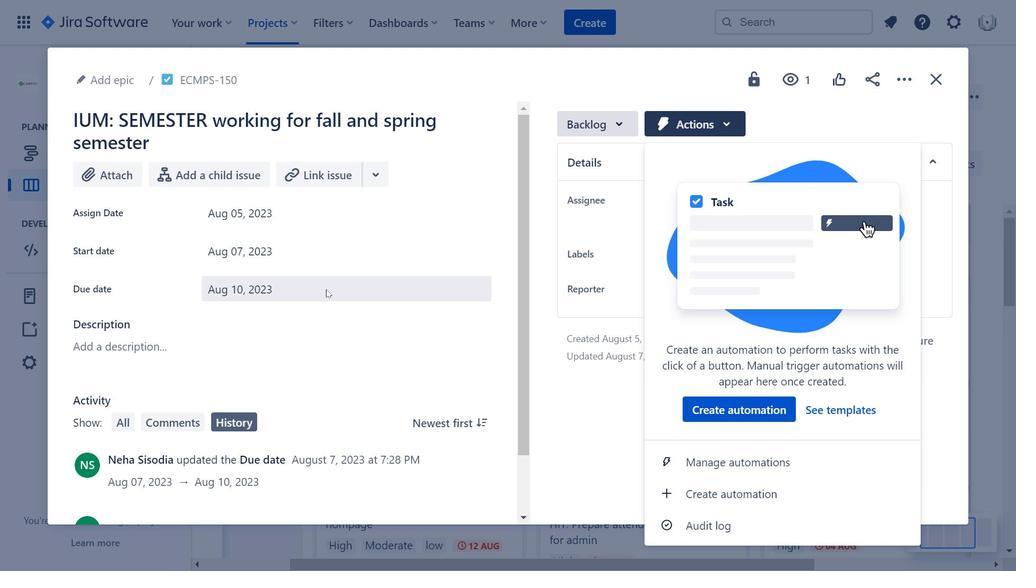 
Action: Mouse scrolled (348, 303) with delta (0, 0)
Screenshot: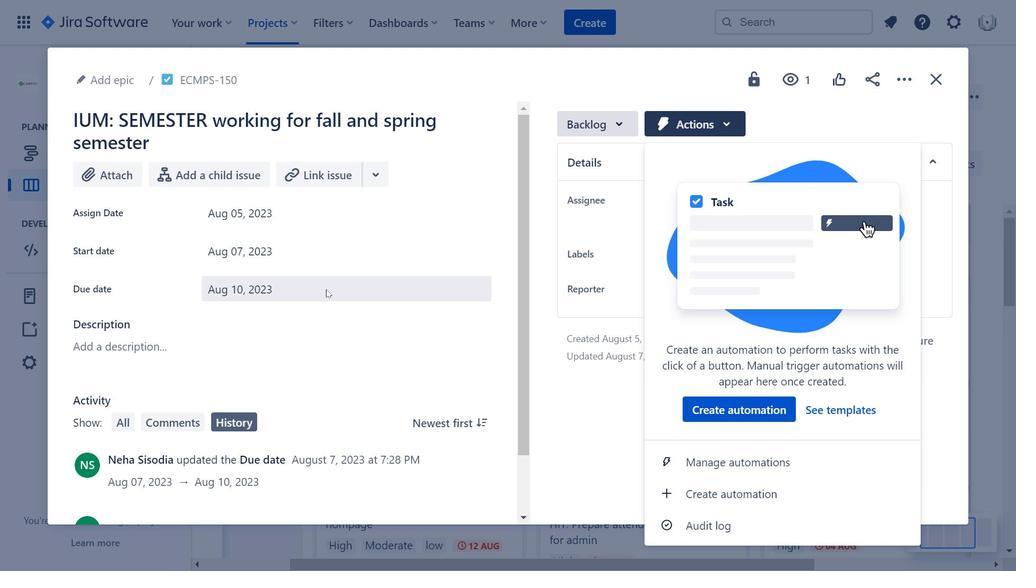 
Action: Mouse moved to (354, 306)
Screenshot: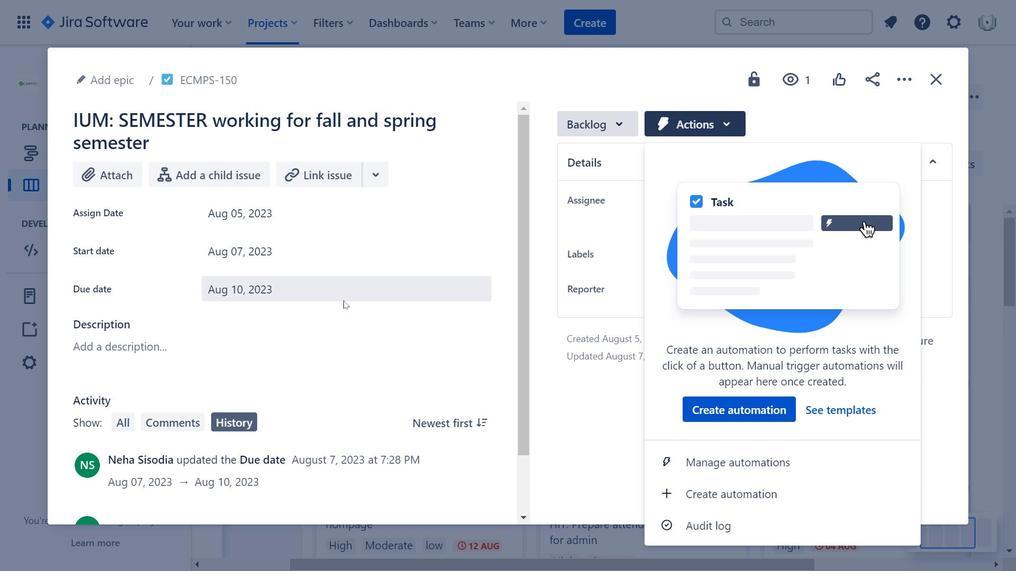 
Action: Mouse scrolled (354, 306) with delta (0, 0)
Screenshot: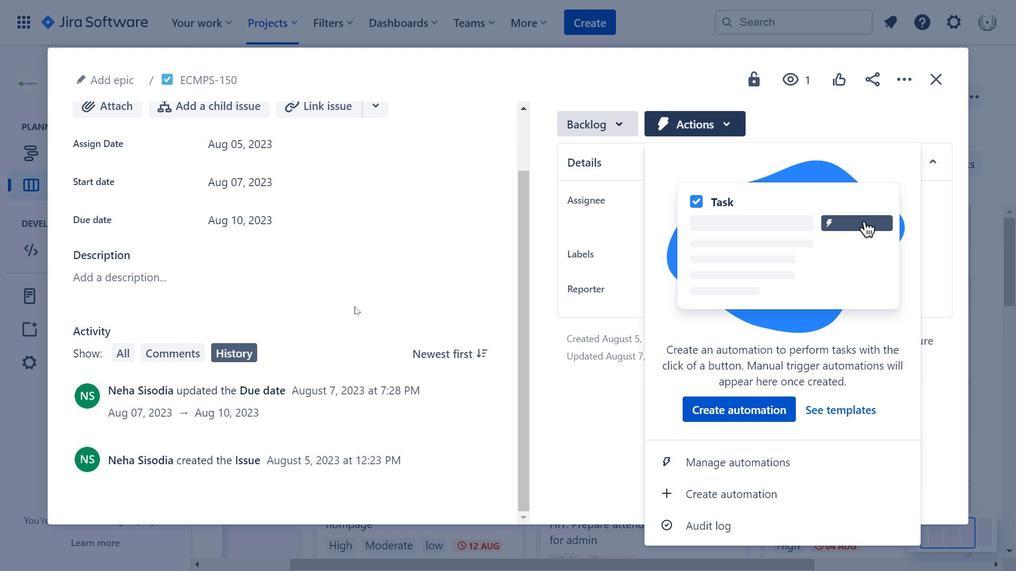 
Action: Mouse moved to (618, 115)
Screenshot: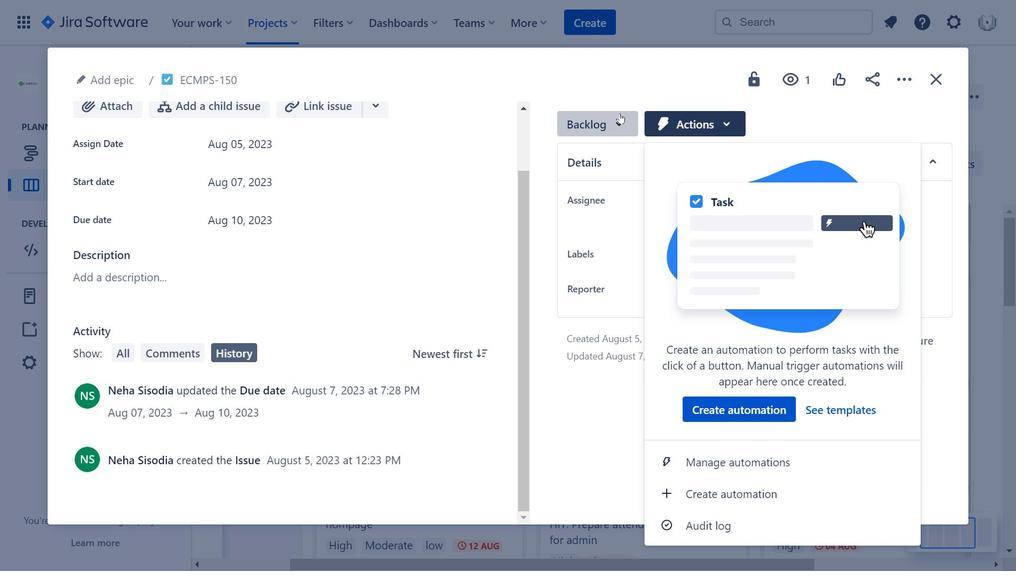 
Action: Mouse pressed left at (618, 115)
Screenshot: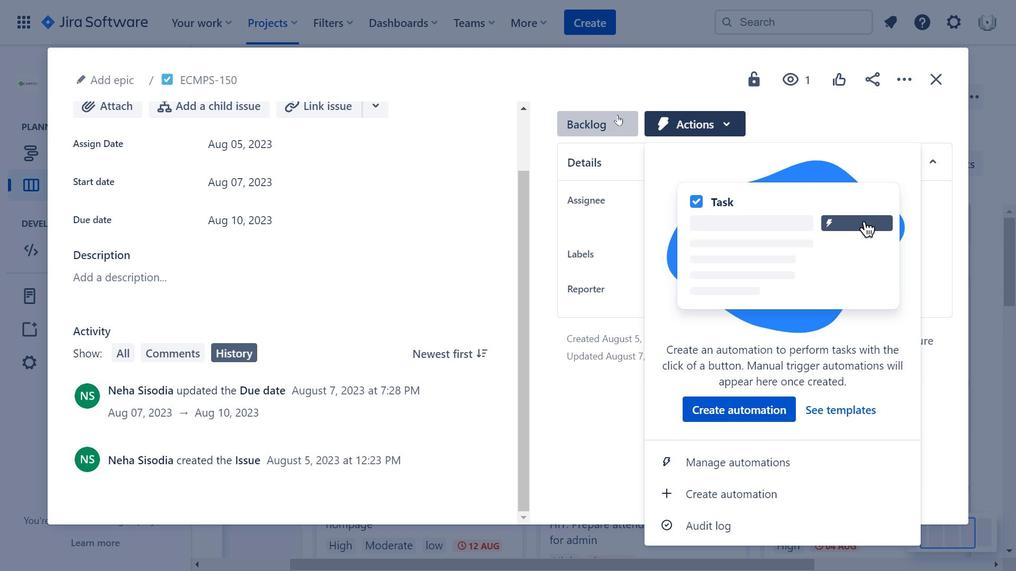 
Action: Mouse moved to (300, 275)
Screenshot: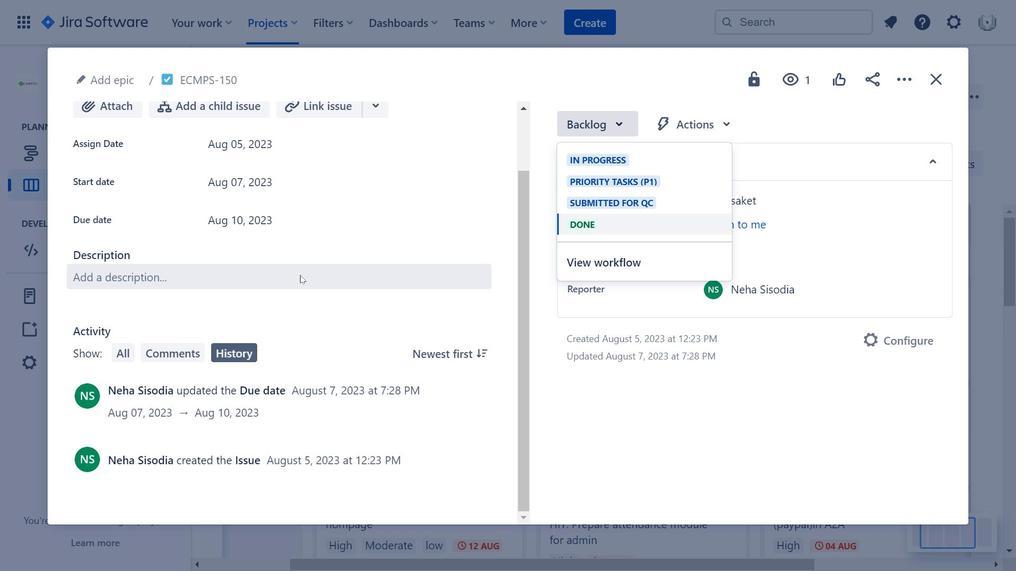 
Action: Mouse scrolled (300, 276) with delta (0, 0)
Screenshot: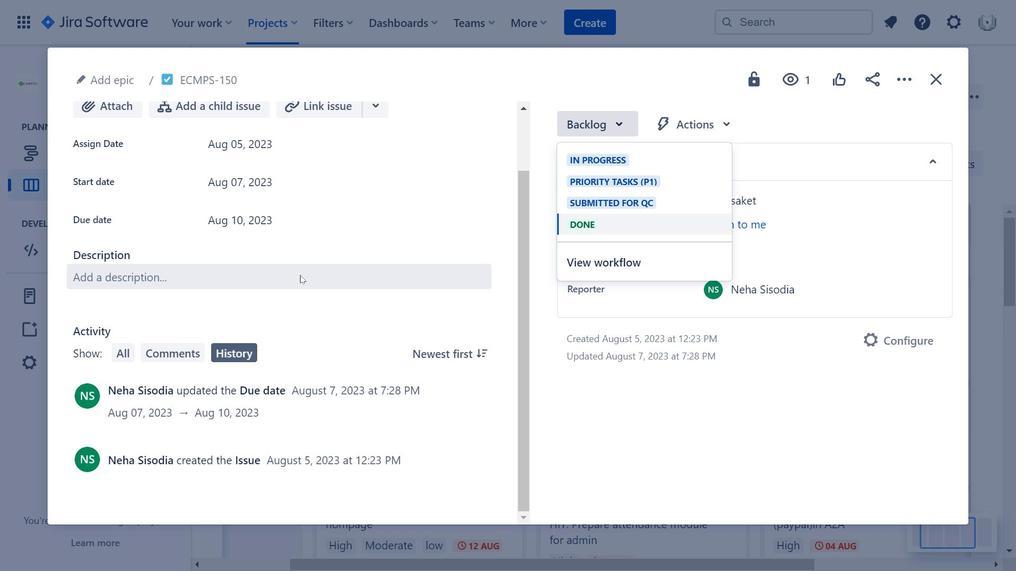 
Action: Mouse scrolled (300, 276) with delta (0, 0)
Screenshot: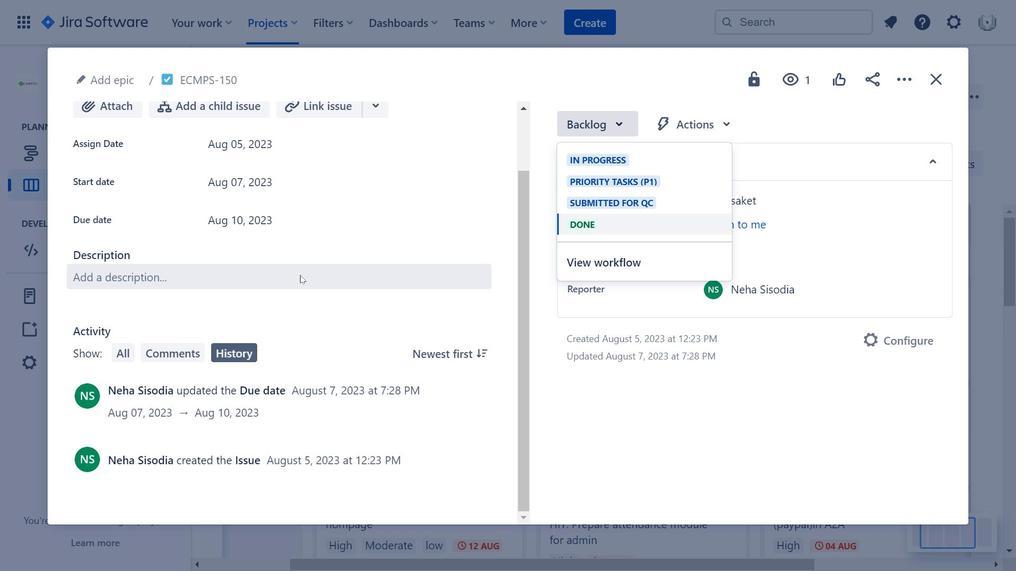 
Action: Mouse moved to (280, 242)
Screenshot: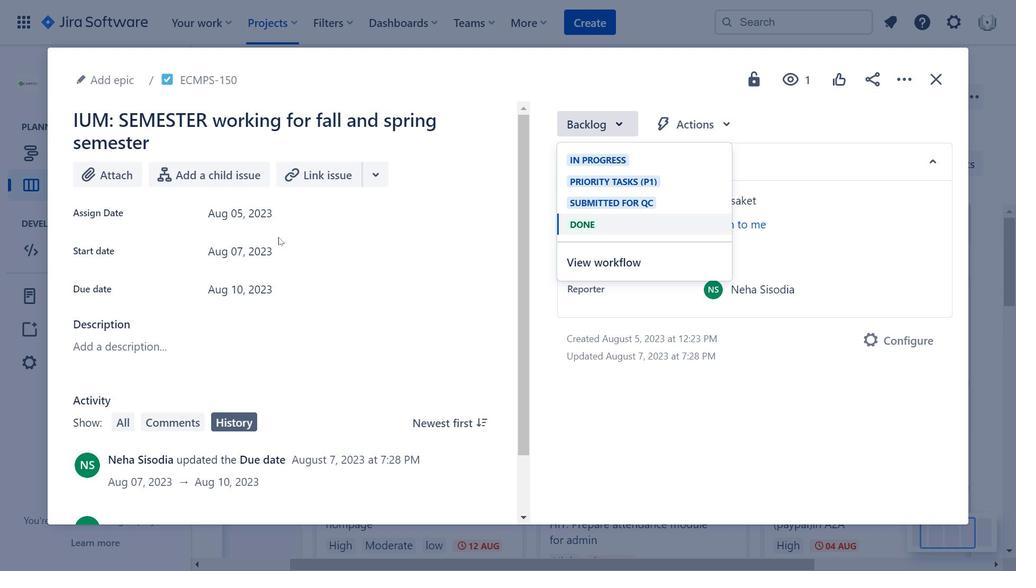 
Action: Mouse pressed left at (280, 242)
Screenshot: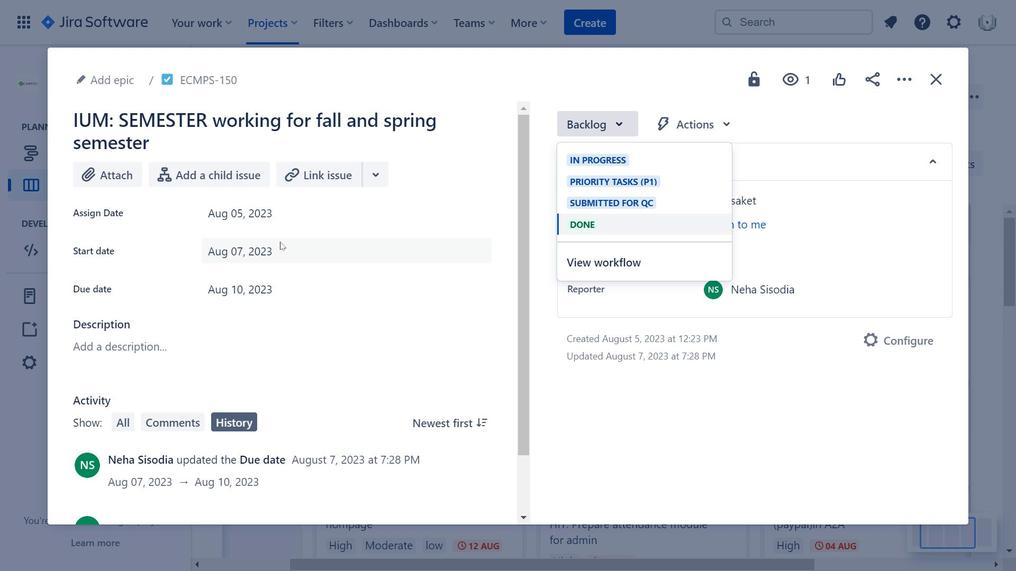 
Action: Mouse moved to (450, 296)
Screenshot: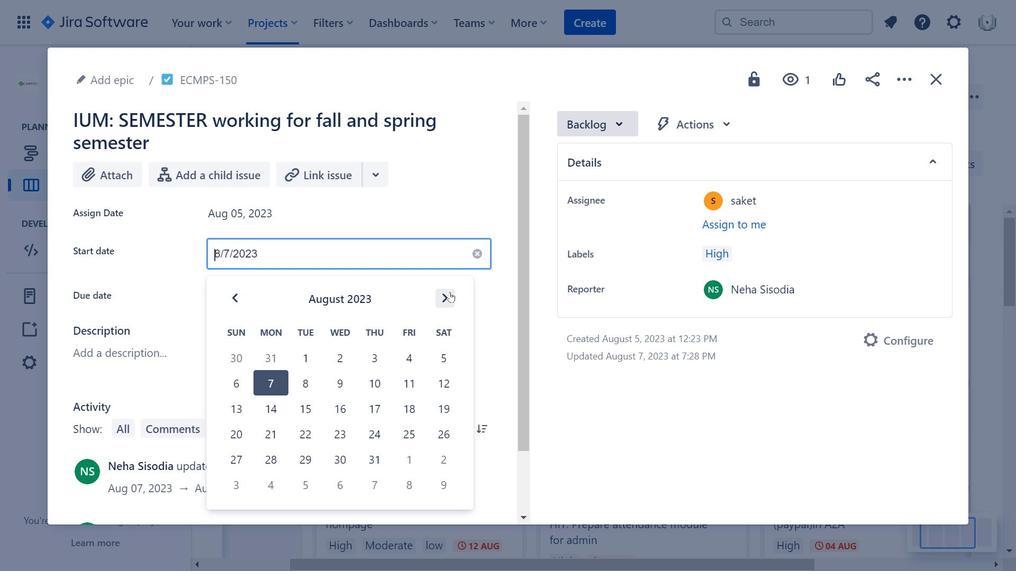 
Action: Mouse pressed left at (450, 296)
Screenshot: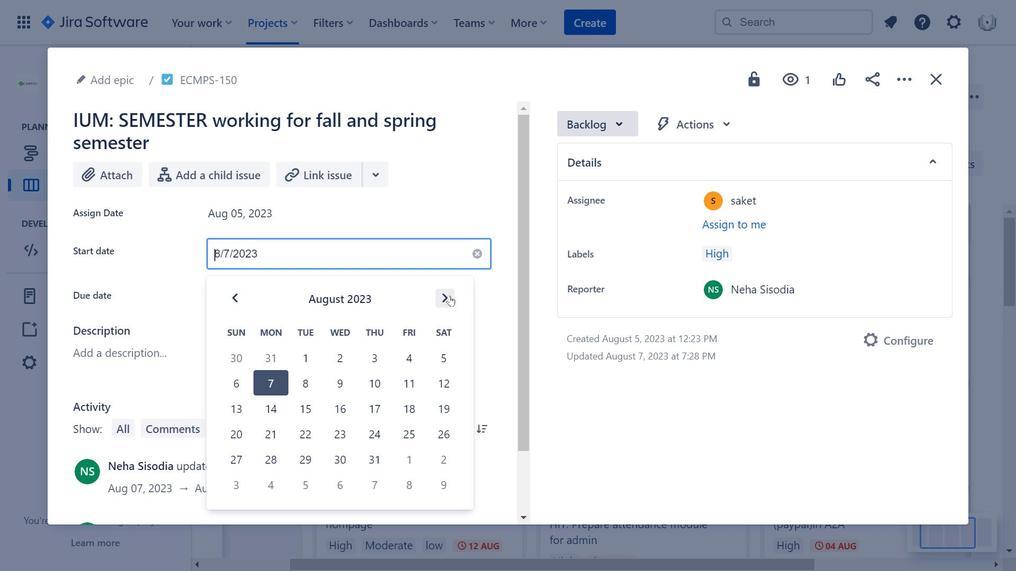 
Action: Mouse moved to (696, 117)
Screenshot: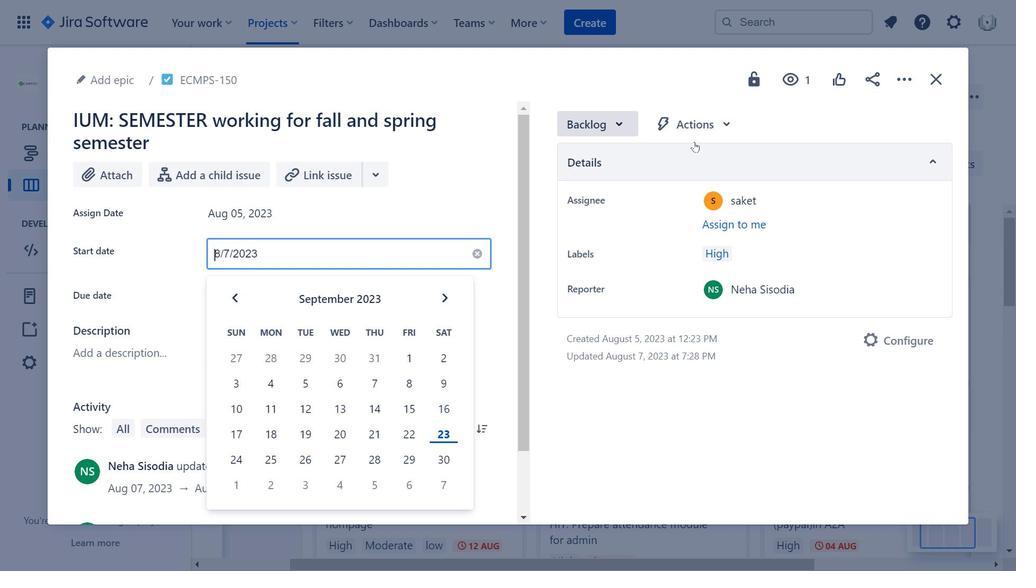 
Action: Mouse pressed left at (696, 117)
Screenshot: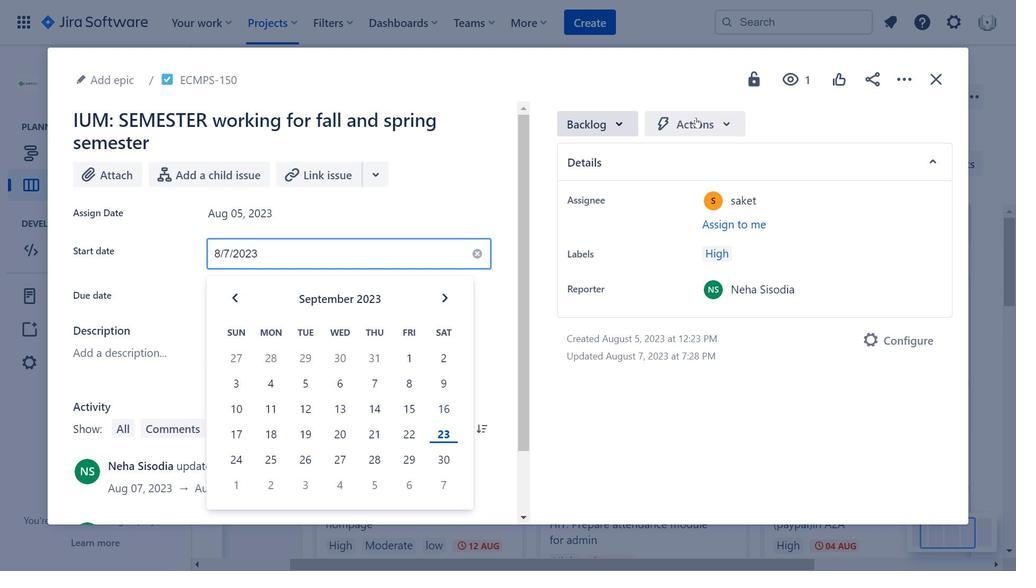 
Action: Mouse moved to (696, 117)
Screenshot: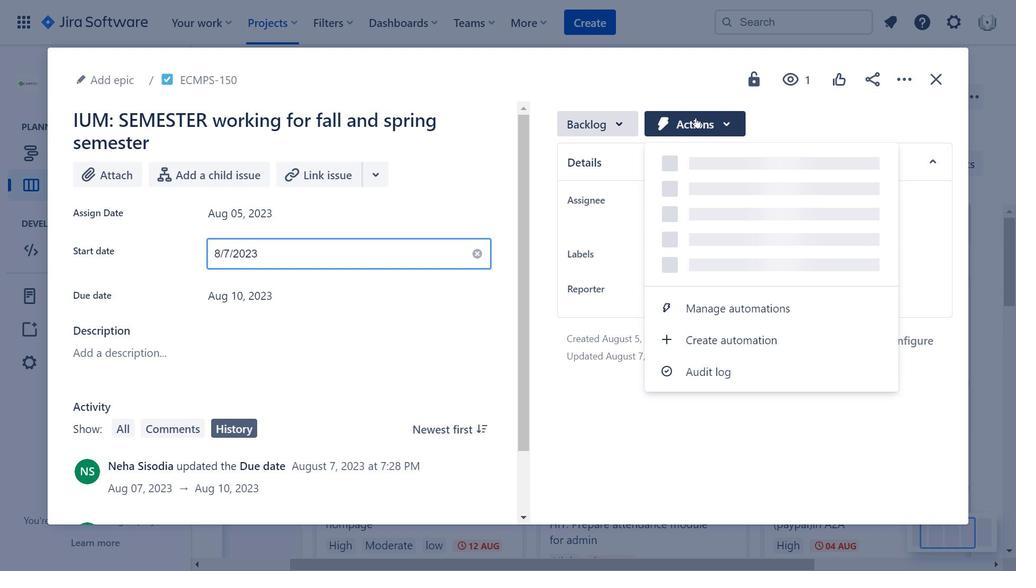 
Action: Key pressed <Key.cmd><Key.cmd><Key.cmd><Key.cmd><Key.cmd><Key.cmd><Key.cmd><Key.cmd><Key.cmd><Key.cmd><Key.cmd><Key.cmd><Key.cmd><Key.cmd><Key.cmd><Key.cmd><Key.cmd><Key.cmd><Key.cmd><Key.cmd><Key.cmd><Key.cmd><Key.cmd><Key.cmd><Key.cmd><Key.cmd><Key.cmd><Key.cmd><Key.cmd><Key.cmd><Key.cmd><Key.cmd><Key.cmd><Key.cmd><Key.cmd><Key.cmd><Key.cmd>
Screenshot: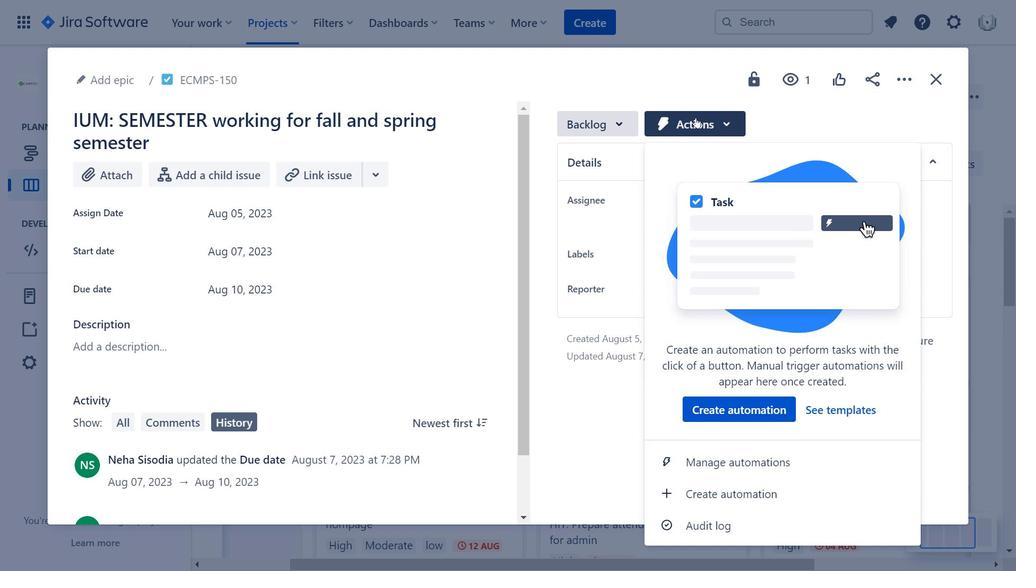
